 Task: Add an event with the title Second Sales Team Alignment Meeting, date ''2023/11/23'', time 7:00 AM to 9:00 AMand add a description: The team may use predefined quality metrics and measurements to quantitatively assess the quality of project deliverables and processes. These metrics could include defect rates, customer satisfaction surveys, performance benchmarks, or adherence to project timelines and budgets.Select event color  Tomato . Add location for the event as: Accra, Ghana, logged in from the account softage.8@softage.netand send the event invitation to softage.7@softage.net and softage.9@softage.net. Set a reminder for the event Doesn''t repeat
Action: Mouse moved to (49, 95)
Screenshot: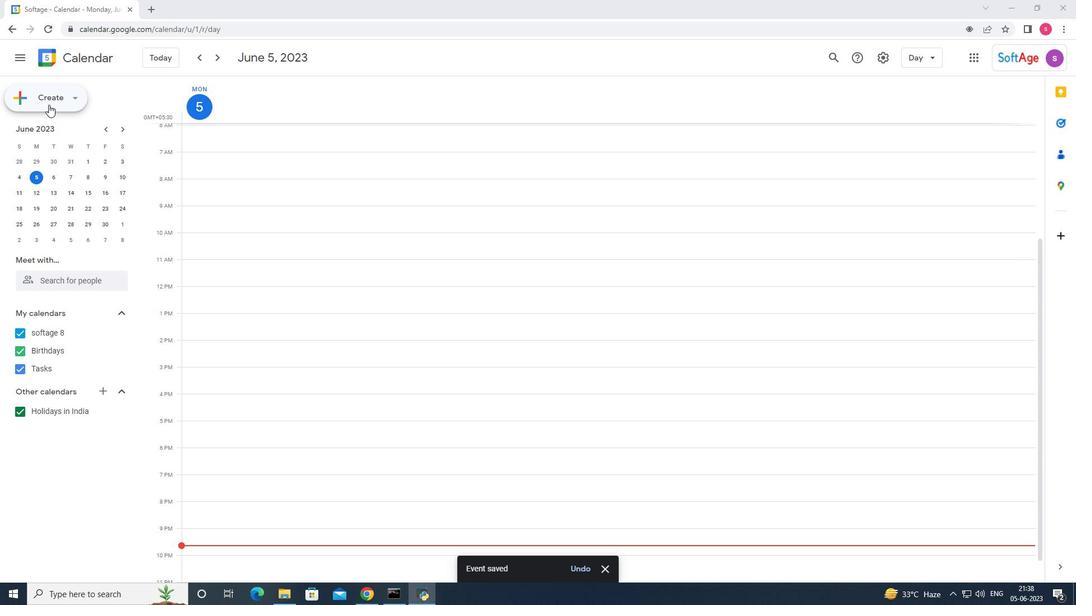 
Action: Mouse pressed left at (49, 95)
Screenshot: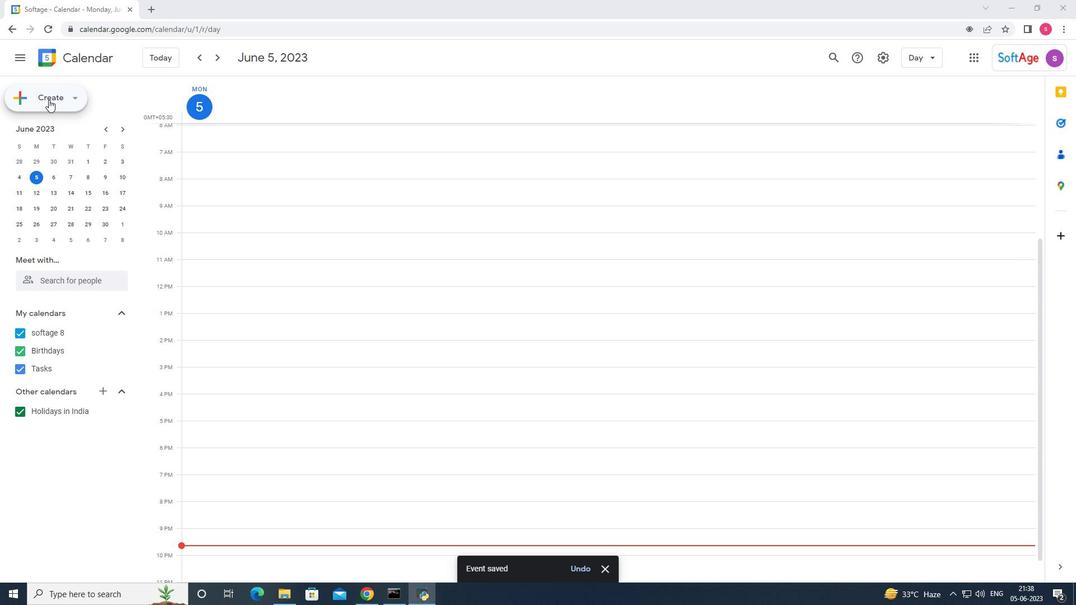 
Action: Mouse moved to (57, 132)
Screenshot: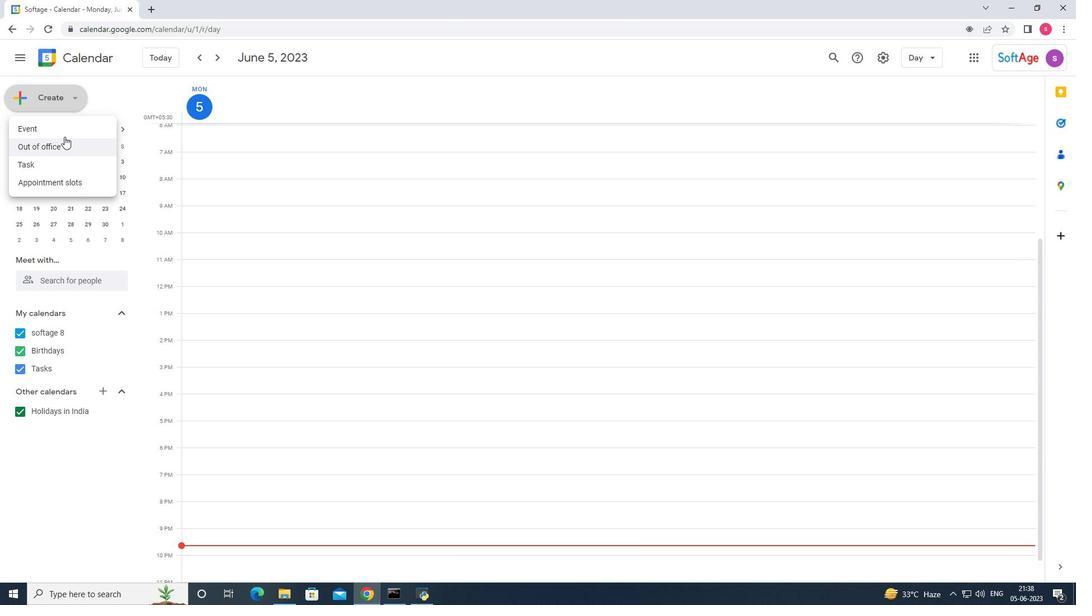 
Action: Mouse pressed left at (57, 132)
Screenshot: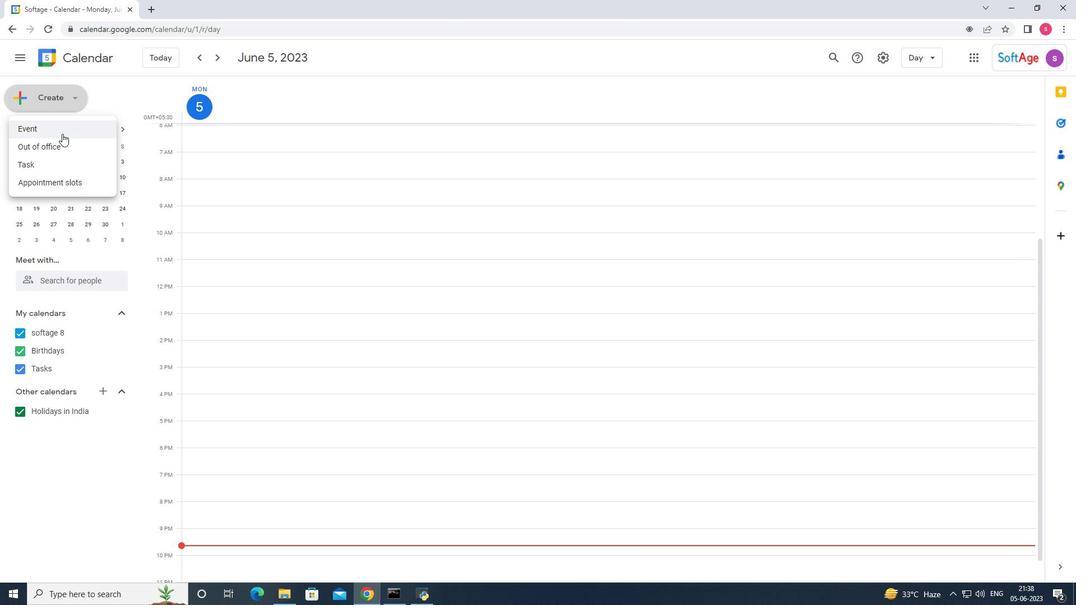 
Action: Mouse moved to (636, 543)
Screenshot: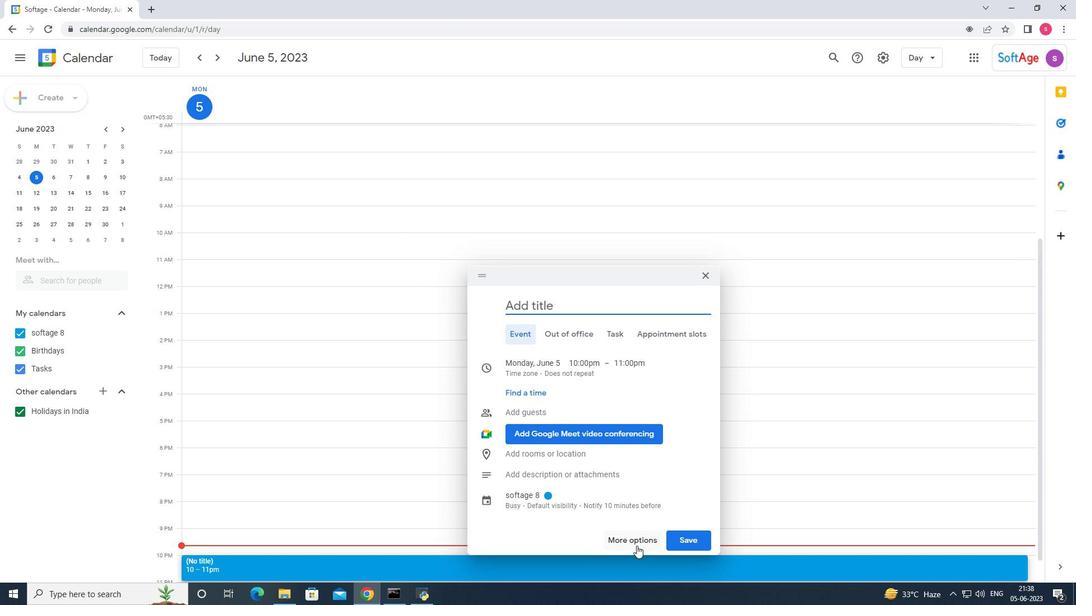 
Action: Mouse pressed left at (636, 543)
Screenshot: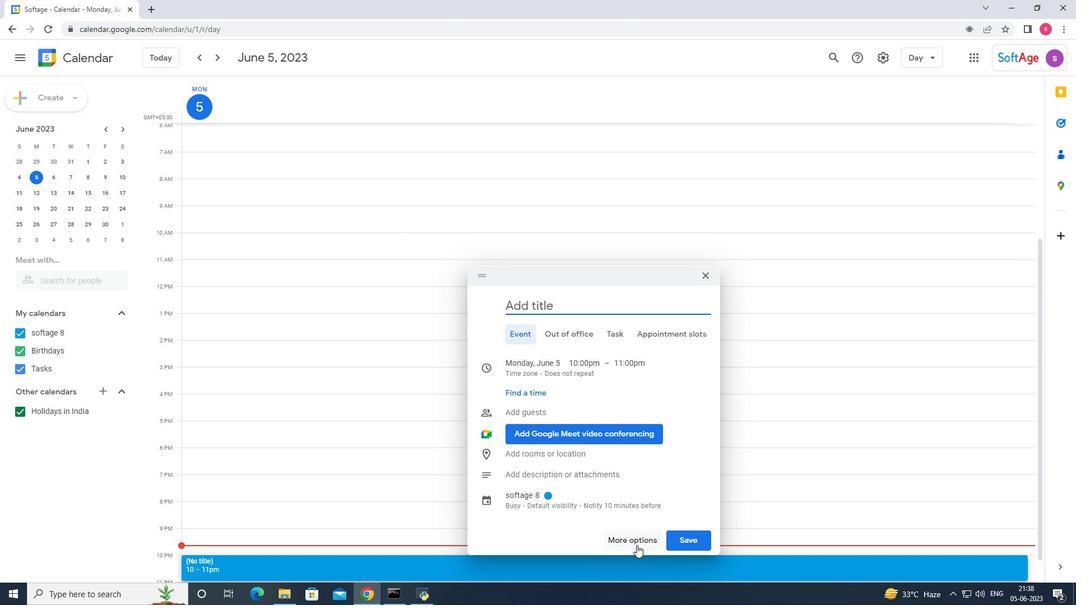 
Action: Mouse moved to (94, 64)
Screenshot: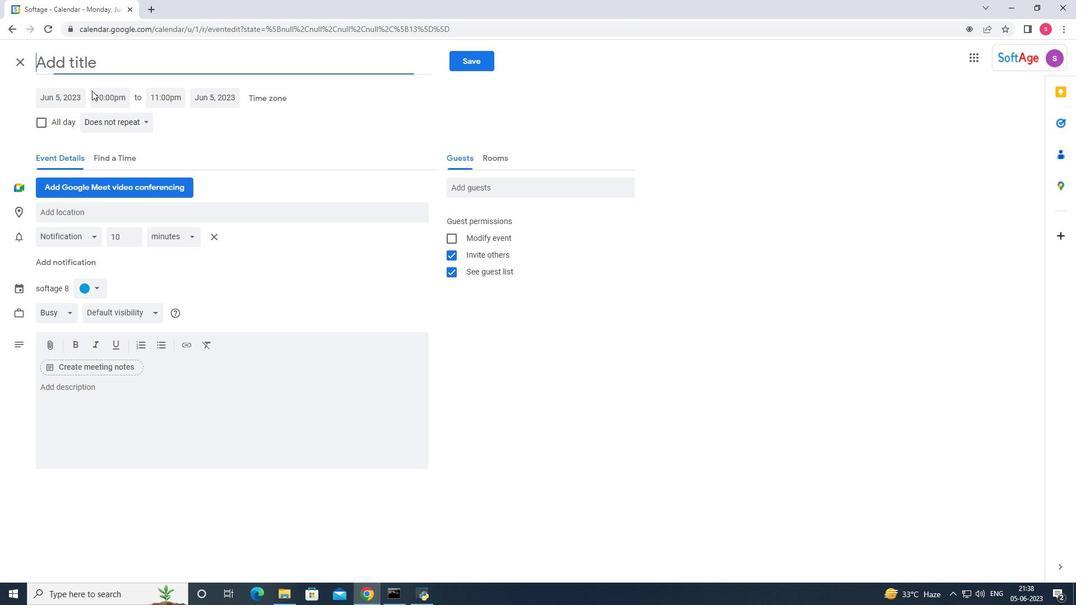 
Action: Mouse pressed left at (94, 64)
Screenshot: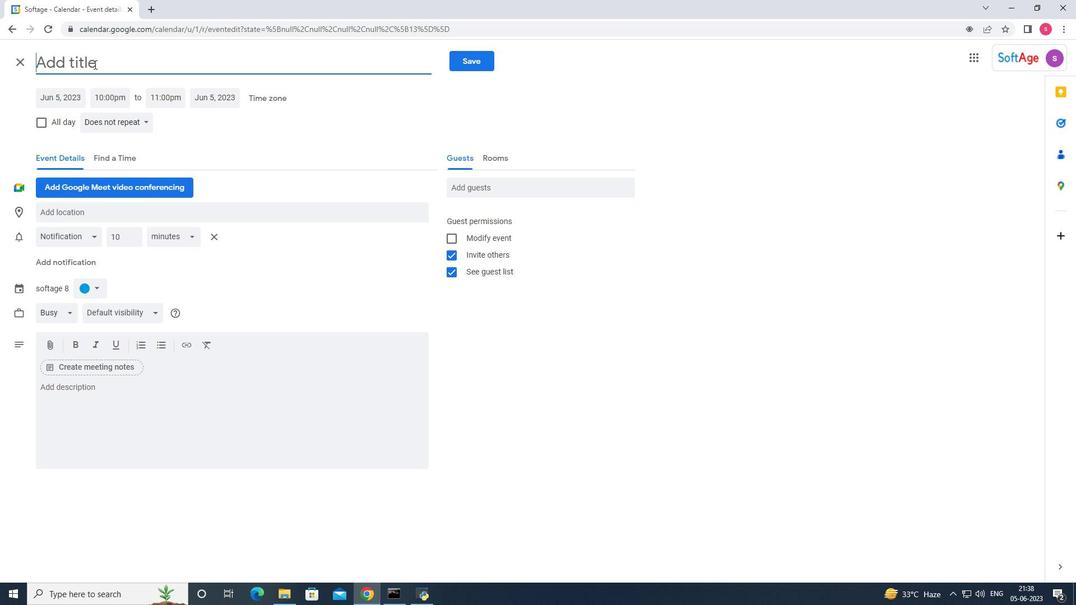 
Action: Key pressed <Key.shift_r>Secod<Key.backspace>nd<Key.space><Key.shift_r>Sales<Key.space><Key.shift_r>Team<Key.space>al<Key.backspace><Key.backspace><Key.shift><Key.shift_r>Alighb<Key.backspace><Key.backspace><Key.backspace>gnment<Key.space>mee<Key.backspace><Key.backspace><Key.backspace><Key.shift>N<Key.backspace><Key.shift>mee<Key.backspace><Key.backspace><Key.backspace><Key.shift>Meeting<Key.space>
Screenshot: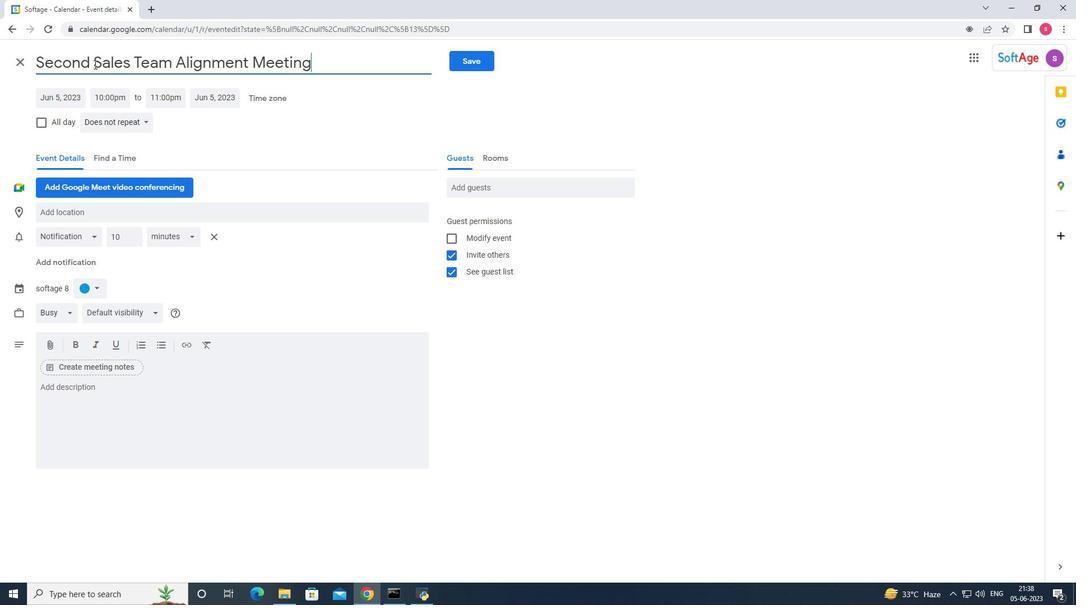 
Action: Mouse moved to (71, 96)
Screenshot: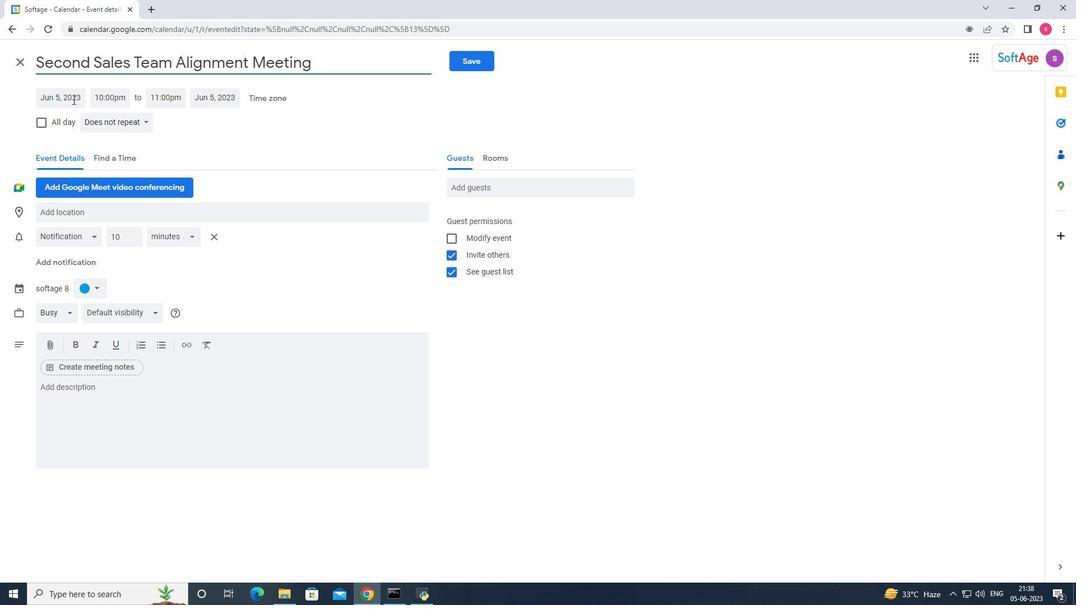 
Action: Mouse pressed left at (71, 96)
Screenshot: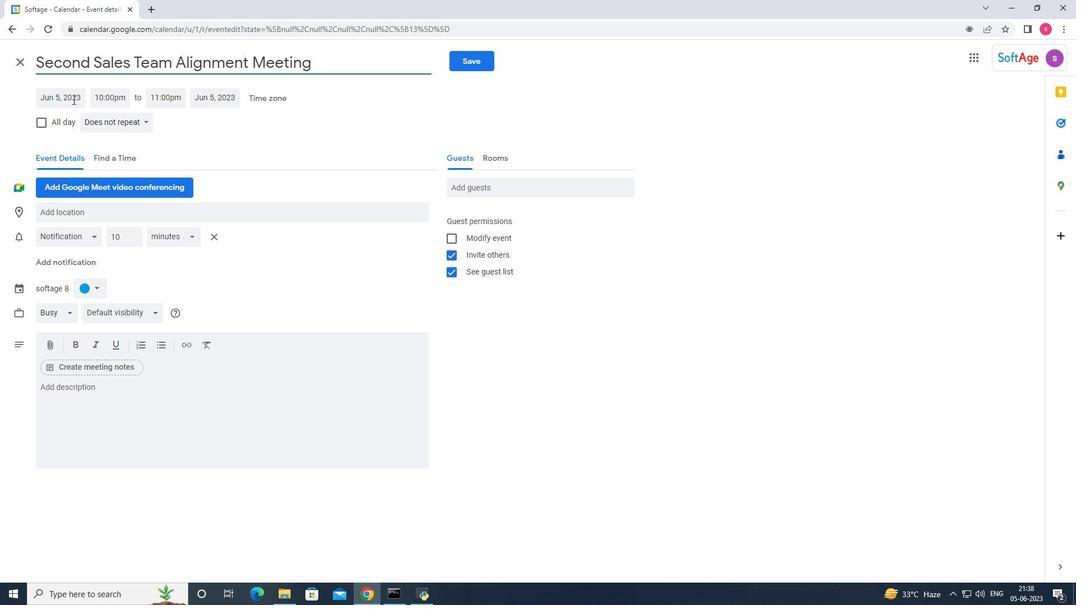 
Action: Mouse moved to (175, 121)
Screenshot: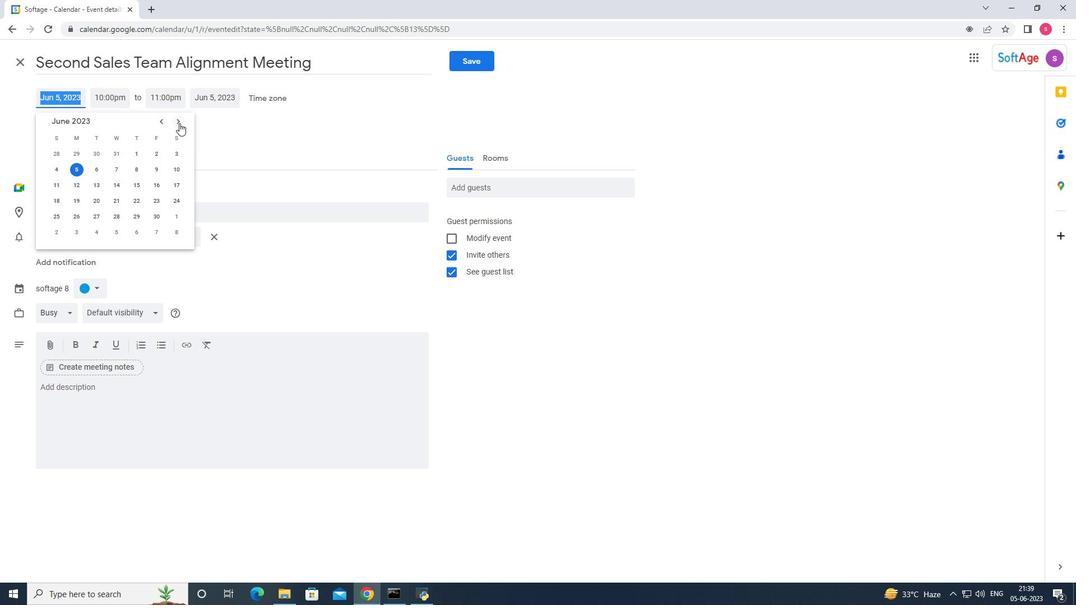
Action: Mouse pressed left at (175, 121)
Screenshot: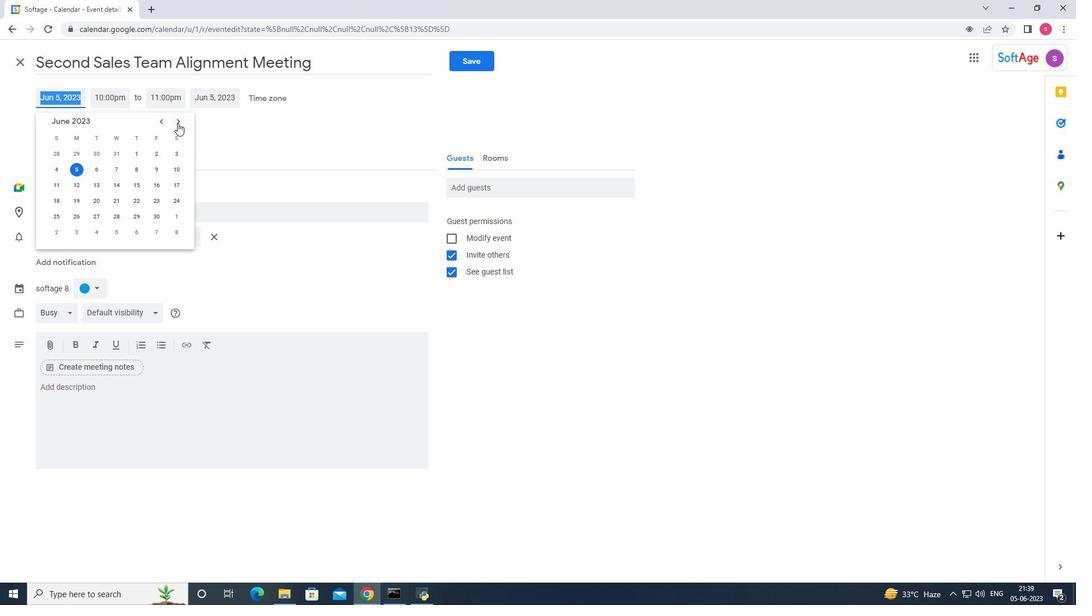 
Action: Mouse pressed left at (175, 121)
Screenshot: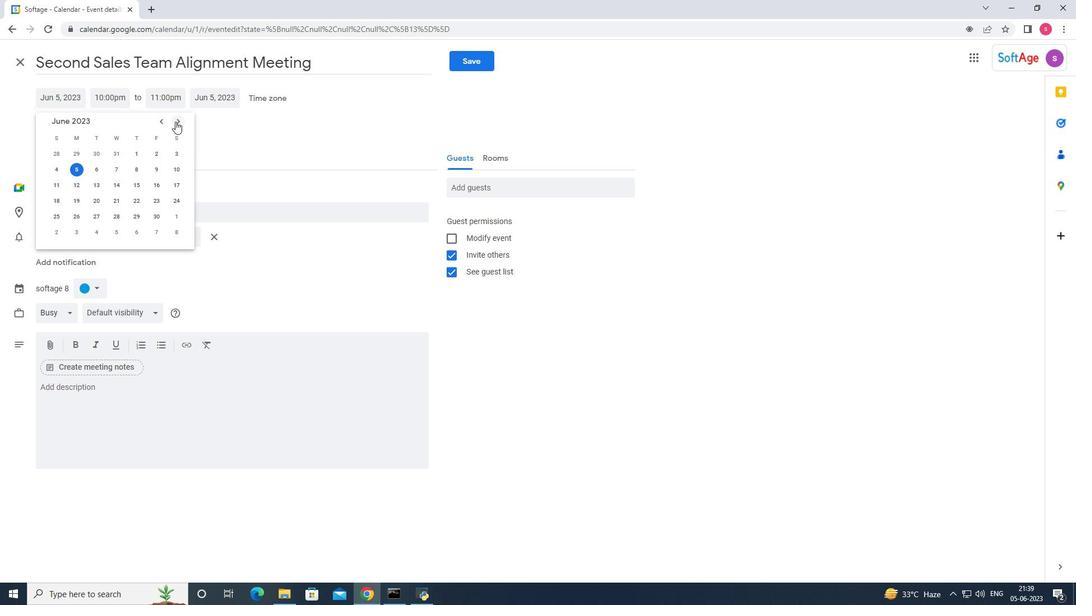 
Action: Mouse pressed left at (175, 121)
Screenshot: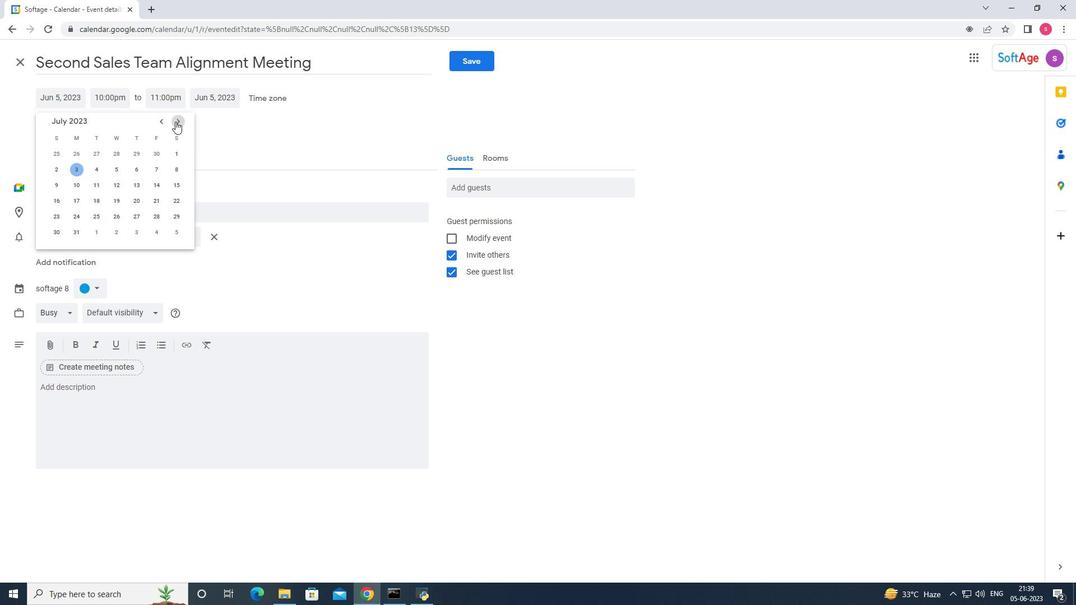 
Action: Mouse pressed left at (175, 121)
Screenshot: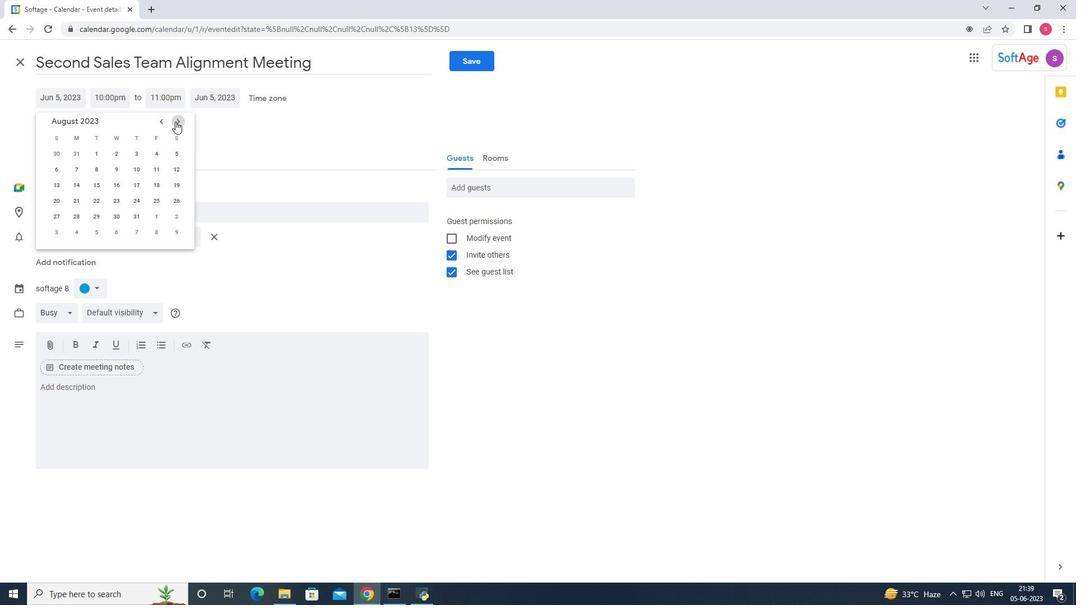 
Action: Mouse pressed left at (175, 121)
Screenshot: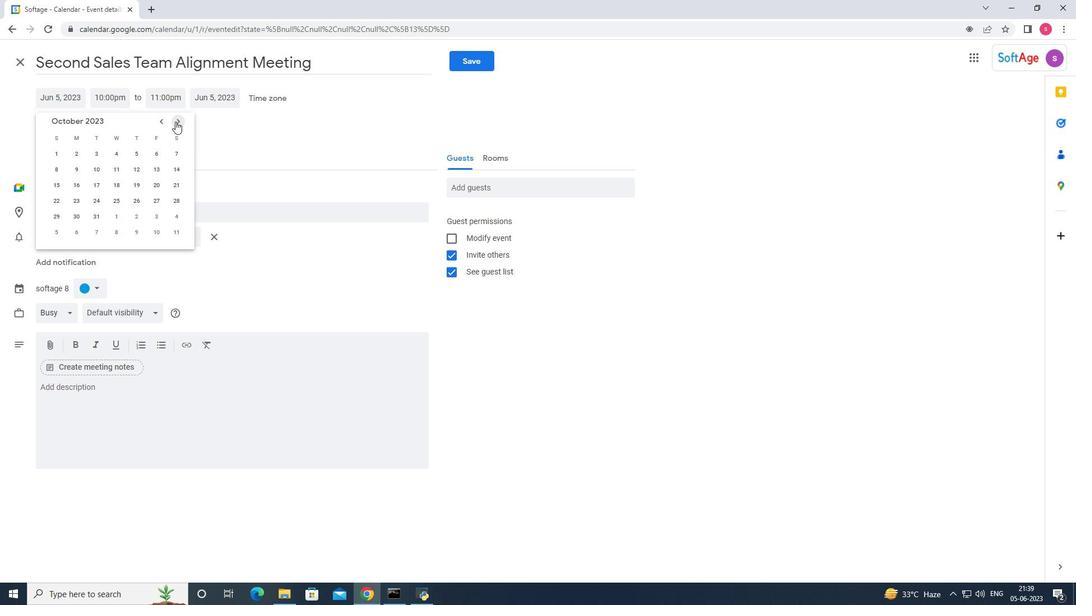 
Action: Mouse moved to (135, 199)
Screenshot: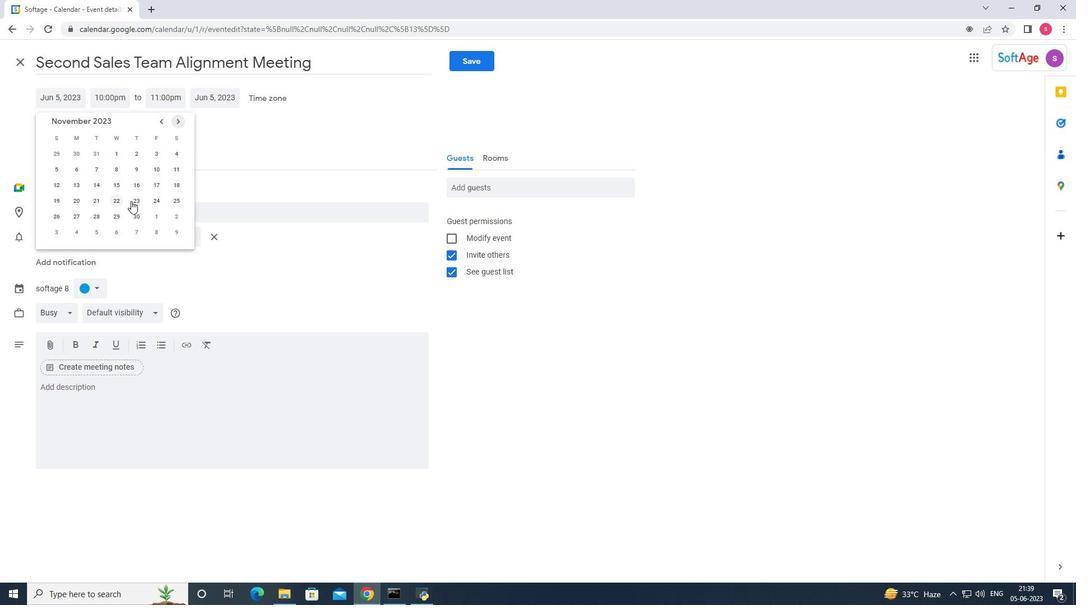 
Action: Mouse pressed left at (135, 199)
Screenshot: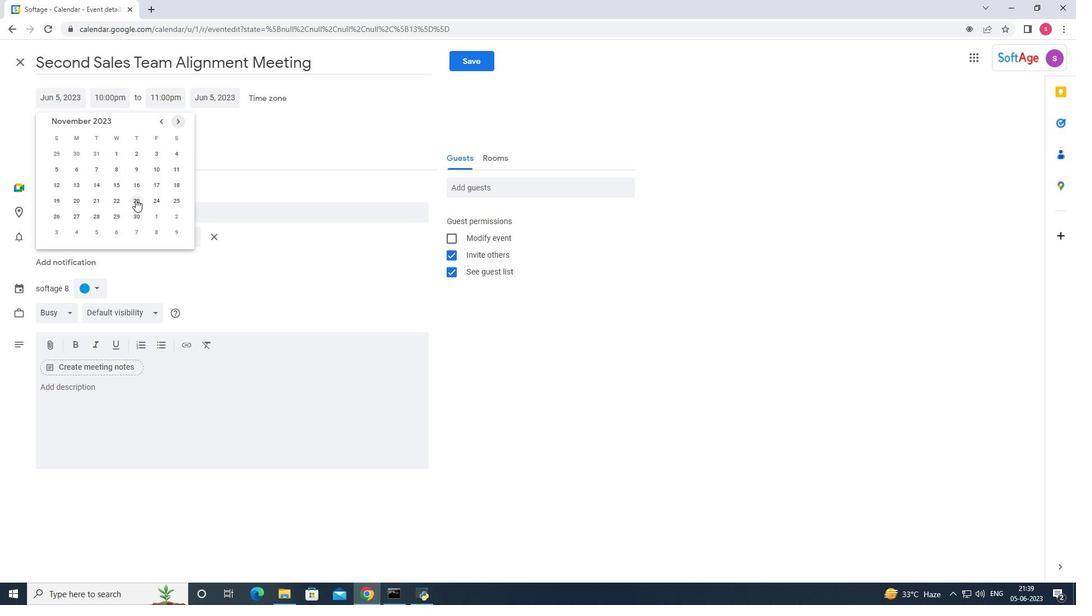 
Action: Mouse moved to (124, 99)
Screenshot: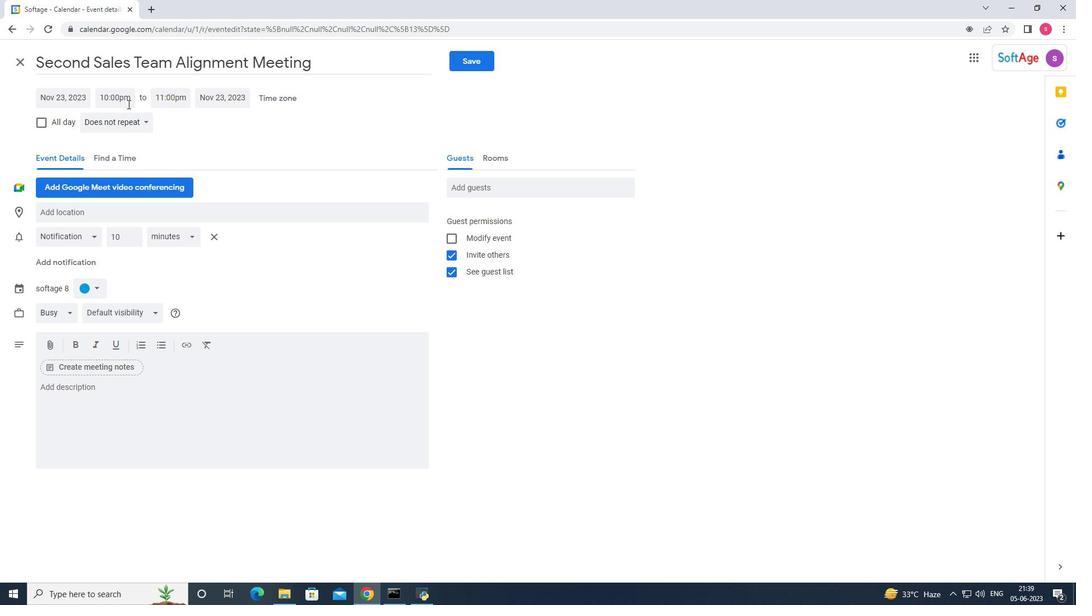
Action: Mouse pressed left at (124, 99)
Screenshot: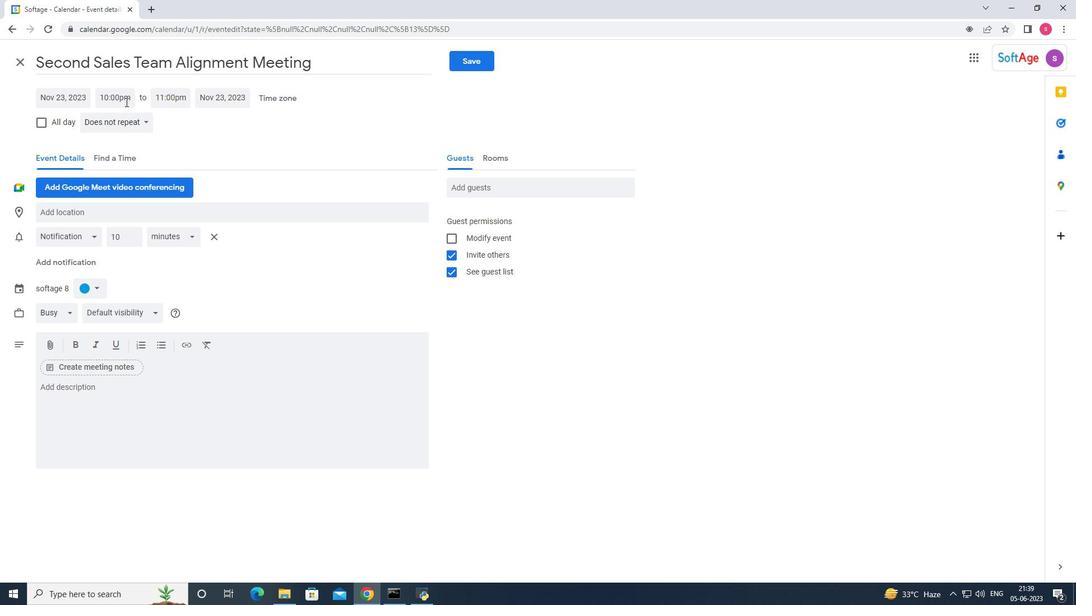 
Action: Mouse moved to (126, 150)
Screenshot: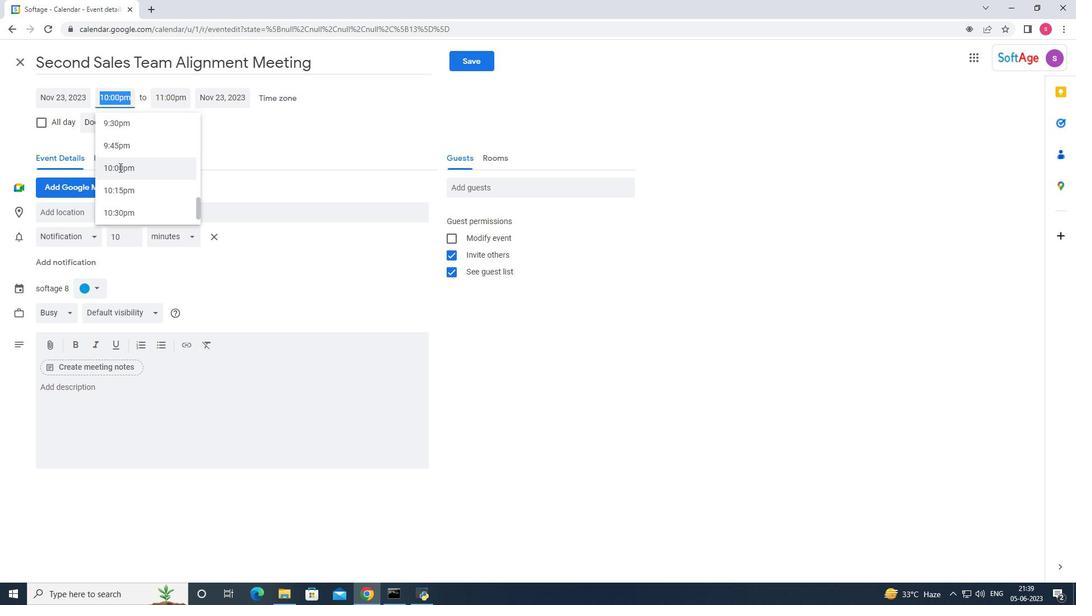 
Action: Mouse scrolled (126, 151) with delta (0, 0)
Screenshot: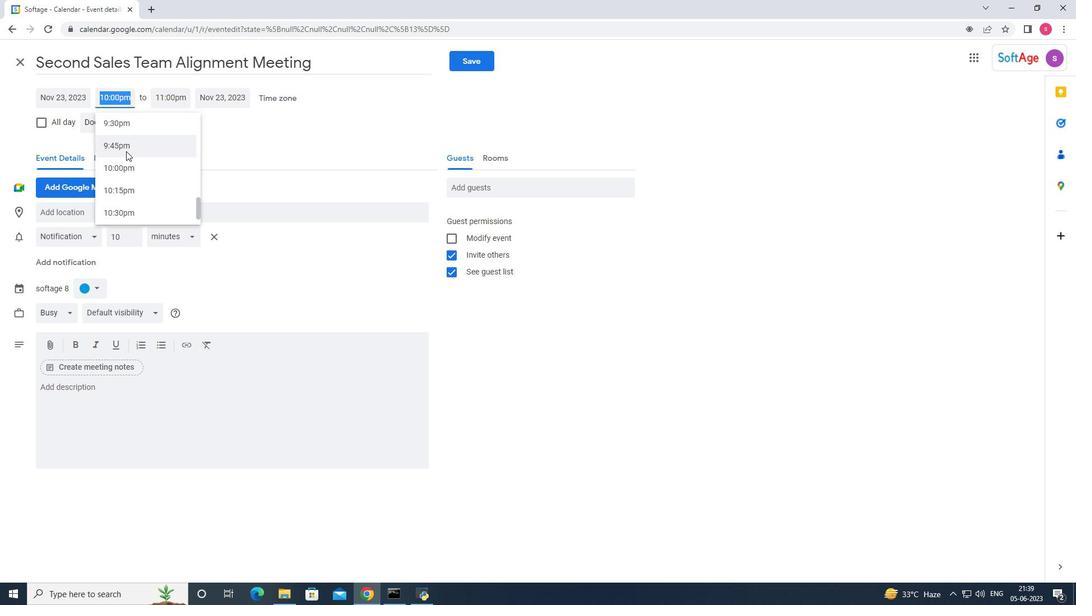 
Action: Mouse scrolled (126, 151) with delta (0, 0)
Screenshot: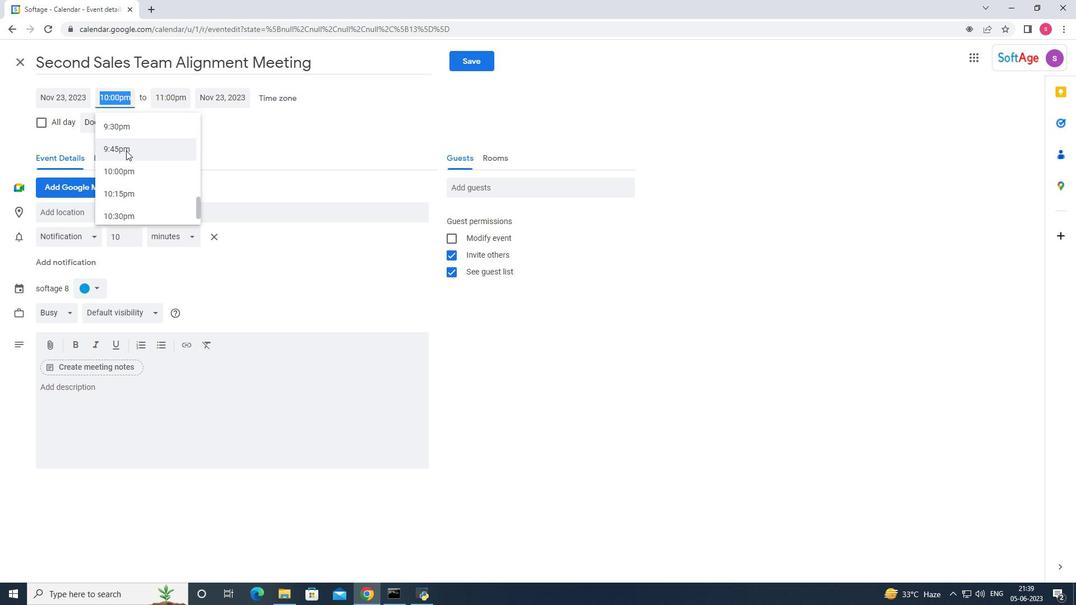 
Action: Mouse scrolled (126, 151) with delta (0, 0)
Screenshot: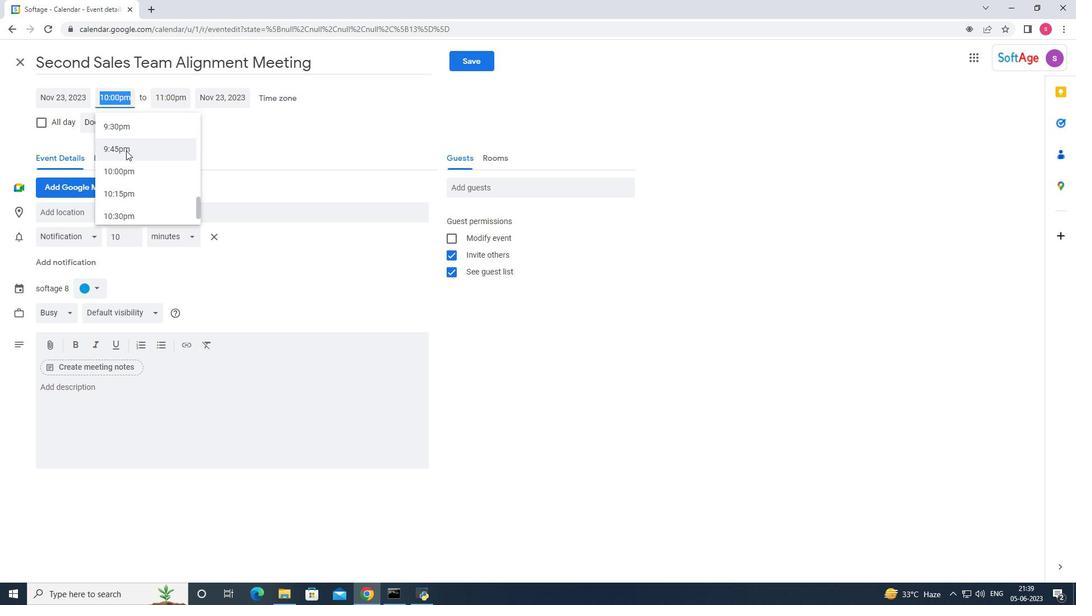 
Action: Mouse scrolled (126, 151) with delta (0, 0)
Screenshot: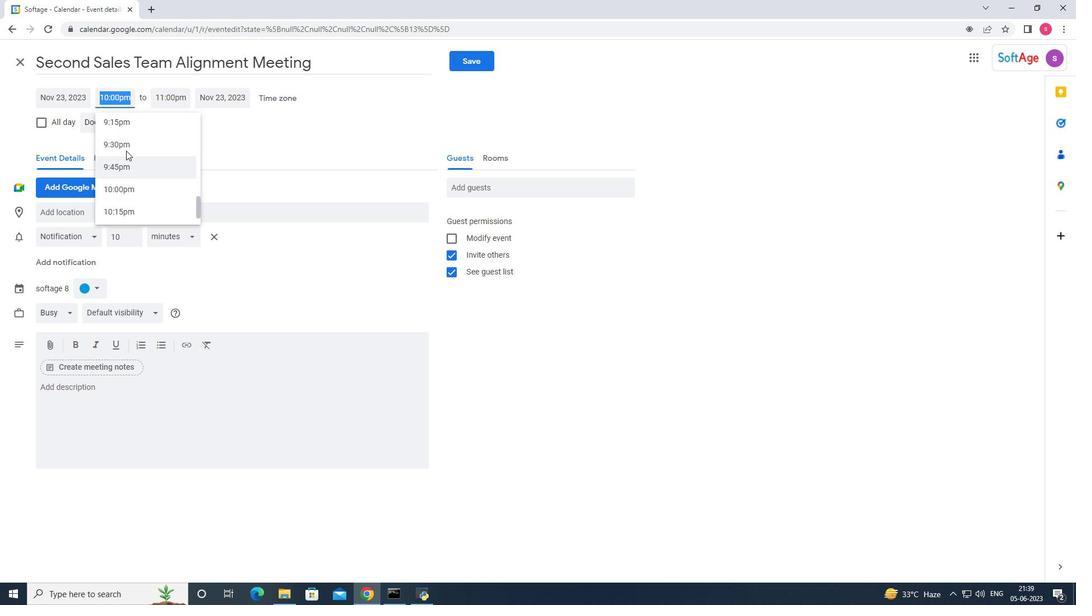 
Action: Mouse scrolled (126, 151) with delta (0, 0)
Screenshot: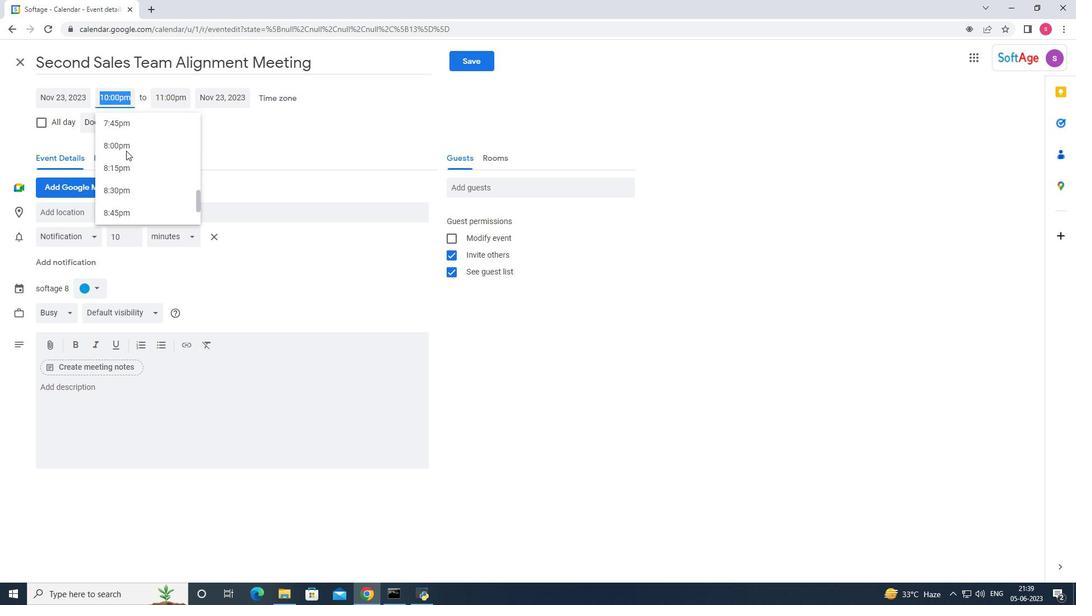 
Action: Mouse scrolled (126, 151) with delta (0, 0)
Screenshot: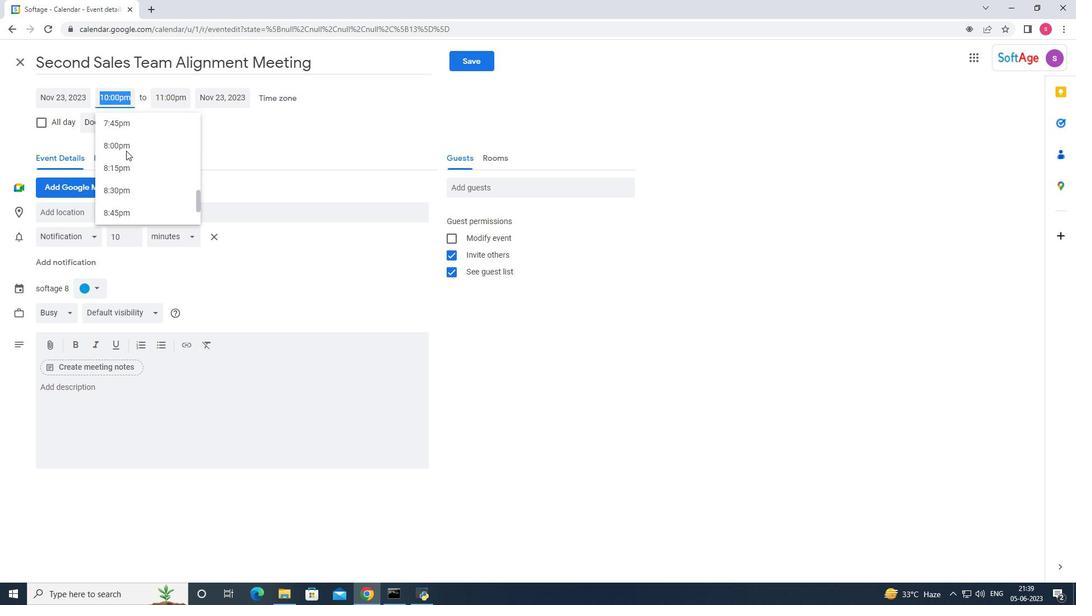 
Action: Mouse scrolled (126, 151) with delta (0, 0)
Screenshot: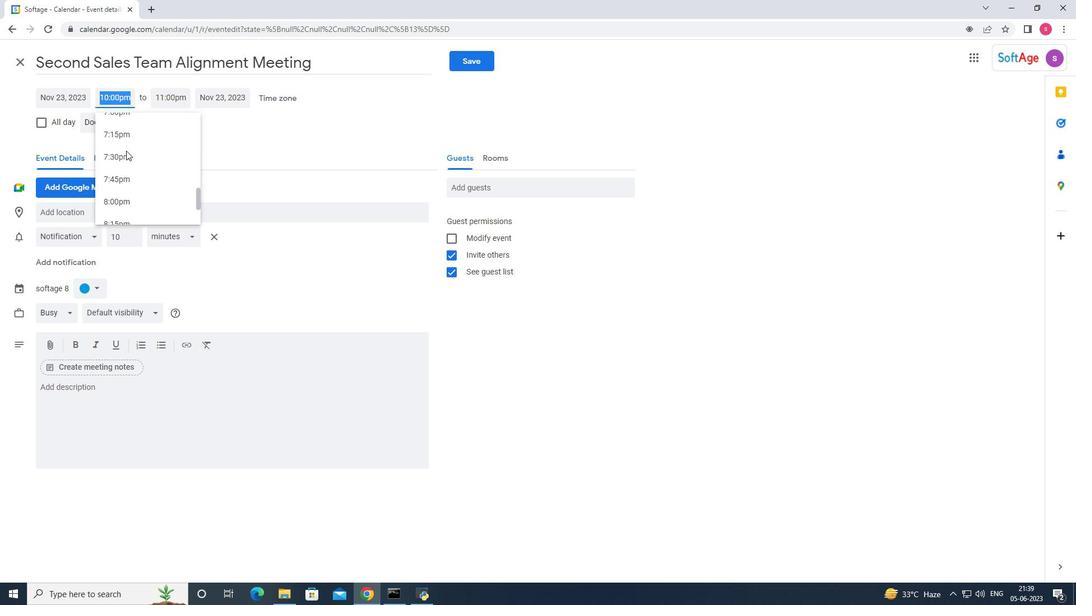 
Action: Mouse scrolled (126, 151) with delta (0, 0)
Screenshot: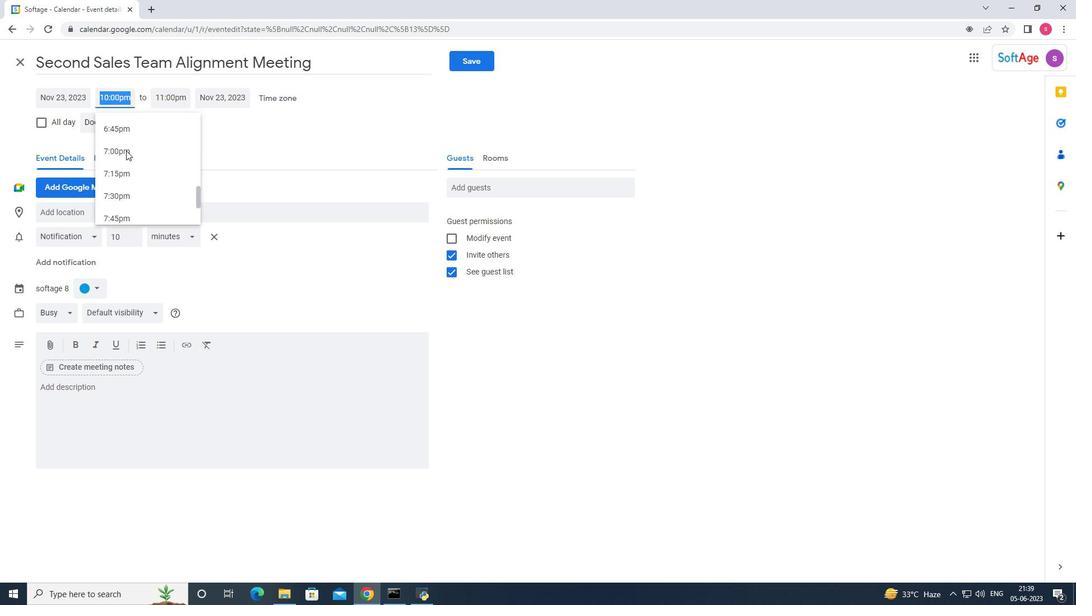 
Action: Mouse scrolled (126, 151) with delta (0, 0)
Screenshot: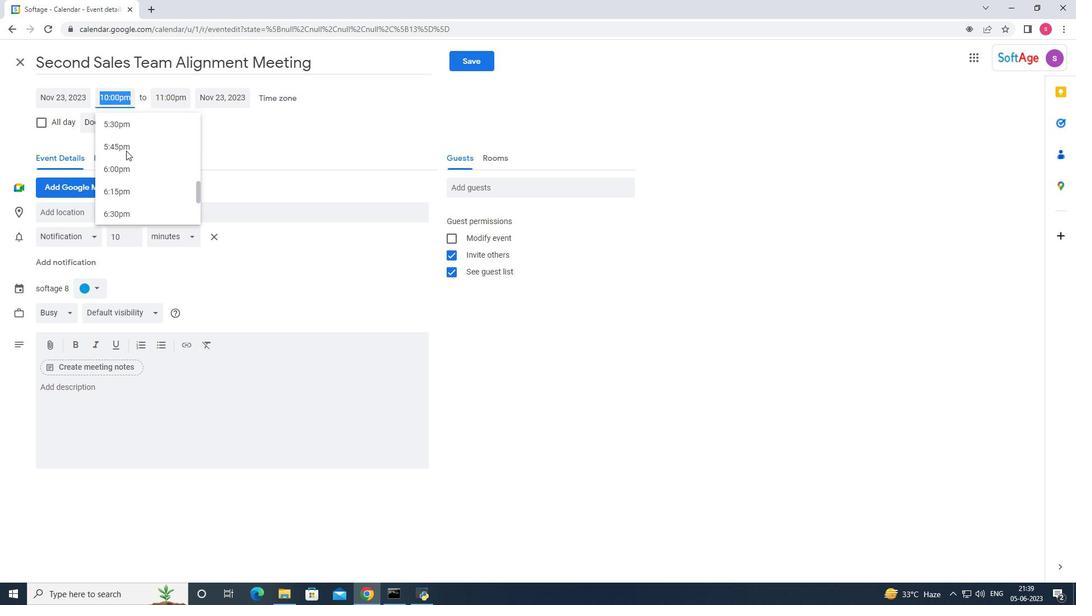 
Action: Mouse scrolled (126, 151) with delta (0, 0)
Screenshot: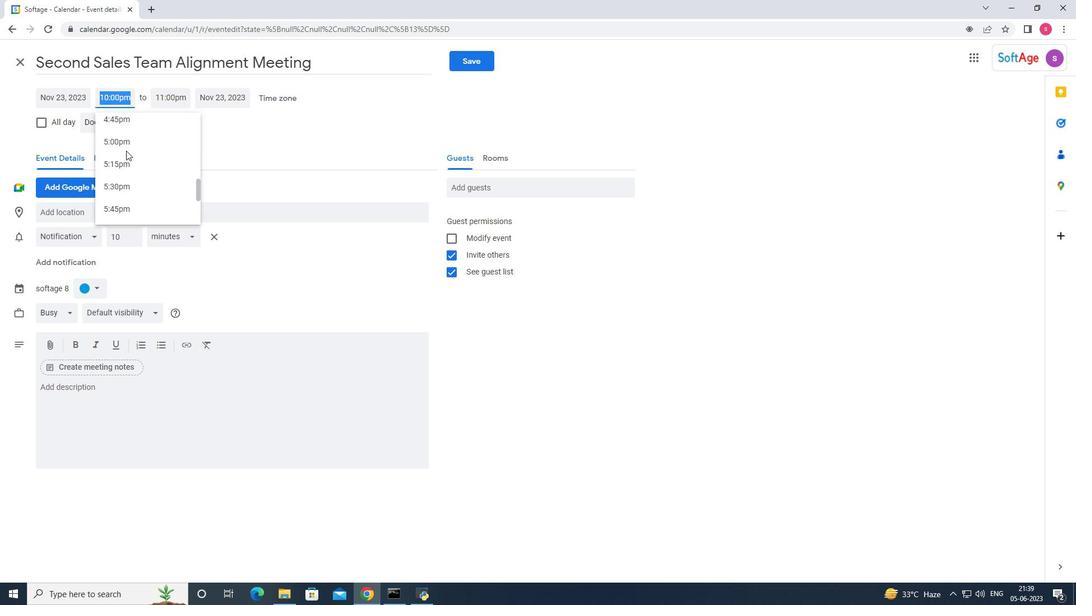 
Action: Mouse scrolled (126, 151) with delta (0, 0)
Screenshot: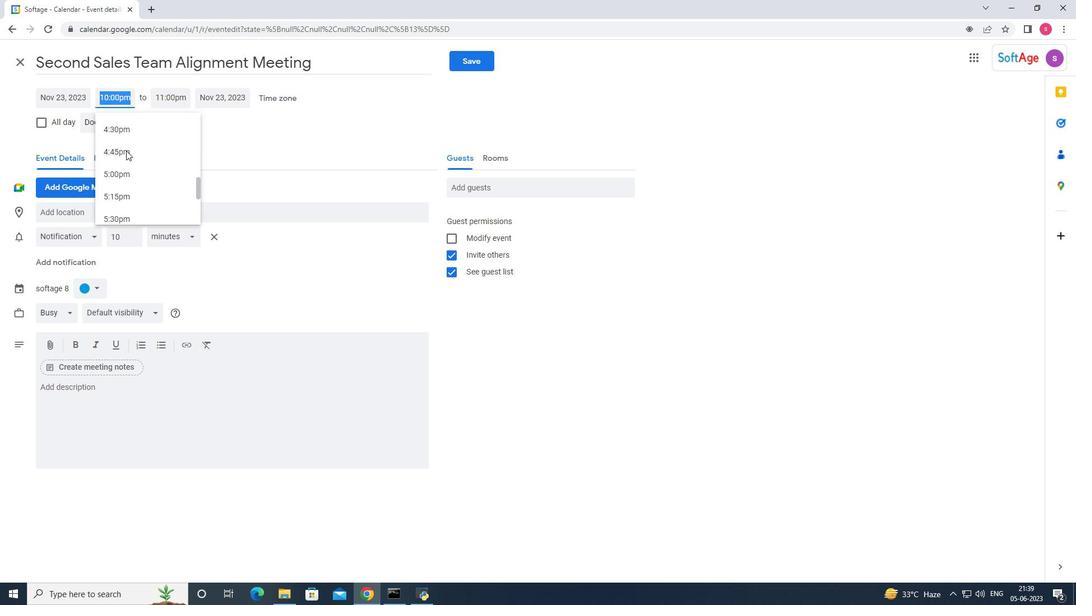
Action: Mouse scrolled (126, 151) with delta (0, 0)
Screenshot: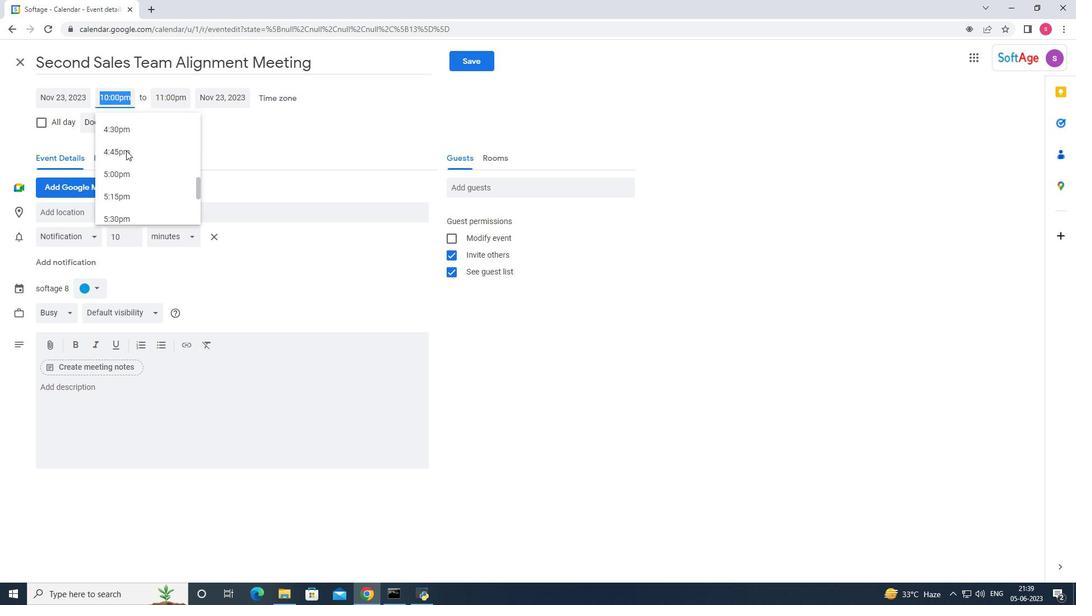 
Action: Mouse scrolled (126, 151) with delta (0, 0)
Screenshot: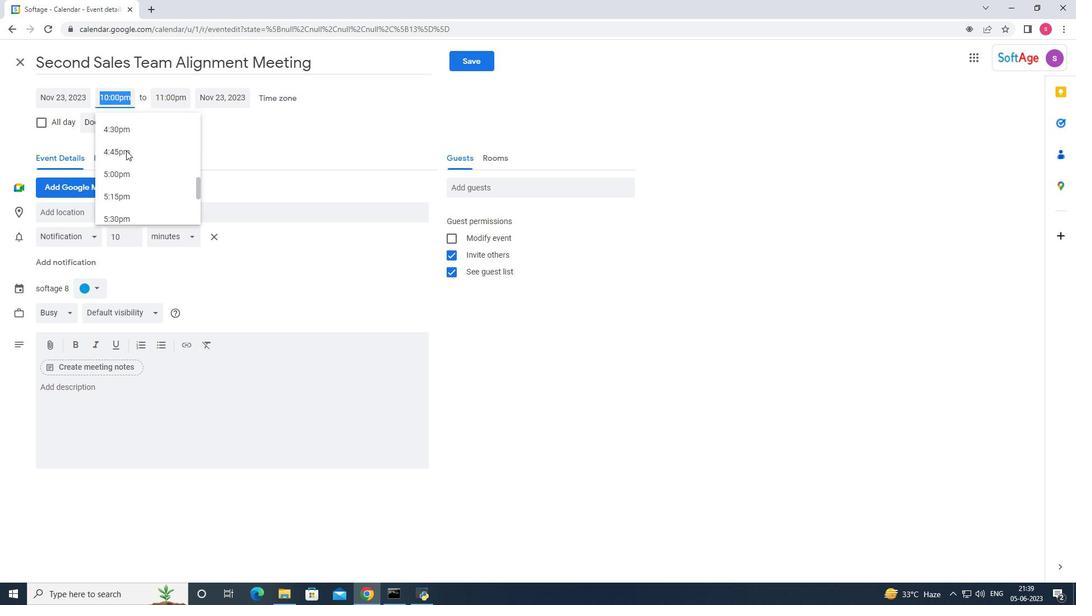 
Action: Mouse scrolled (126, 151) with delta (0, 0)
Screenshot: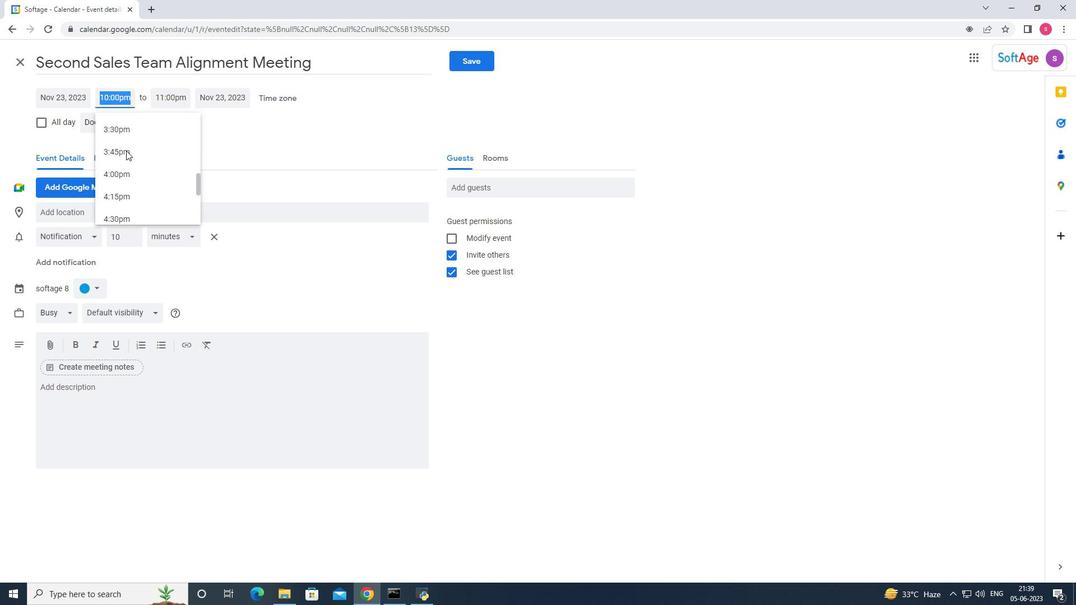 
Action: Mouse scrolled (126, 151) with delta (0, 0)
Screenshot: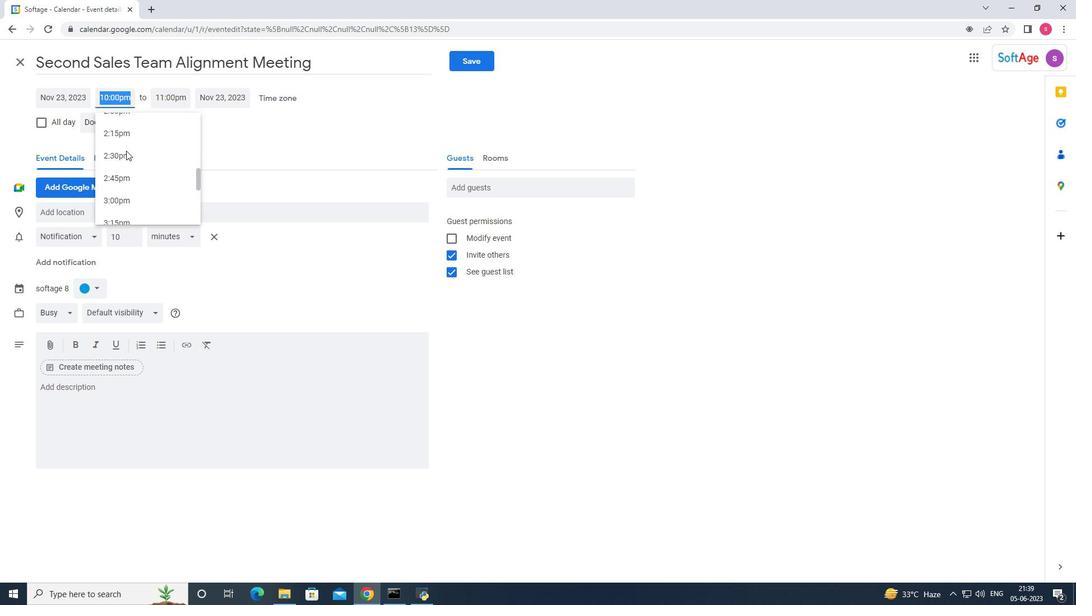 
Action: Mouse scrolled (126, 151) with delta (0, 0)
Screenshot: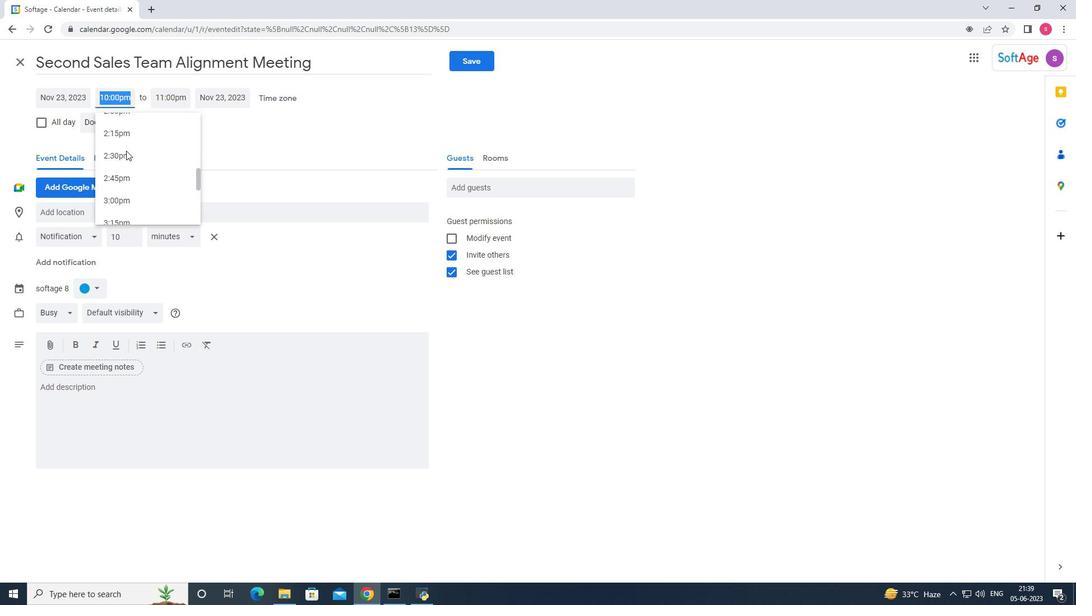 
Action: Mouse scrolled (126, 151) with delta (0, 0)
Screenshot: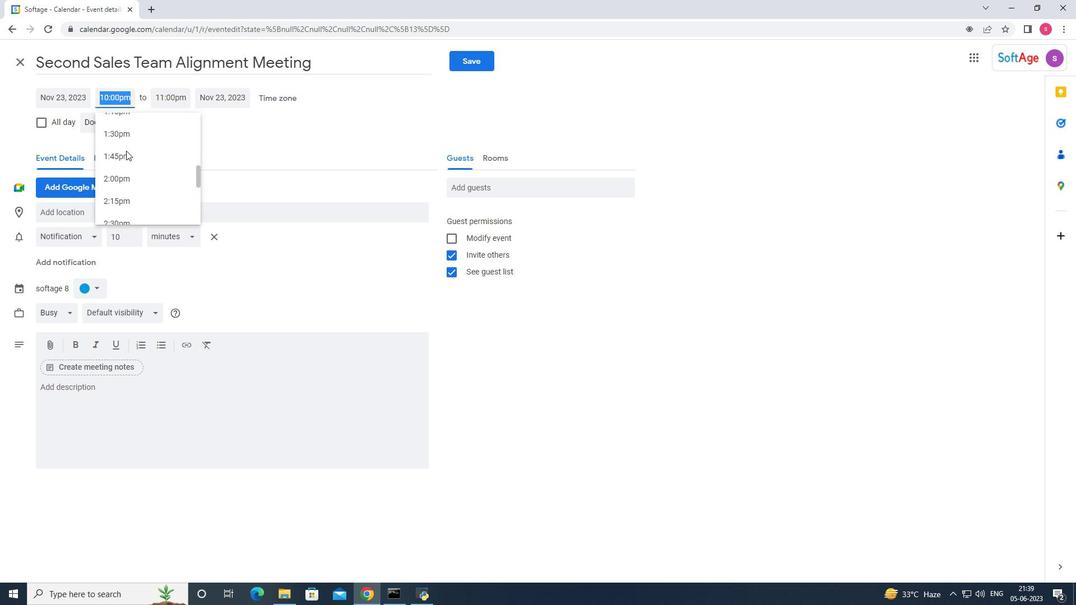 
Action: Mouse scrolled (126, 151) with delta (0, 0)
Screenshot: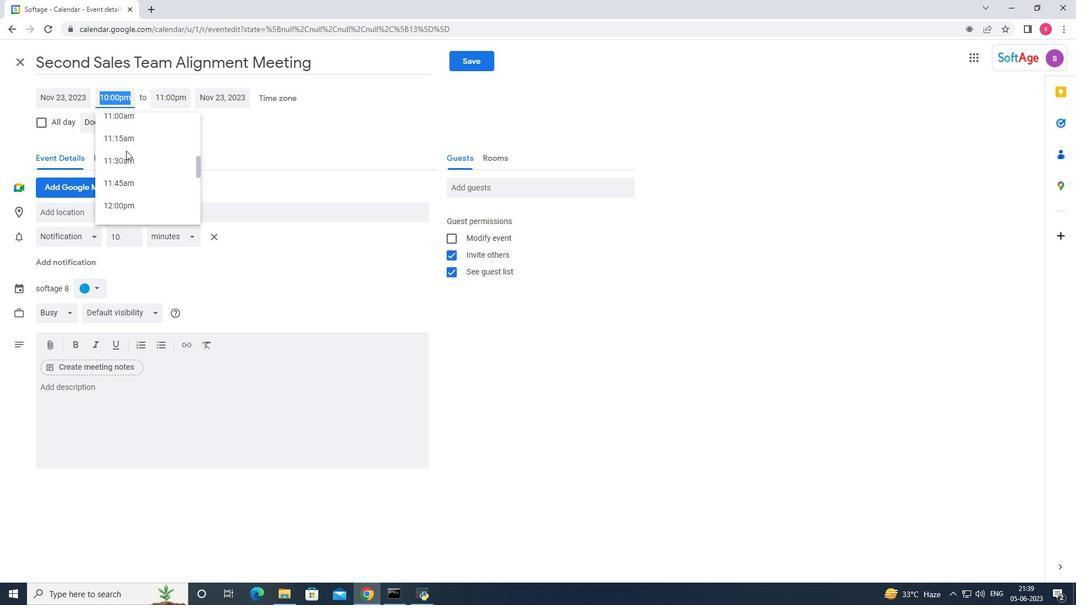 
Action: Mouse scrolled (126, 151) with delta (0, 0)
Screenshot: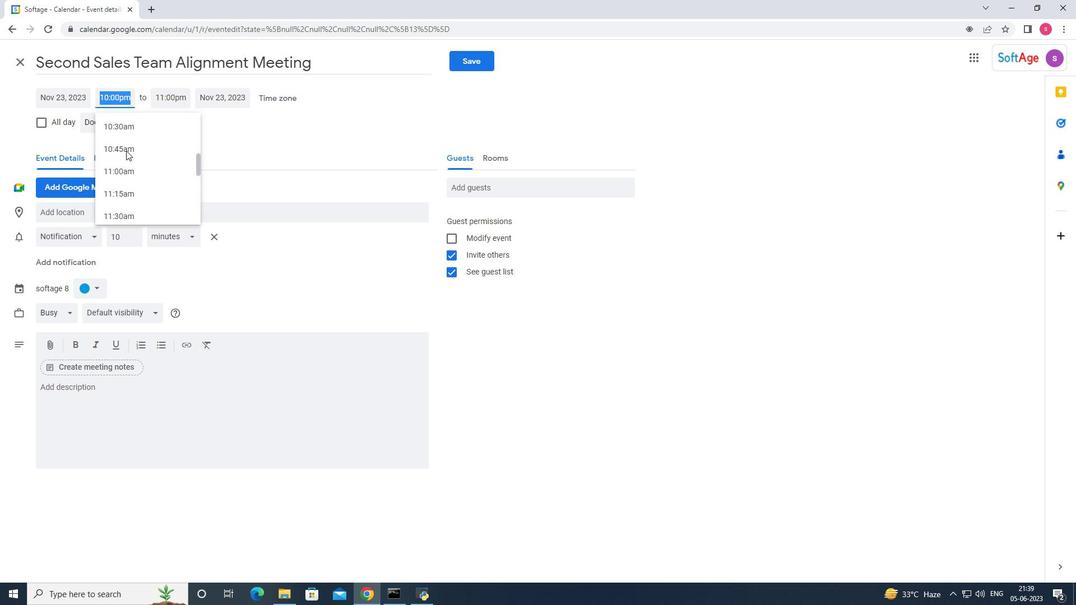 
Action: Mouse scrolled (126, 151) with delta (0, 0)
Screenshot: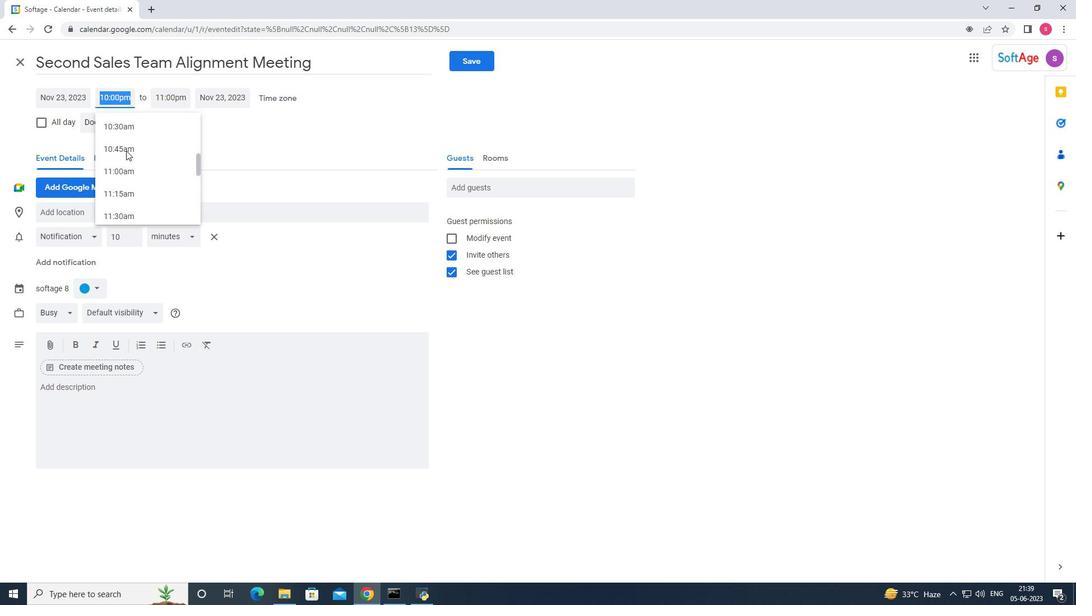 
Action: Mouse scrolled (126, 151) with delta (0, 0)
Screenshot: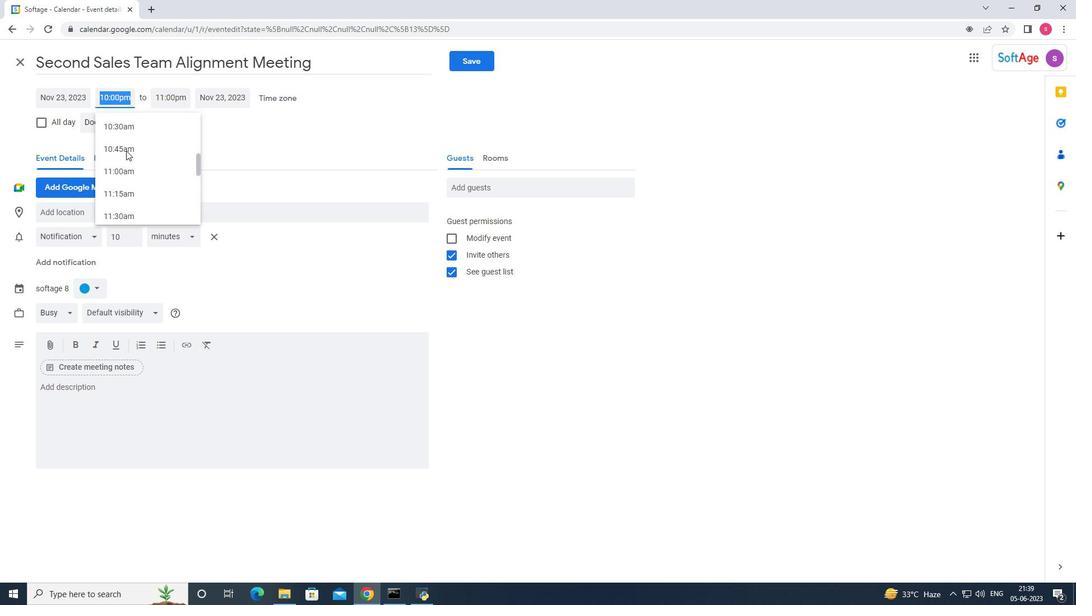 
Action: Mouse scrolled (126, 151) with delta (0, 0)
Screenshot: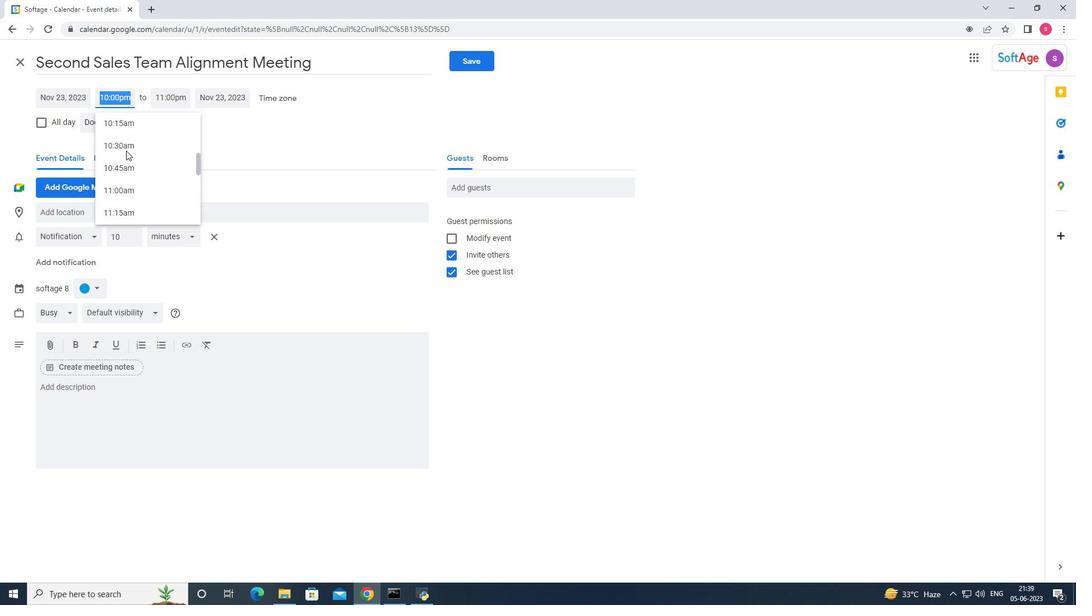 
Action: Mouse scrolled (126, 151) with delta (0, 0)
Screenshot: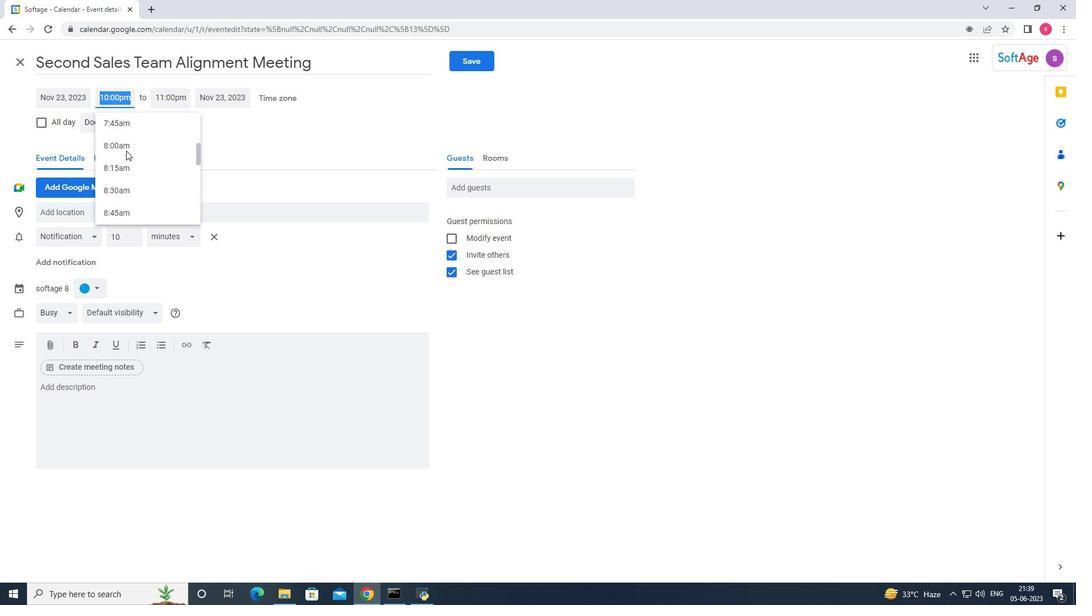 
Action: Mouse scrolled (126, 151) with delta (0, 0)
Screenshot: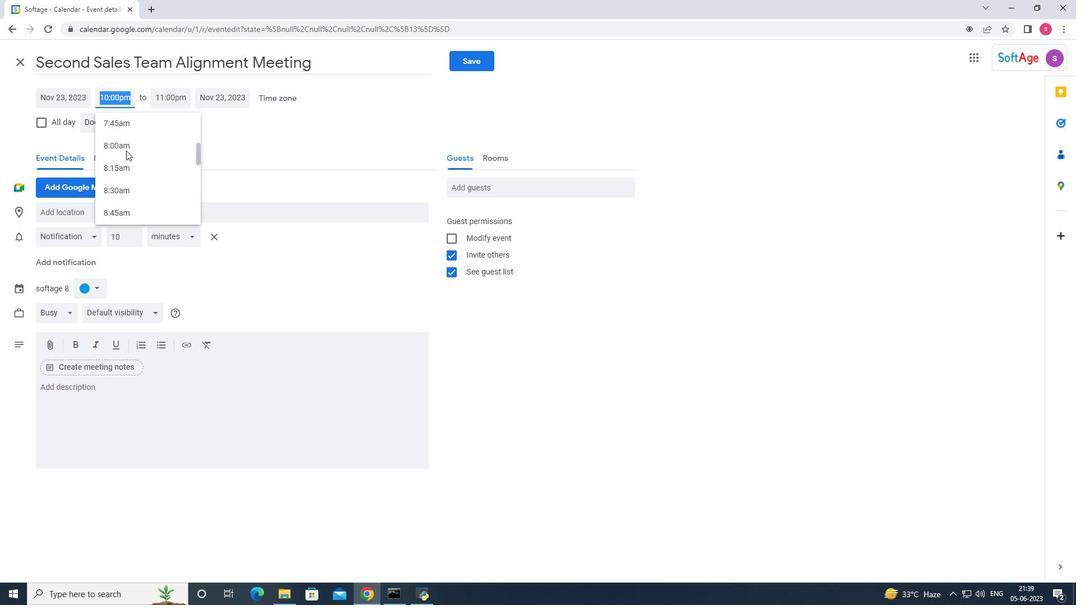 
Action: Mouse scrolled (126, 151) with delta (0, 0)
Screenshot: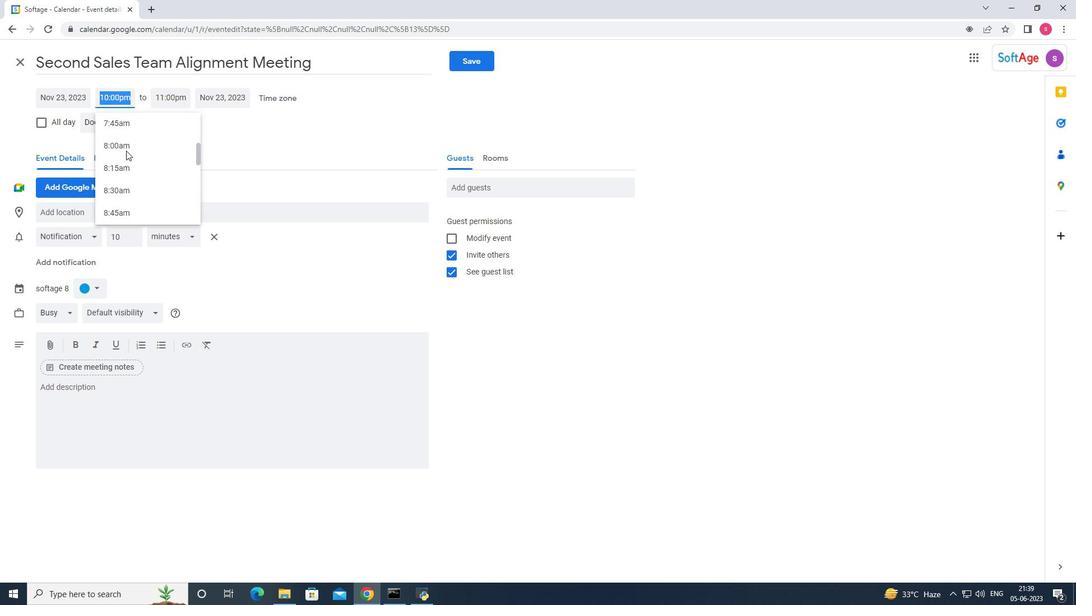 
Action: Mouse moved to (132, 162)
Screenshot: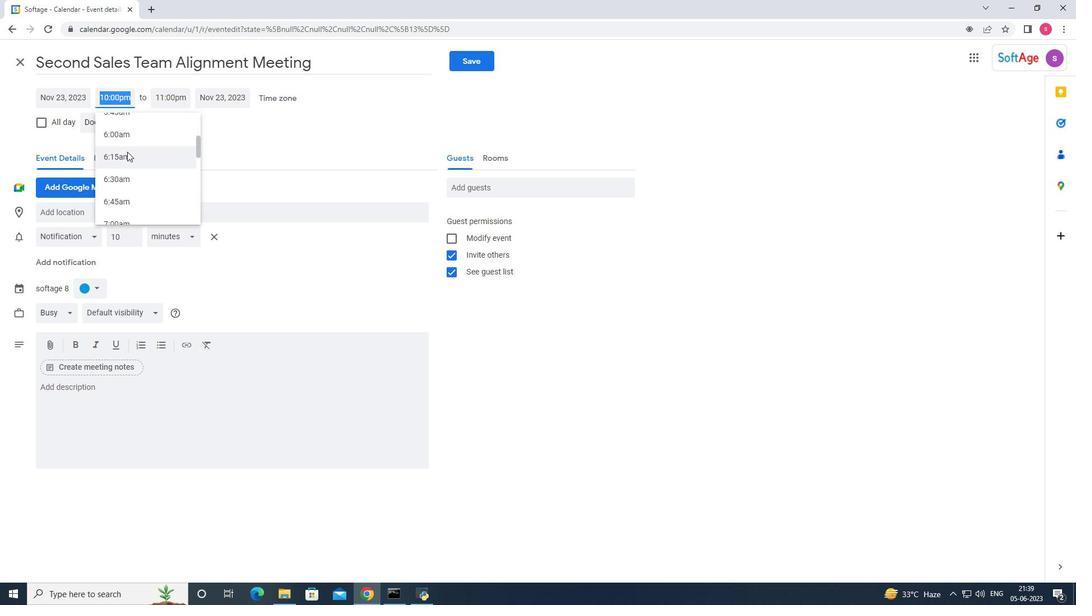 
Action: Mouse scrolled (132, 162) with delta (0, 0)
Screenshot: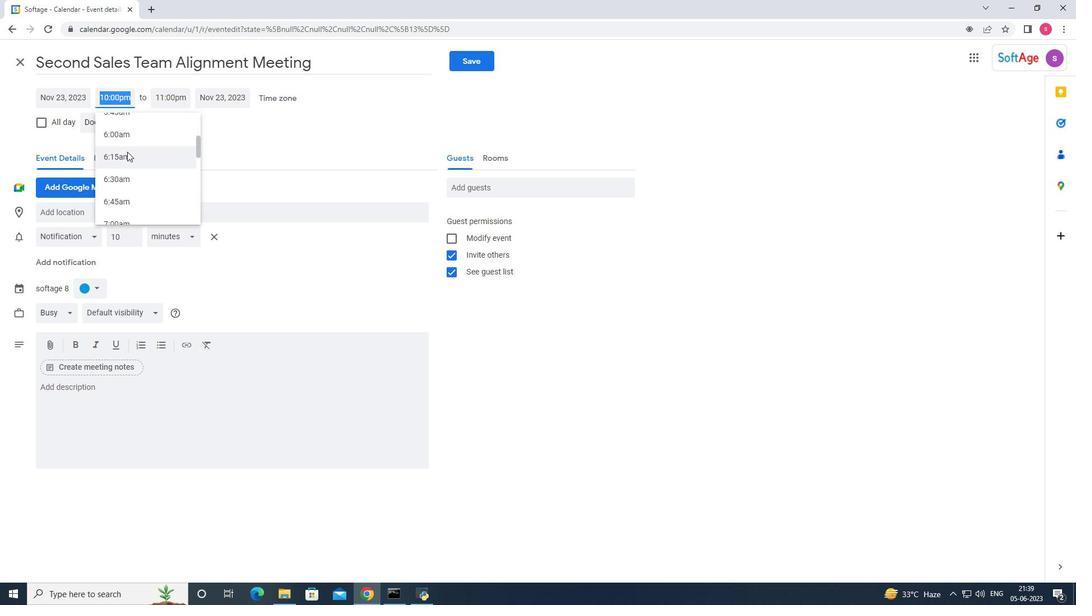 
Action: Mouse moved to (124, 170)
Screenshot: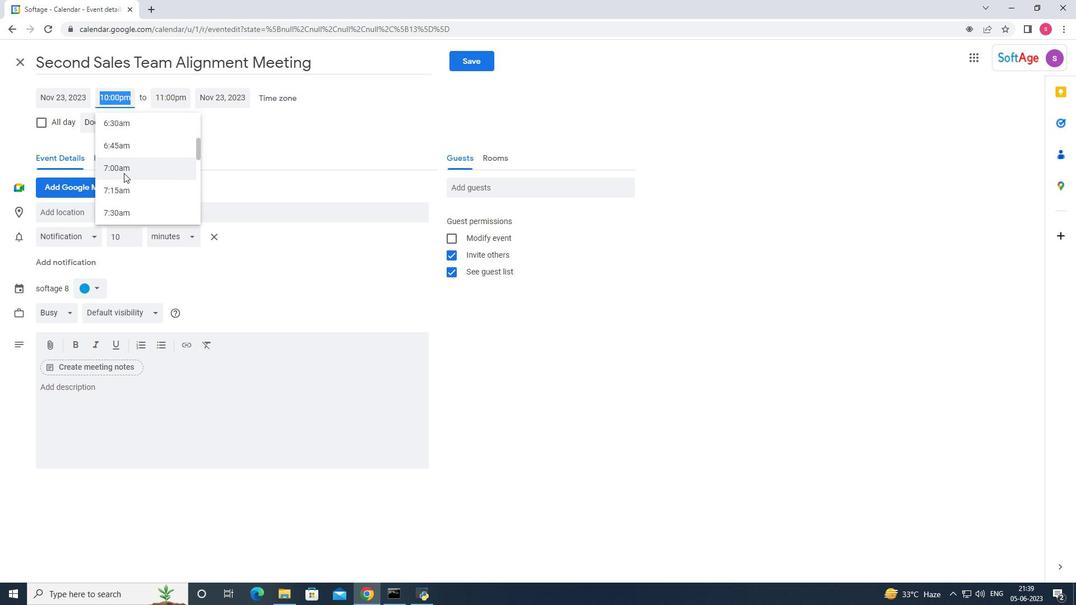 
Action: Mouse pressed left at (124, 170)
Screenshot: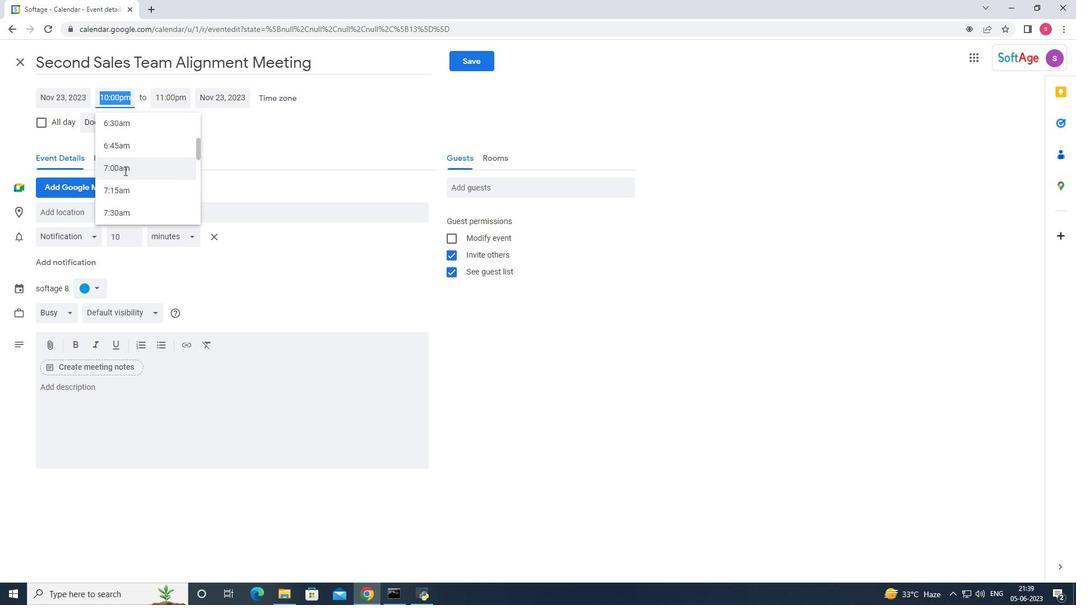 
Action: Mouse moved to (152, 99)
Screenshot: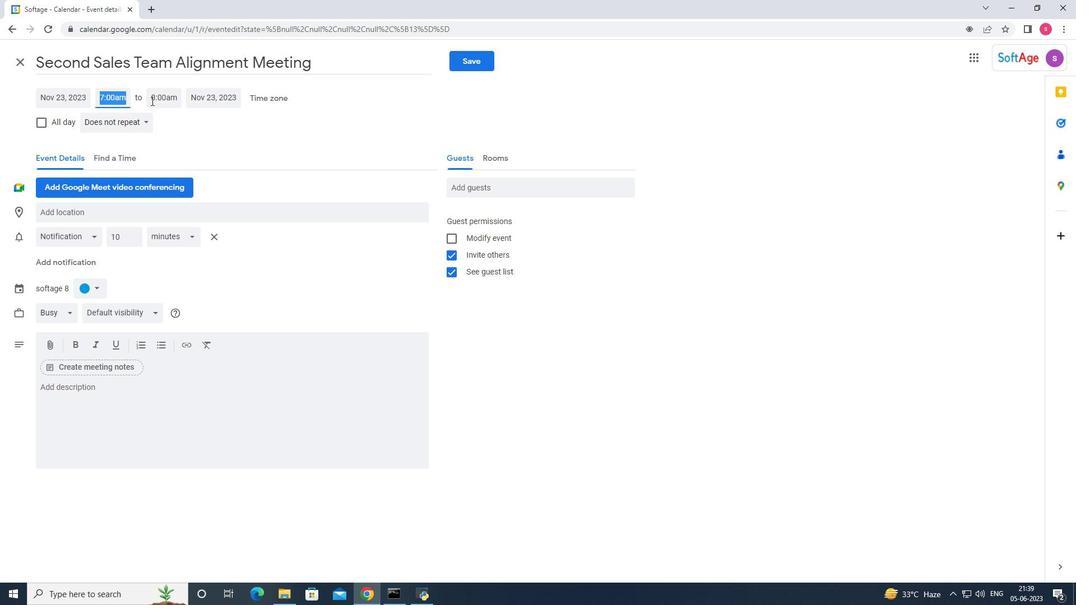 
Action: Mouse pressed left at (152, 99)
Screenshot: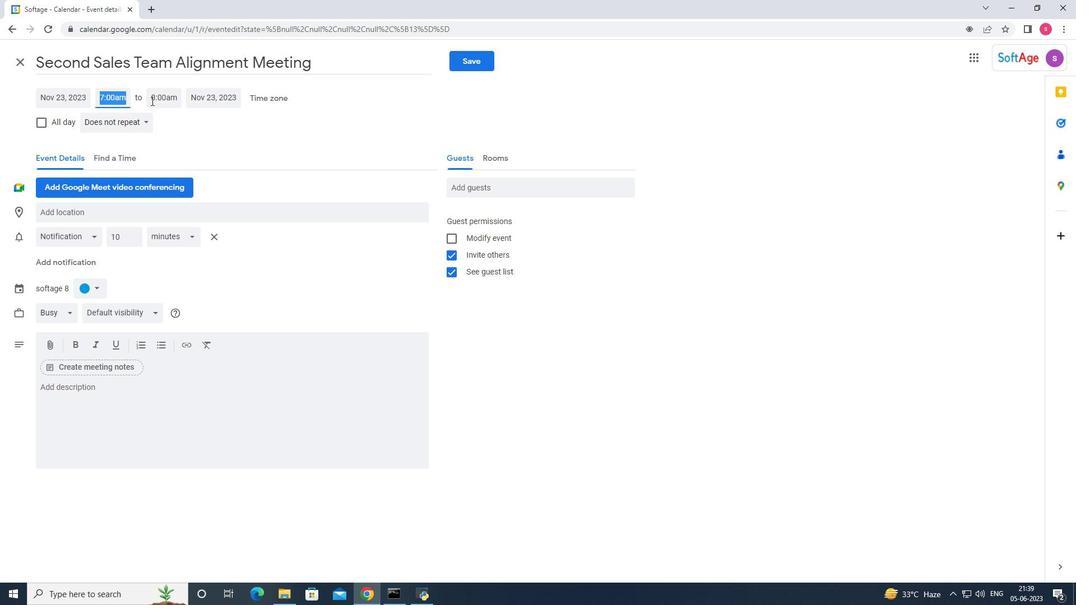 
Action: Mouse moved to (167, 209)
Screenshot: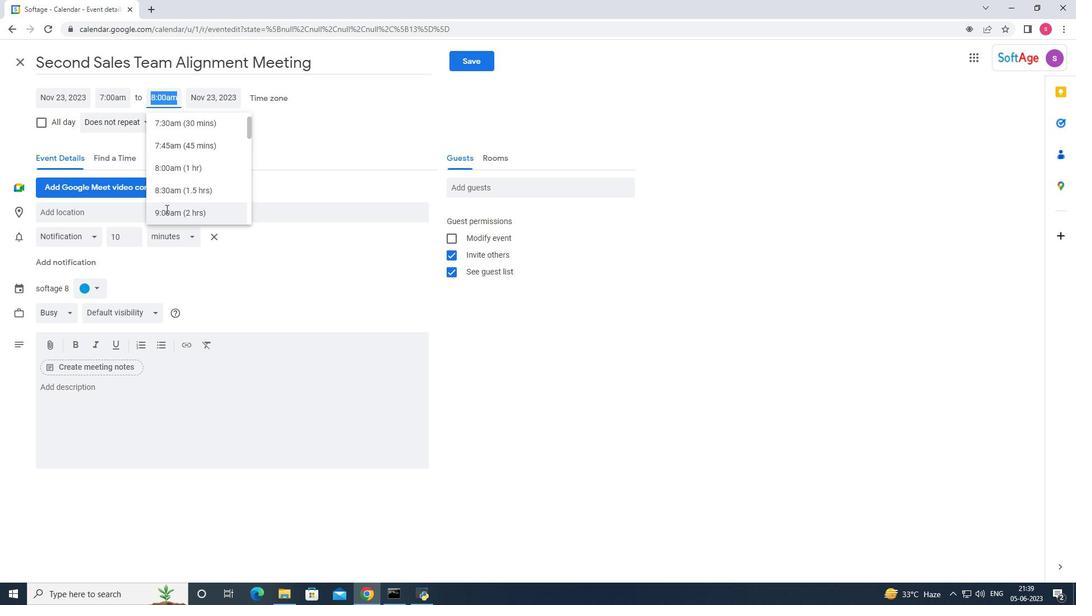 
Action: Mouse pressed left at (167, 209)
Screenshot: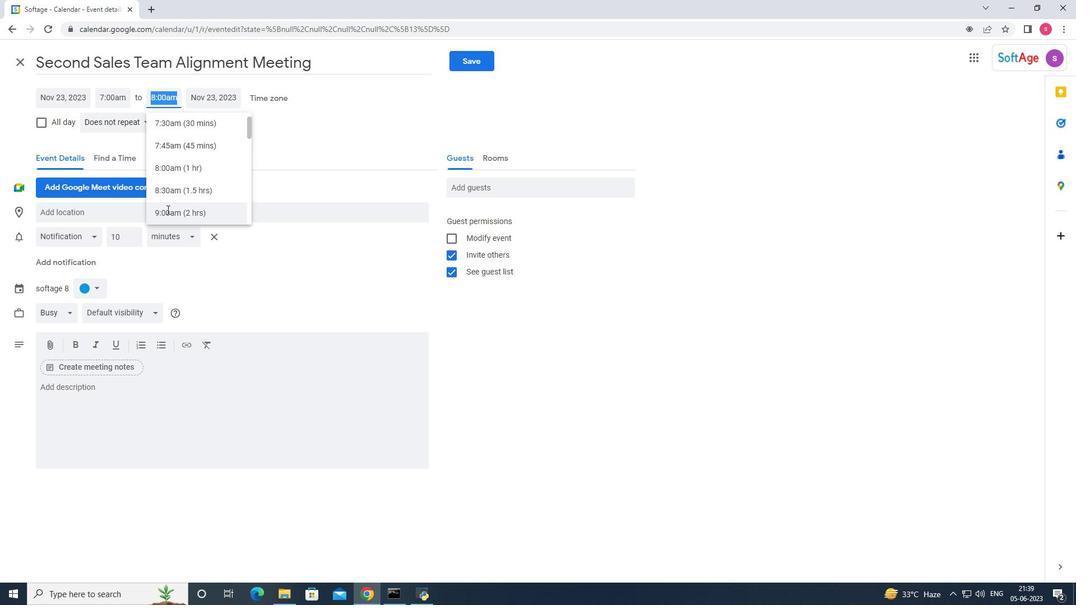 
Action: Mouse moved to (160, 389)
Screenshot: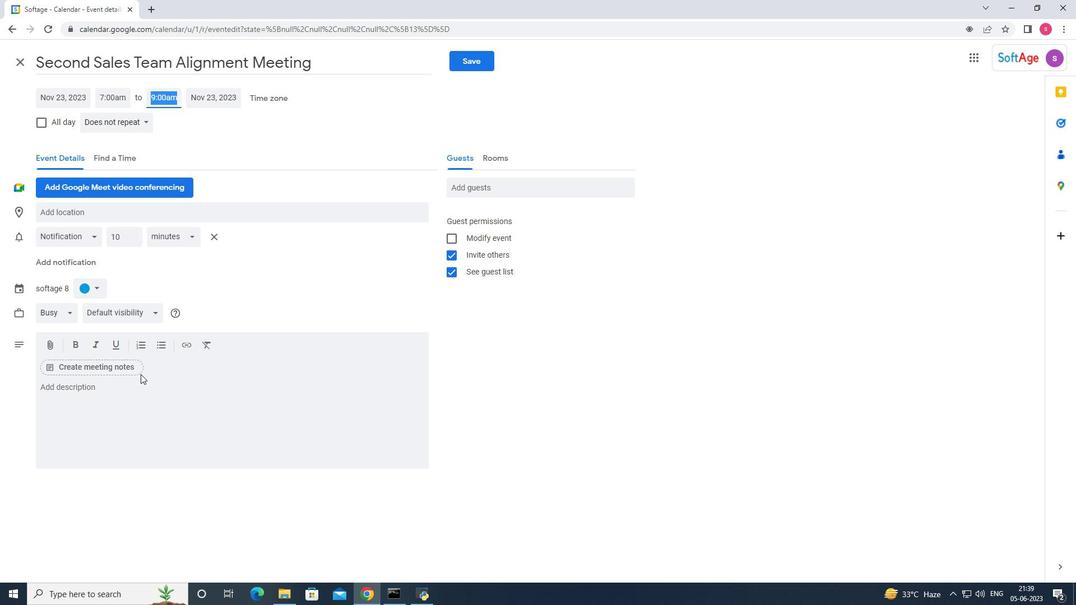 
Action: Mouse pressed left at (160, 389)
Screenshot: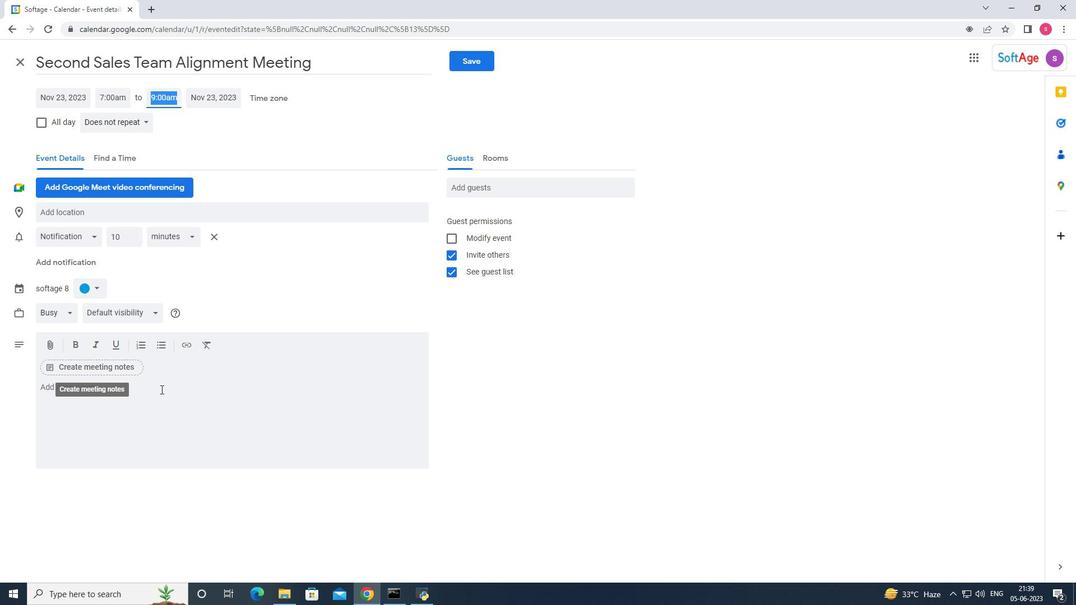 
Action: Mouse moved to (159, 377)
Screenshot: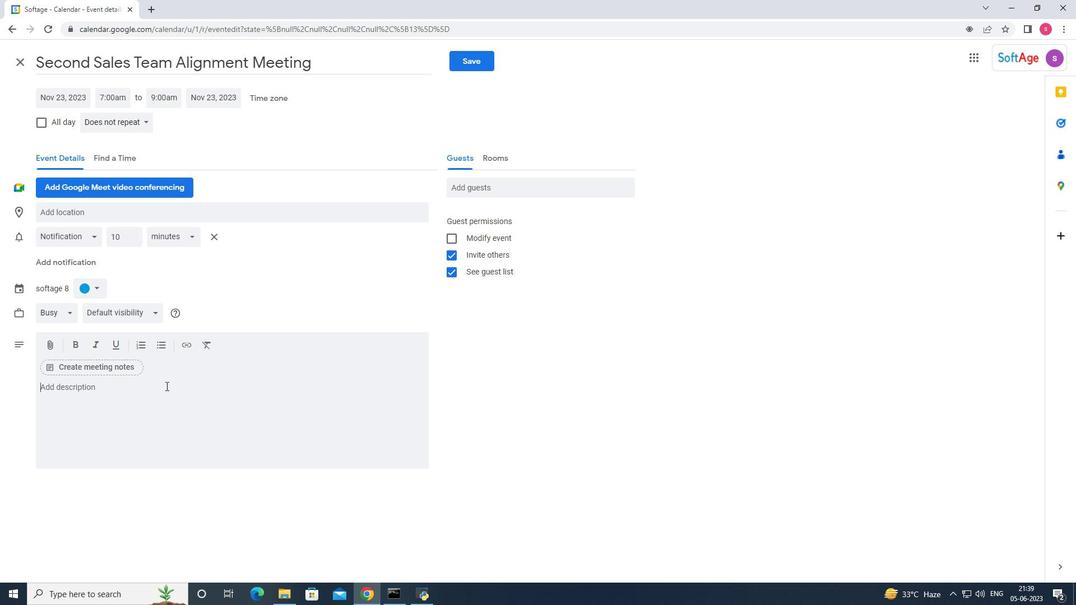 
Action: Key pressed <Key.shift_r>The<Key.space>may<Key.space><Key.backspace><Key.backspace><Key.backspace><Key.backspace>team<Key.space>may<Key.space>use<Key.space>predefined<Key.space>quality<Key.space>metricas<Key.backspace><Key.backspace>s<Key.space>and<Key.space>pre<Key.backspace><Key.backspace><Key.backspace>me<Key.backspace><Key.backspace>measurea<Key.backspace>ments<Key.space>to<Key.space>2q<Key.backspace><Key.backspace>quantitatively<Key.space>assess<Key.space>the<Key.space>quality<Key.space>of<Key.space>project<Key.space>deliverav<Key.backspace>bles<Key.space>and<Key.space>processes.<Key.space><Key.shift_r>These<Key.space>metrics<Key.space>could<Key.space>include<Key.space>defact<Key.space>rates,<Key.space>customer<Key.space>satisfaction<Key.space>survaus,<Key.space>timelines<Key.space>s<Key.backspace>and<Key.space>buyf<Key.backspace><Key.backspace>dgets,<Key.backspace>.<Key.space>
Screenshot: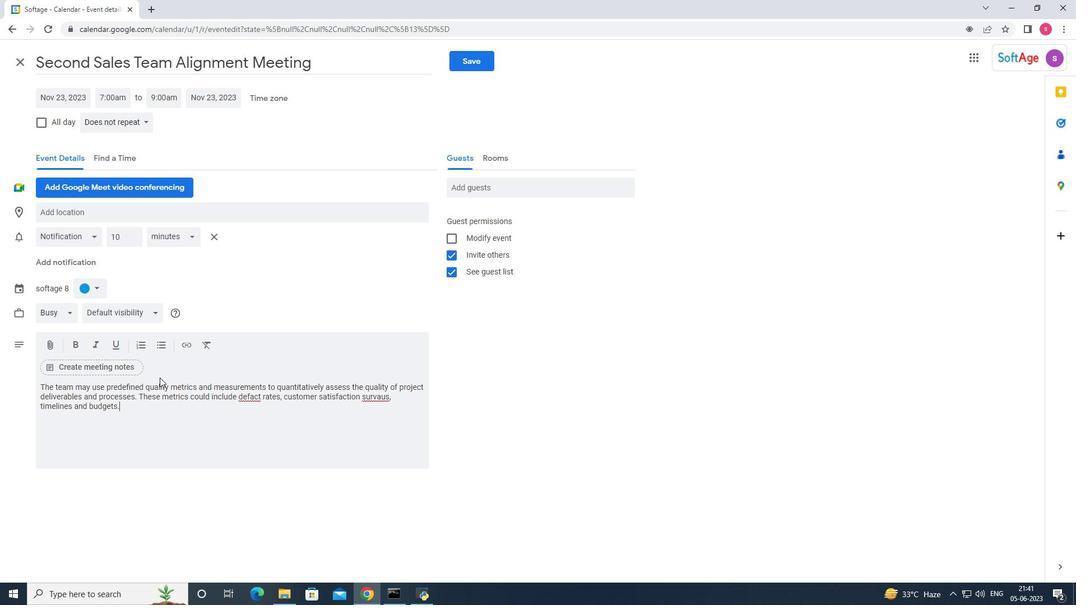 
Action: Mouse moved to (250, 399)
Screenshot: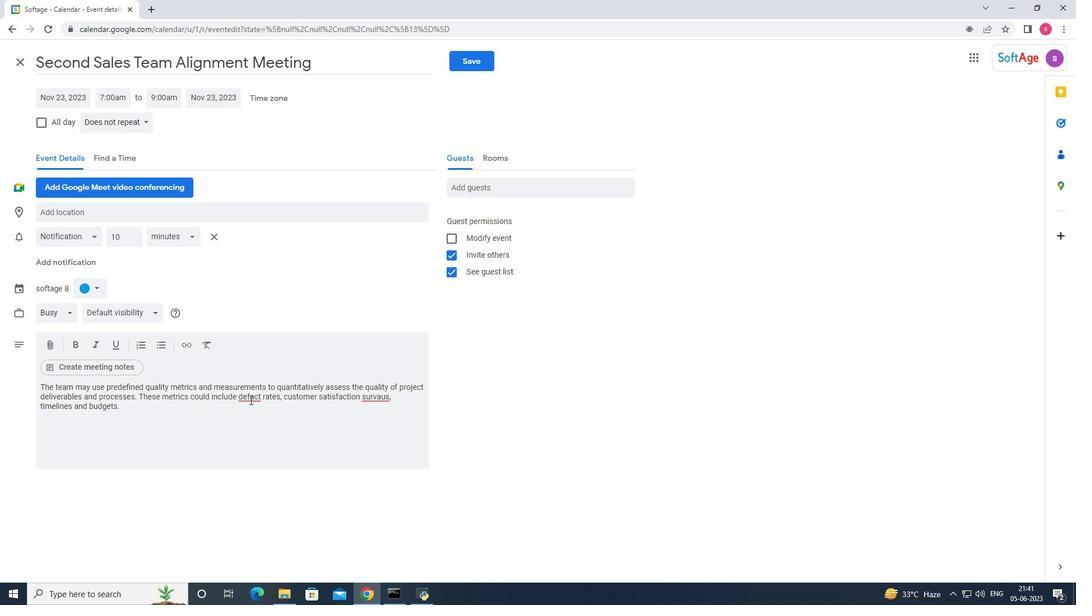 
Action: Mouse pressed right at (250, 399)
Screenshot: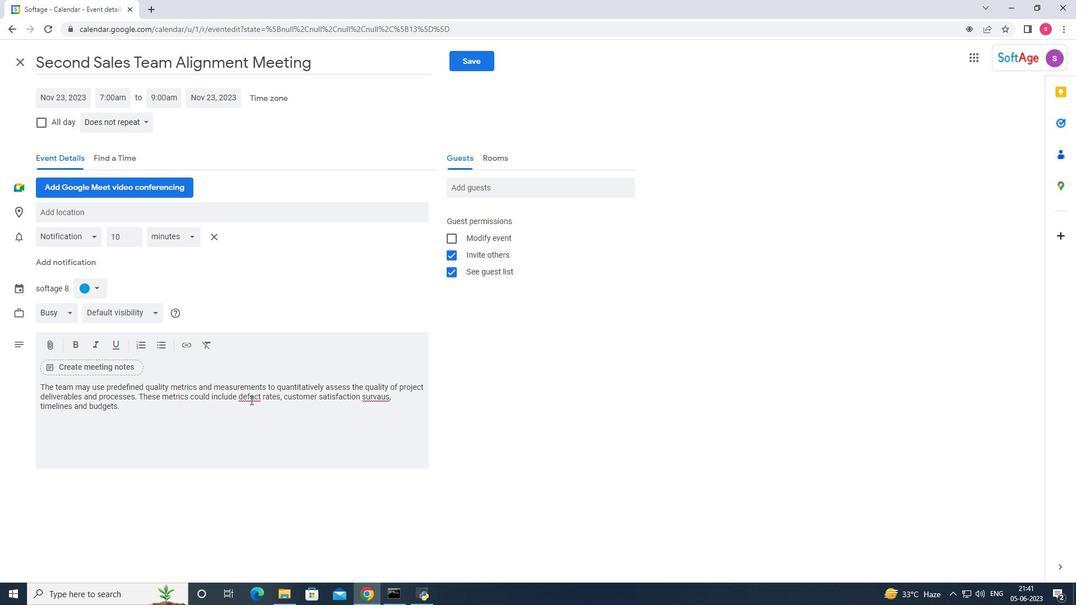 
Action: Mouse moved to (213, 436)
Screenshot: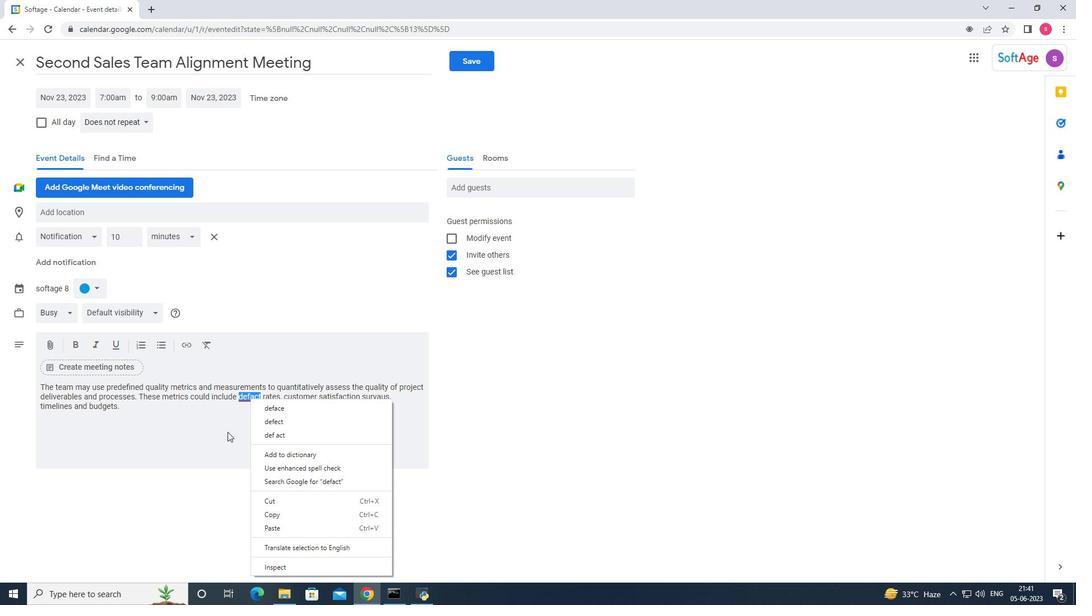 
Action: Mouse pressed left at (213, 436)
Screenshot: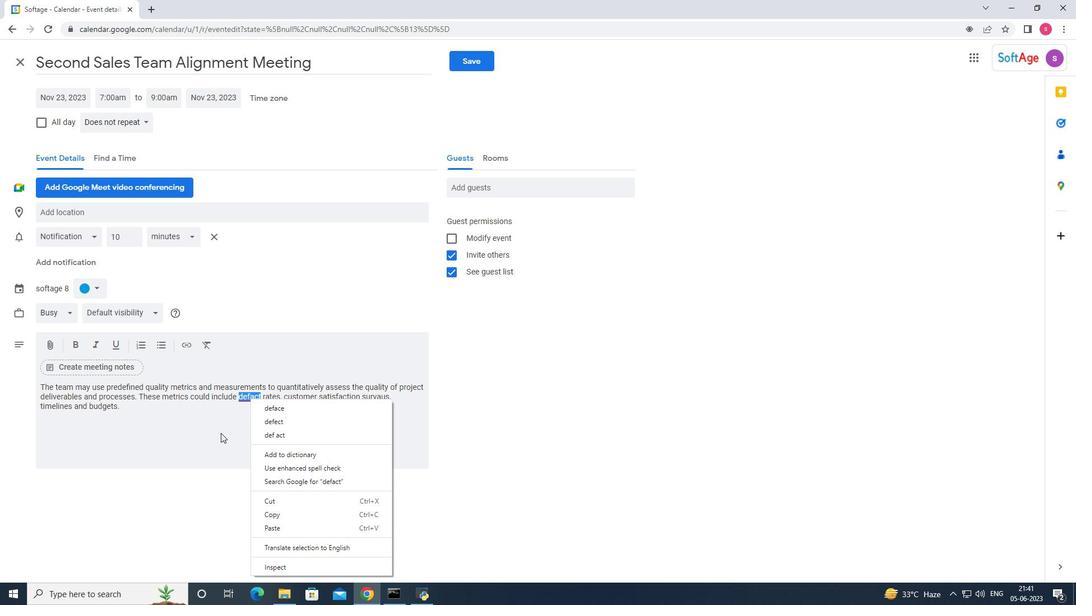 
Action: Mouse moved to (376, 402)
Screenshot: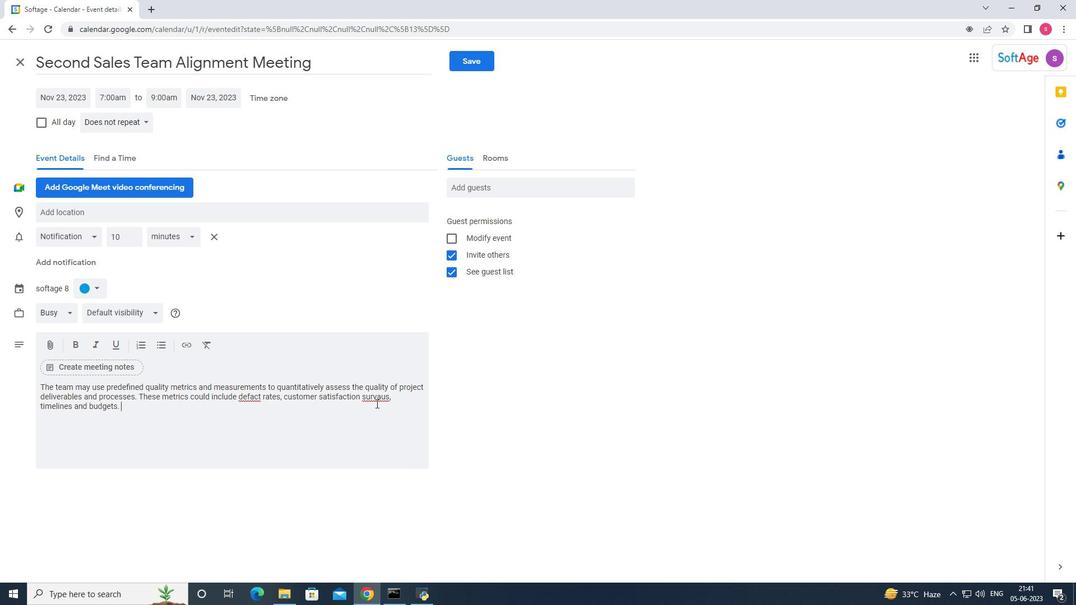 
Action: Mouse pressed right at (376, 402)
Screenshot: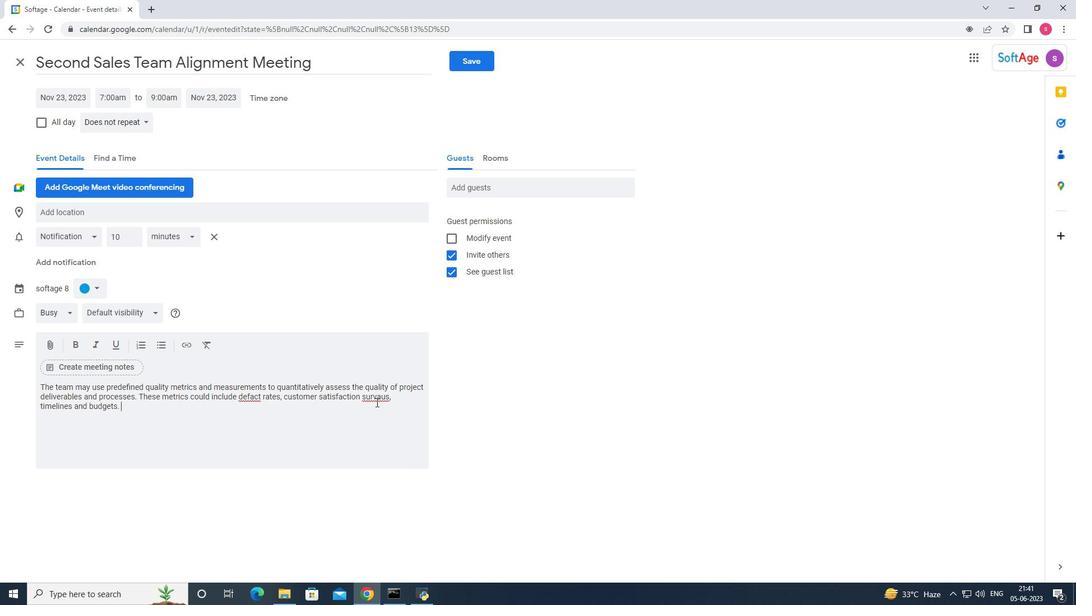 
Action: Mouse moved to (370, 395)
Screenshot: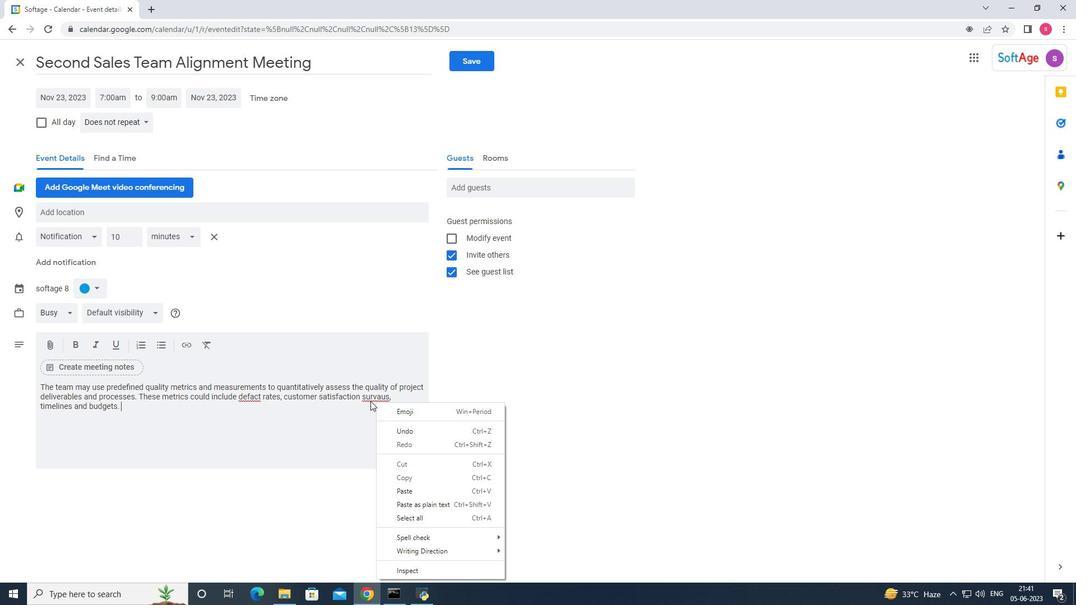 
Action: Mouse pressed right at (370, 395)
Screenshot: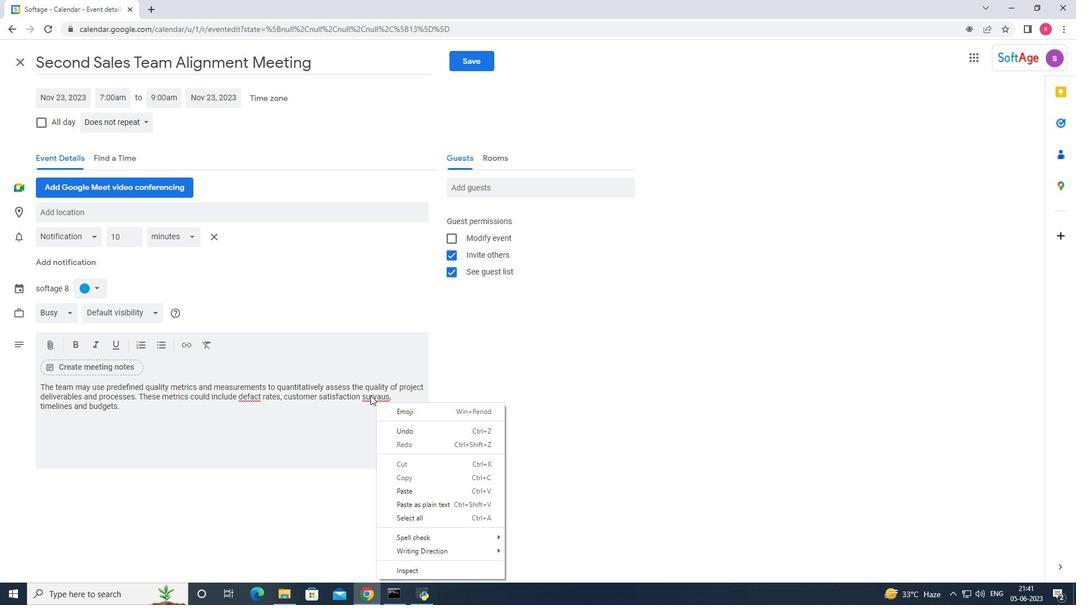 
Action: Mouse moved to (362, 419)
Screenshot: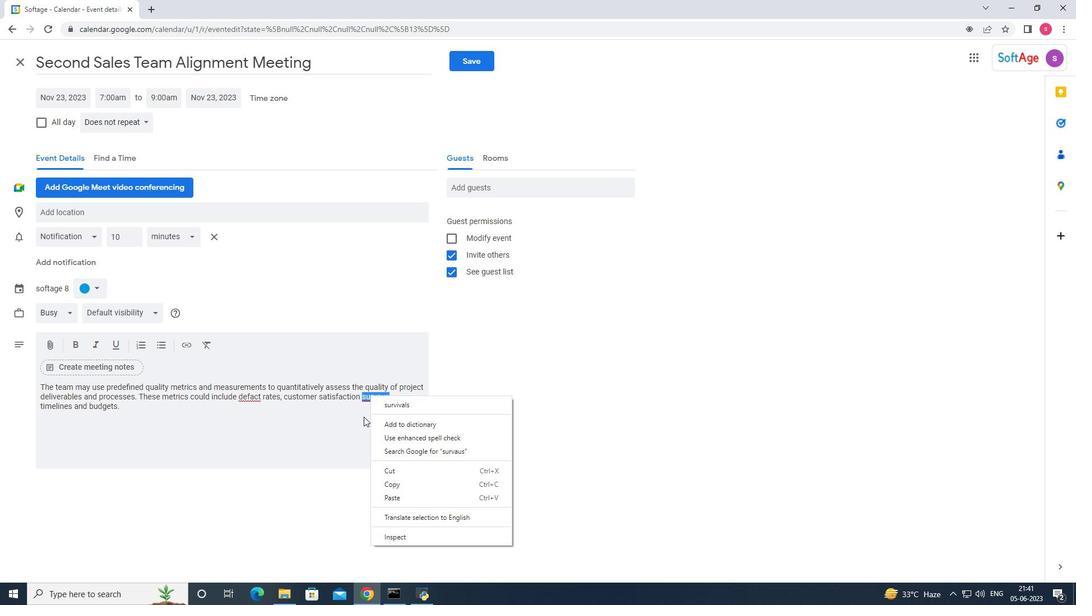 
Action: Mouse pressed left at (362, 419)
Screenshot: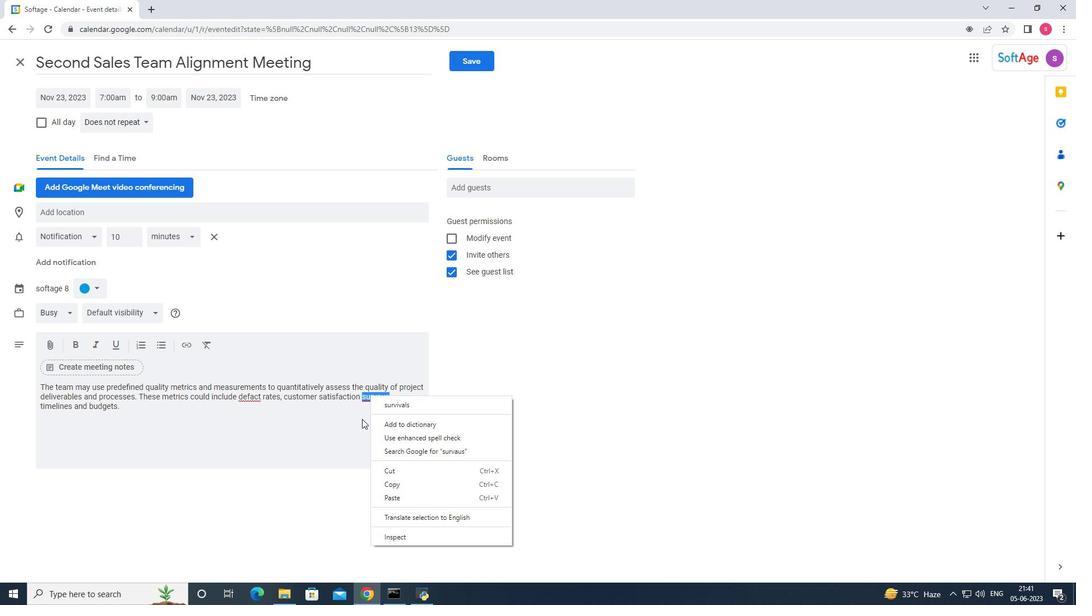 
Action: Mouse moved to (389, 397)
Screenshot: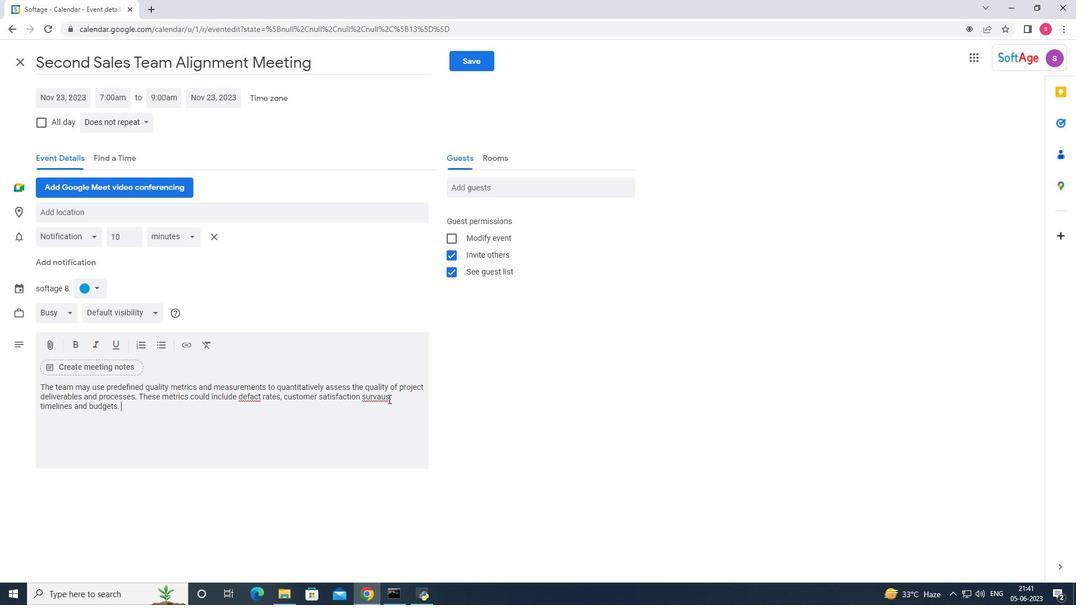 
Action: Mouse pressed left at (389, 397)
Screenshot: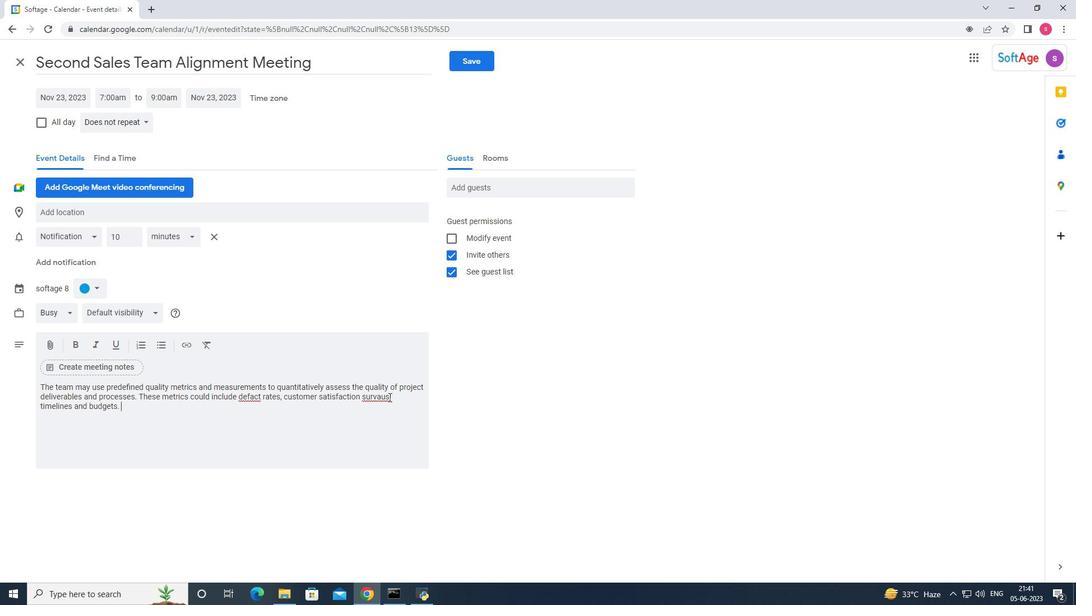 
Action: Mouse moved to (391, 397)
Screenshot: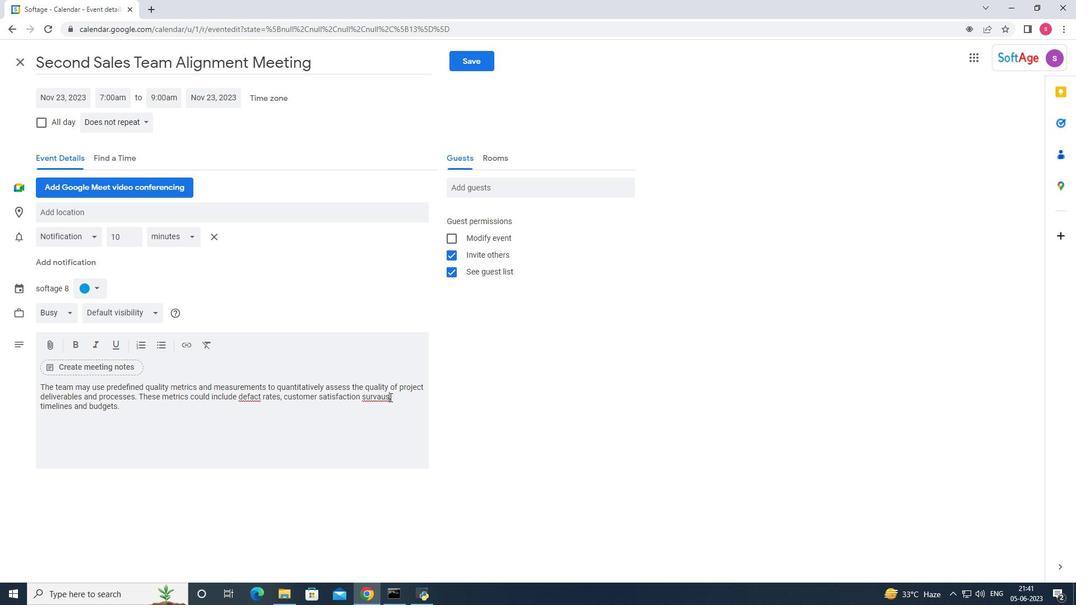 
Action: Key pressed <Key.backspace><Key.backspace><Key.backspace><Key.backspace>vays<Key.space><Key.backspace>
Screenshot: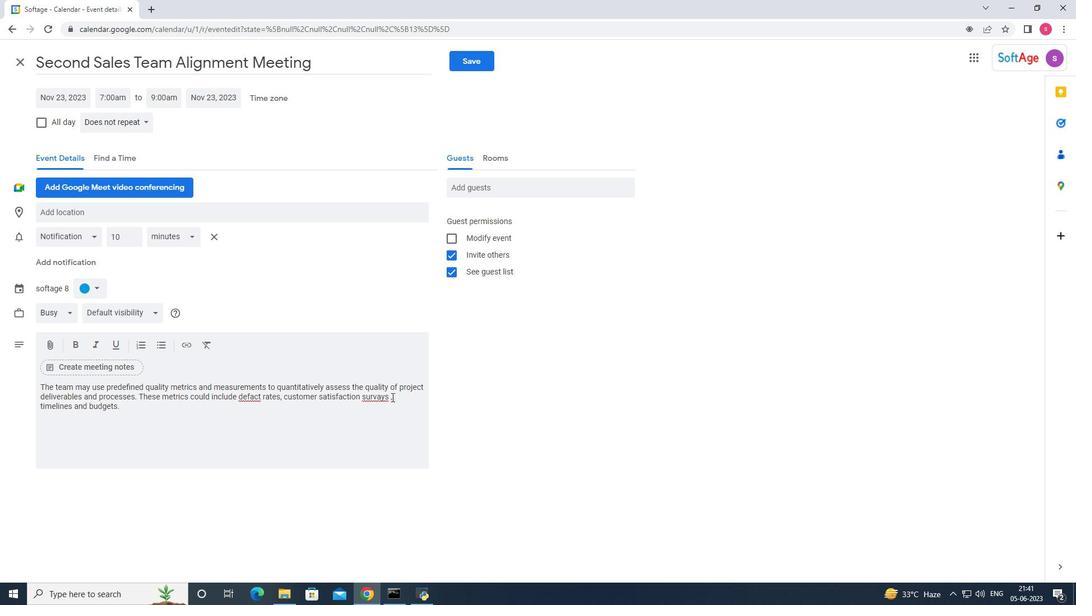 
Action: Mouse moved to (382, 399)
Screenshot: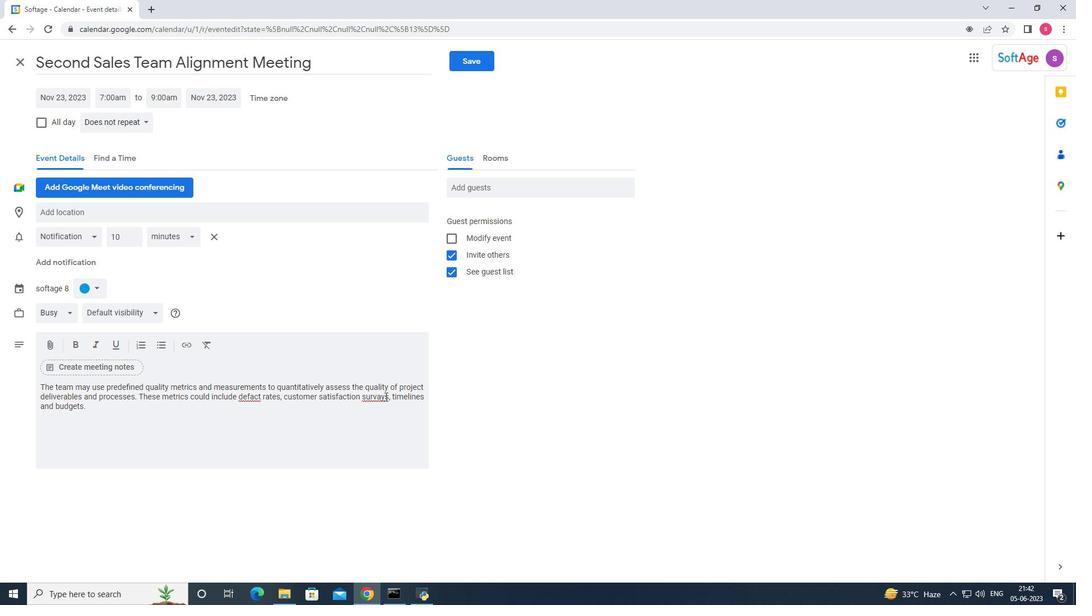 
Action: Mouse pressed left at (382, 399)
Screenshot: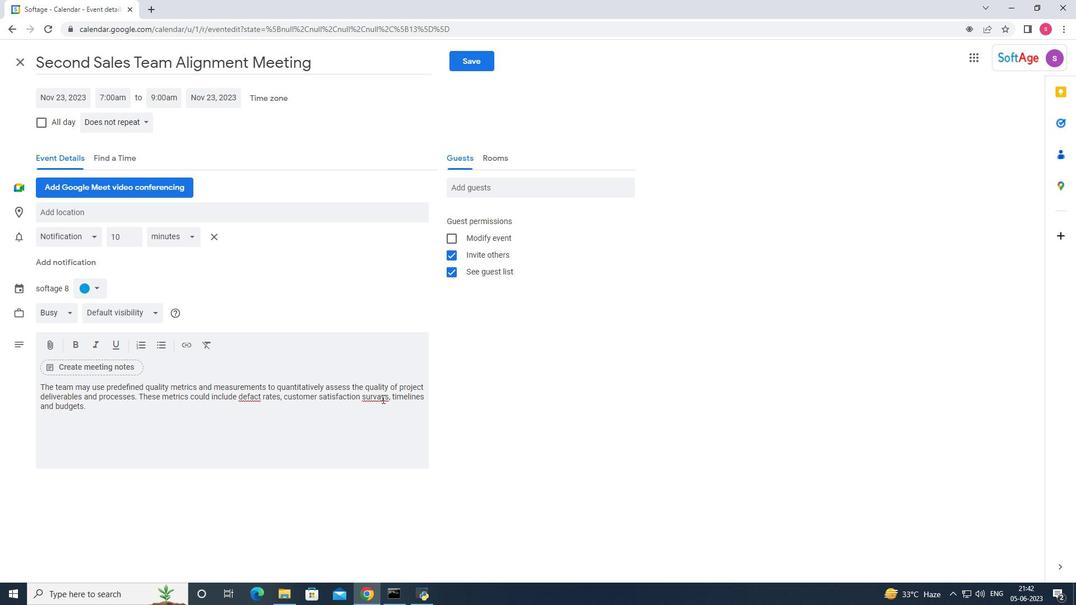 
Action: Mouse moved to (390, 404)
Screenshot: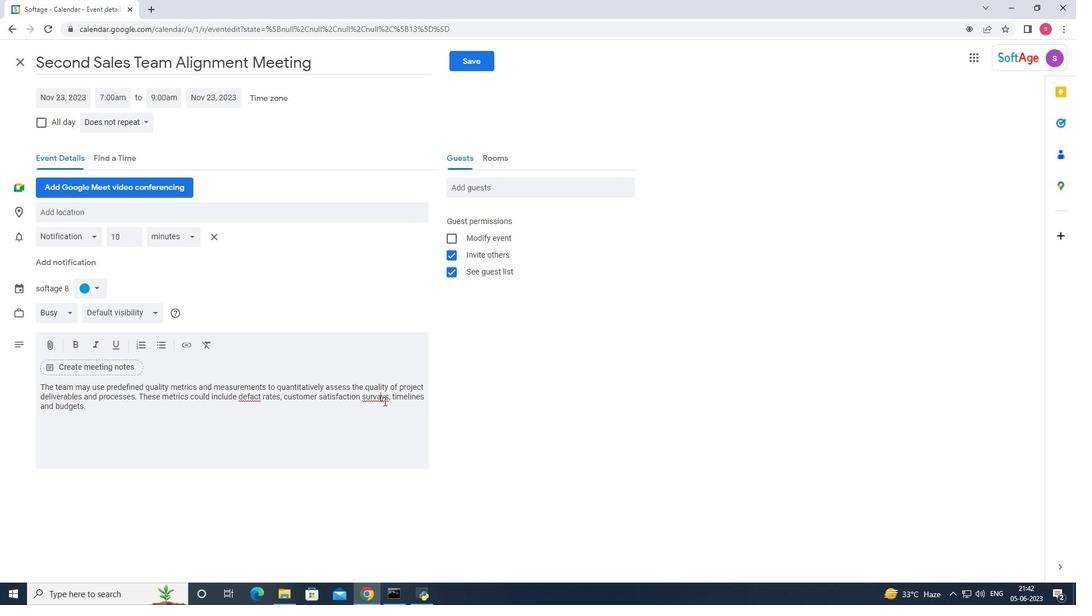 
Action: Key pressed <Key.backspace>e
Screenshot: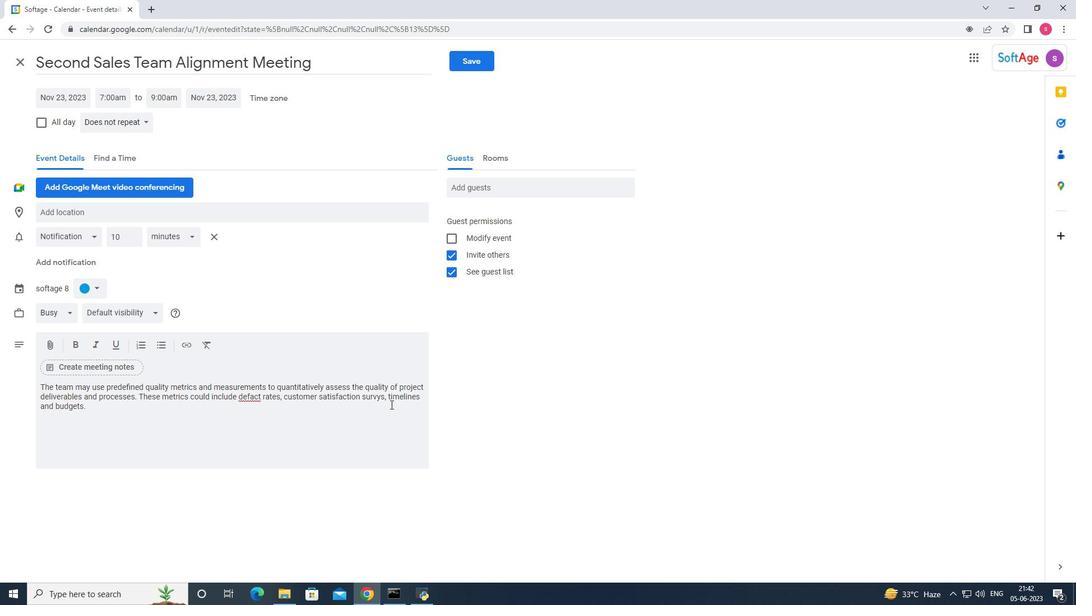 
Action: Mouse moved to (253, 397)
Screenshot: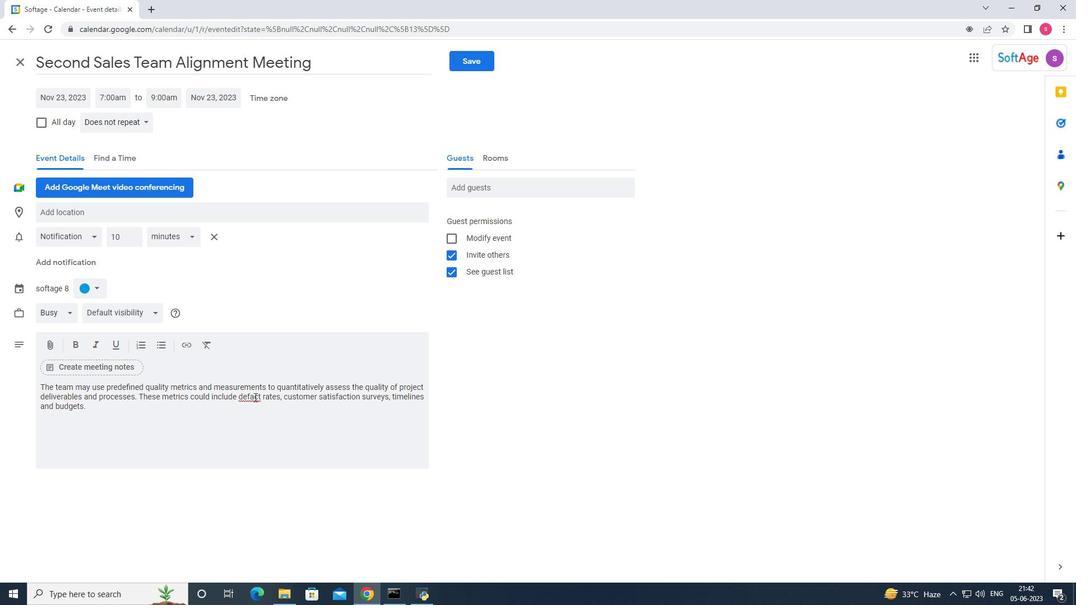 
Action: Mouse pressed left at (253, 397)
Screenshot: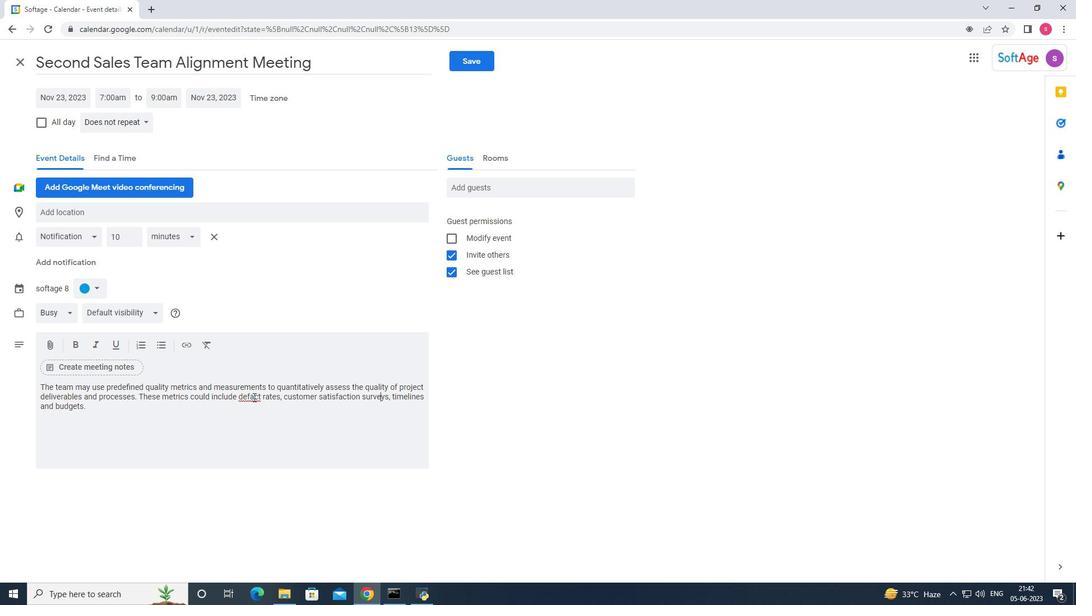 
Action: Mouse moved to (256, 396)
Screenshot: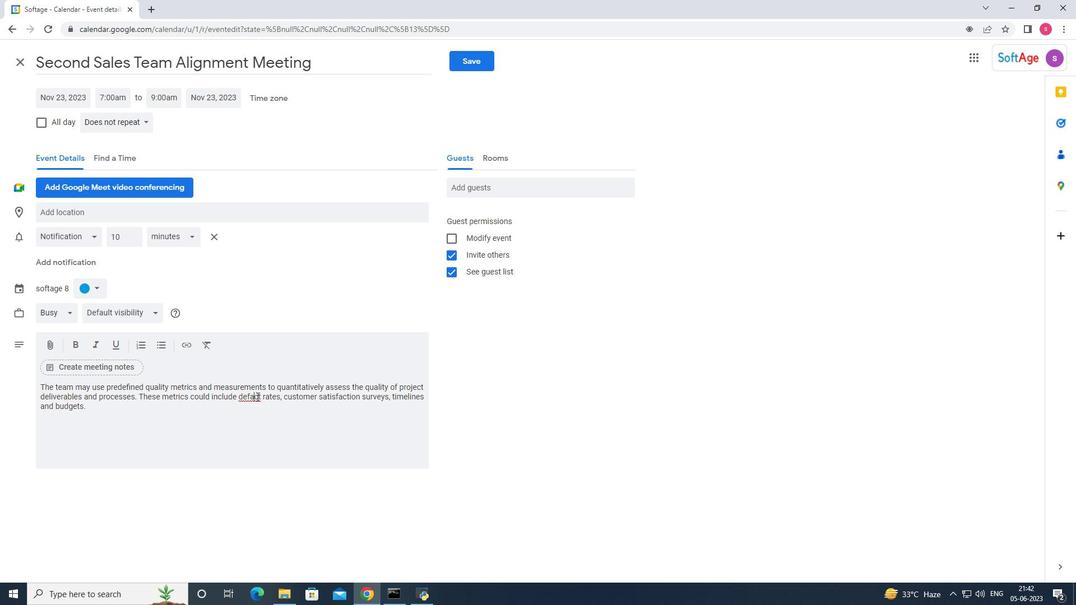 
Action: Key pressed <Key.backspace>e
Screenshot: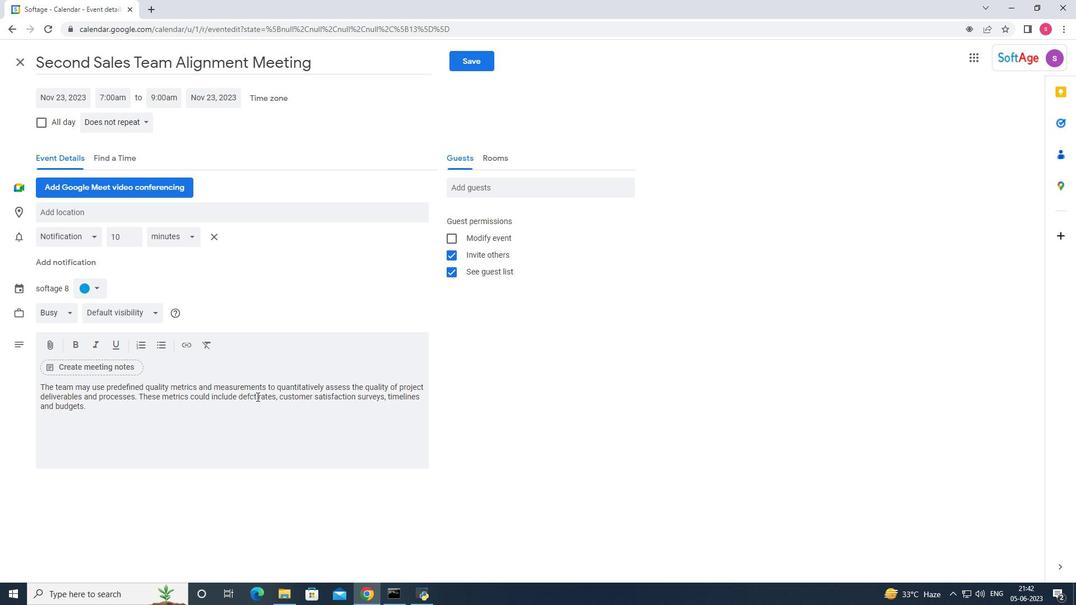 
Action: Mouse moved to (188, 409)
Screenshot: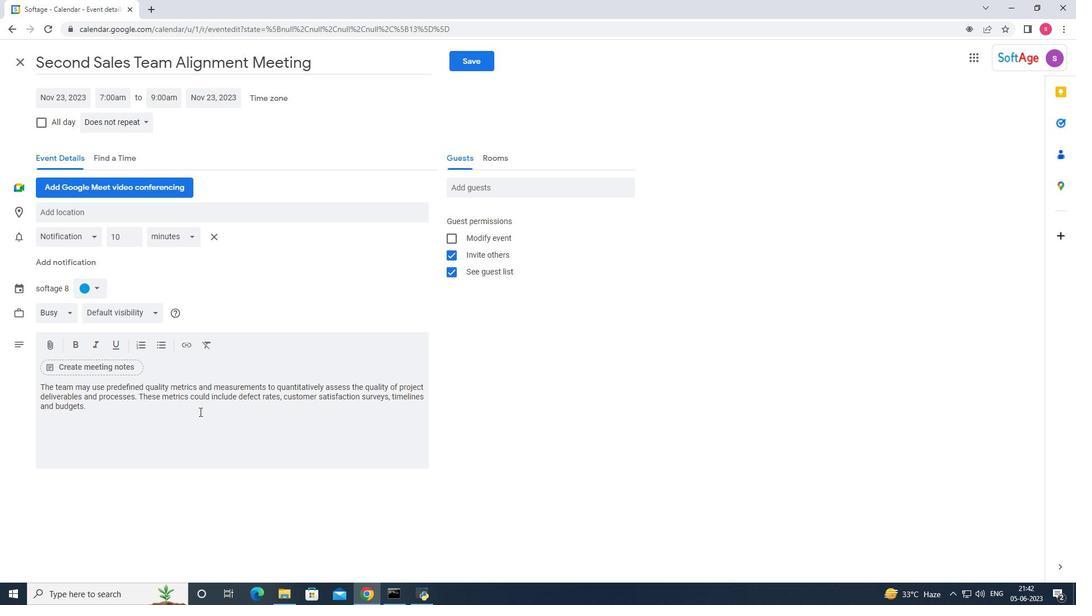 
Action: Mouse pressed left at (188, 409)
Screenshot: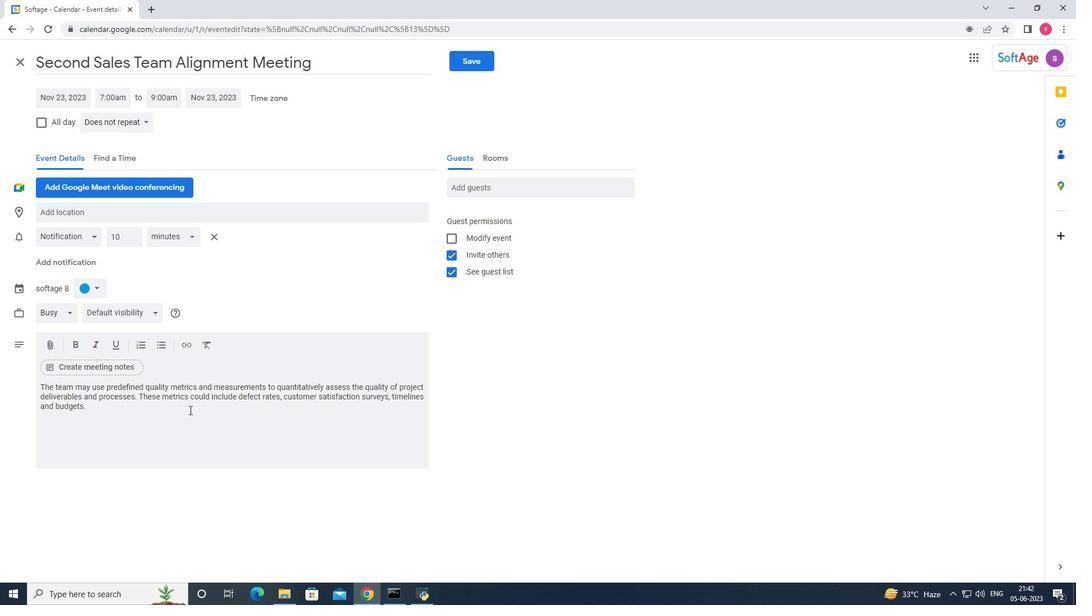 
Action: Mouse moved to (93, 285)
Screenshot: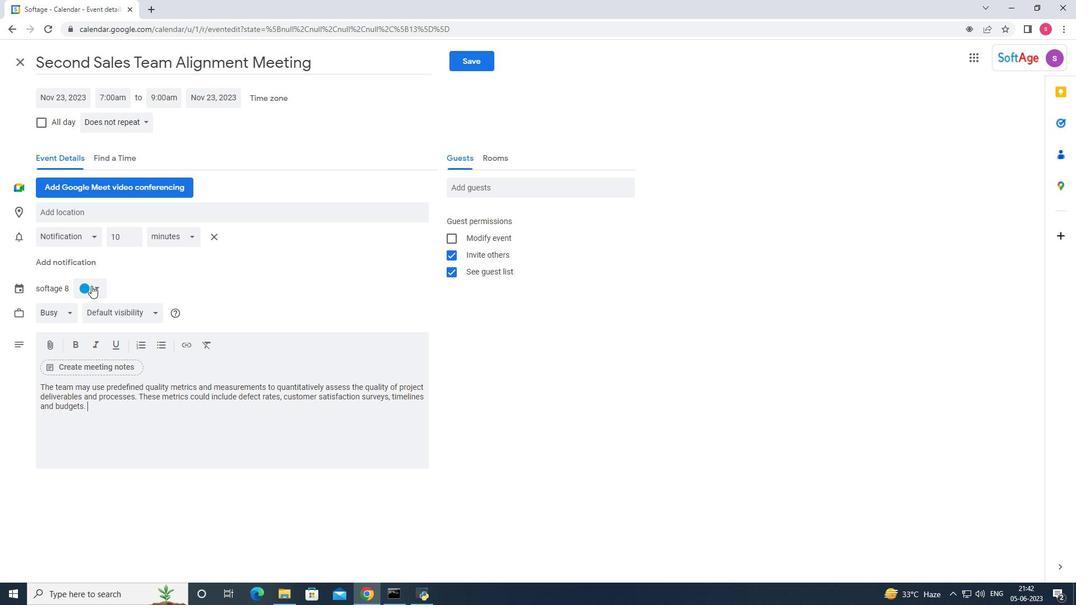 
Action: Mouse pressed left at (93, 285)
Screenshot: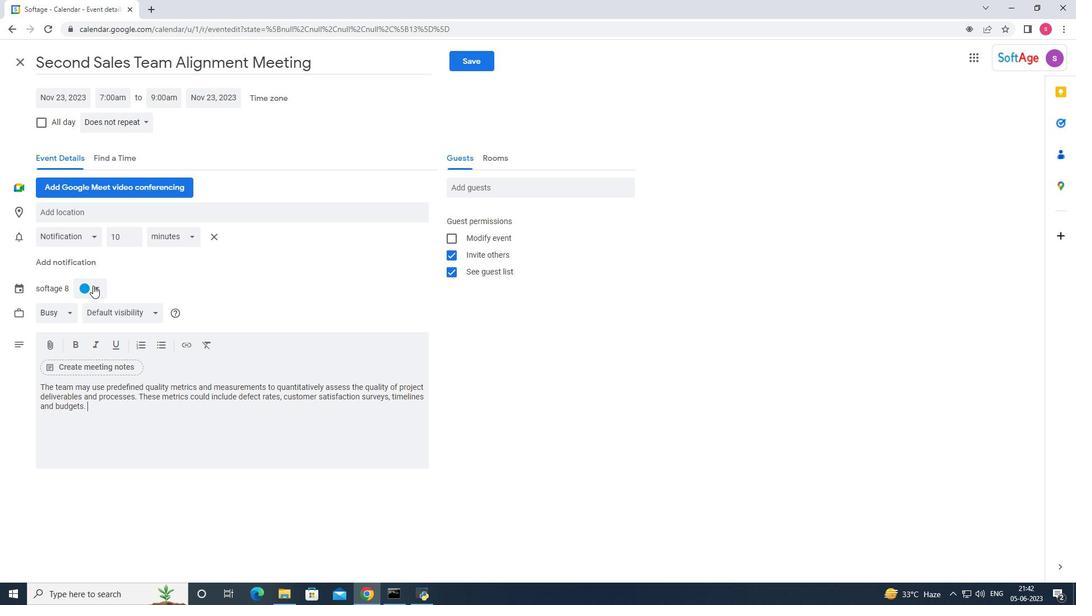 
Action: Mouse moved to (83, 290)
Screenshot: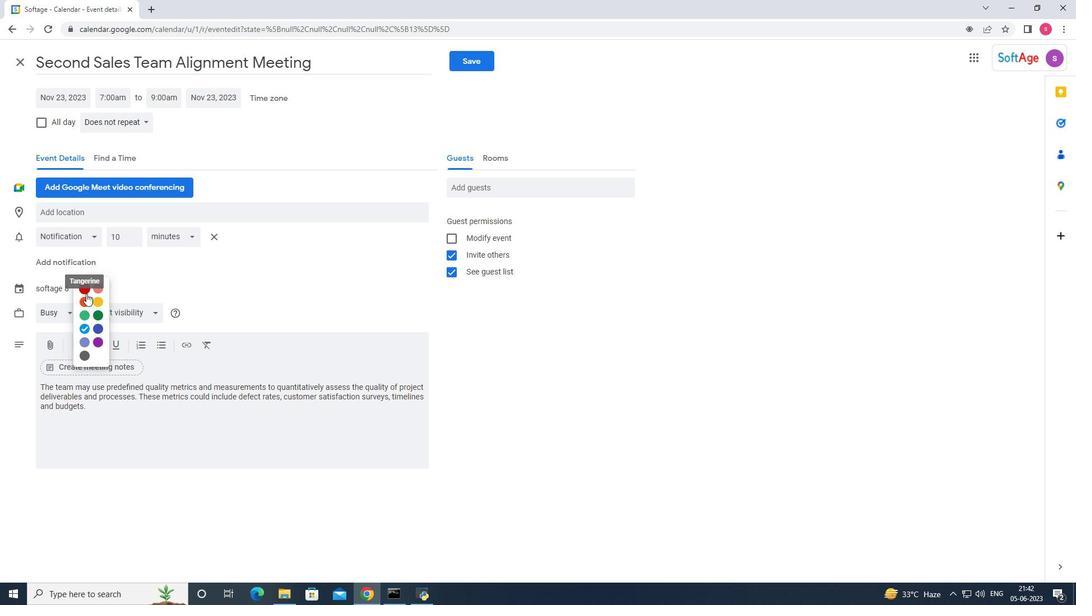 
Action: Mouse pressed left at (83, 290)
Screenshot: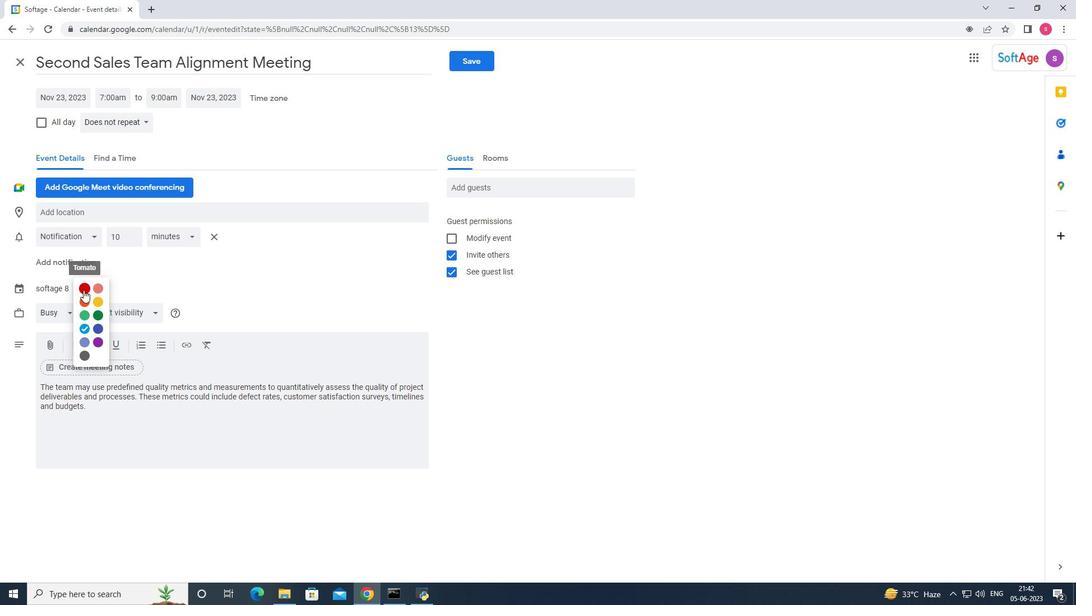 
Action: Mouse moved to (91, 214)
Screenshot: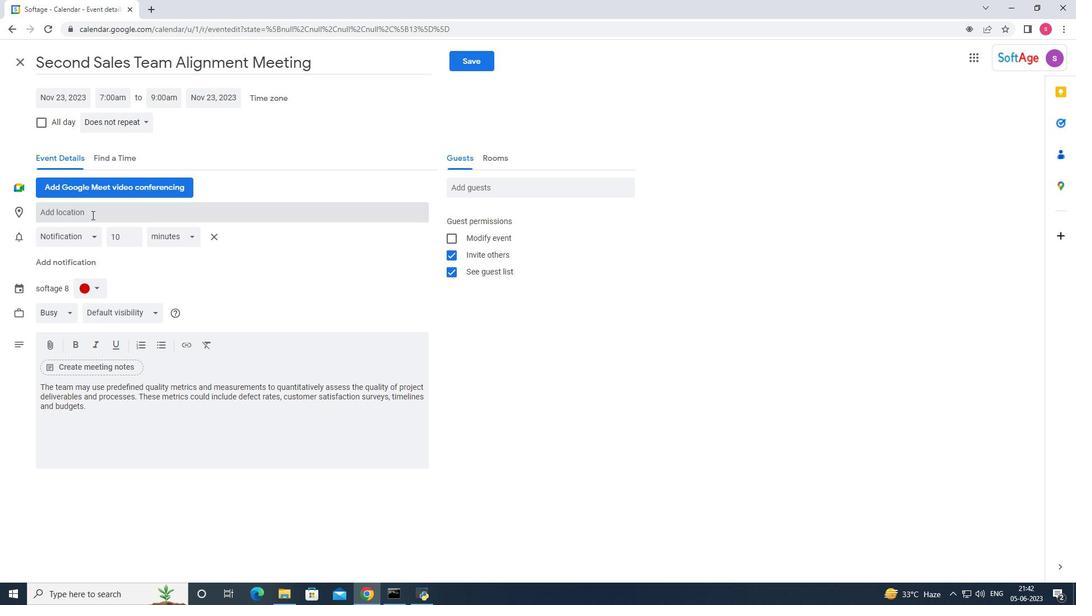 
Action: Mouse pressed left at (91, 214)
Screenshot: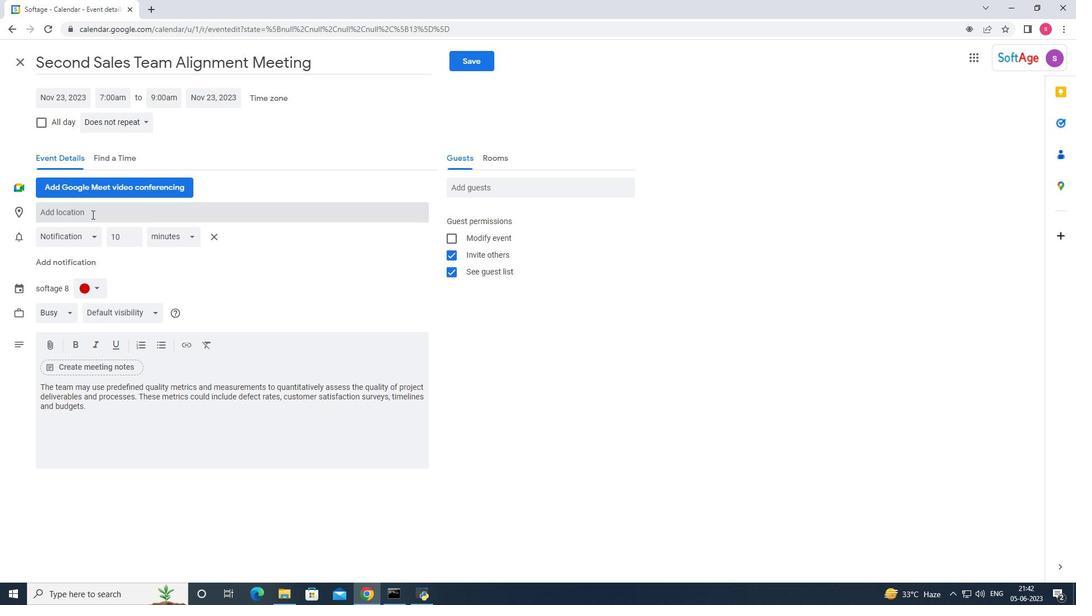 
Action: Key pressed <Key.shift_r>Accra
Screenshot: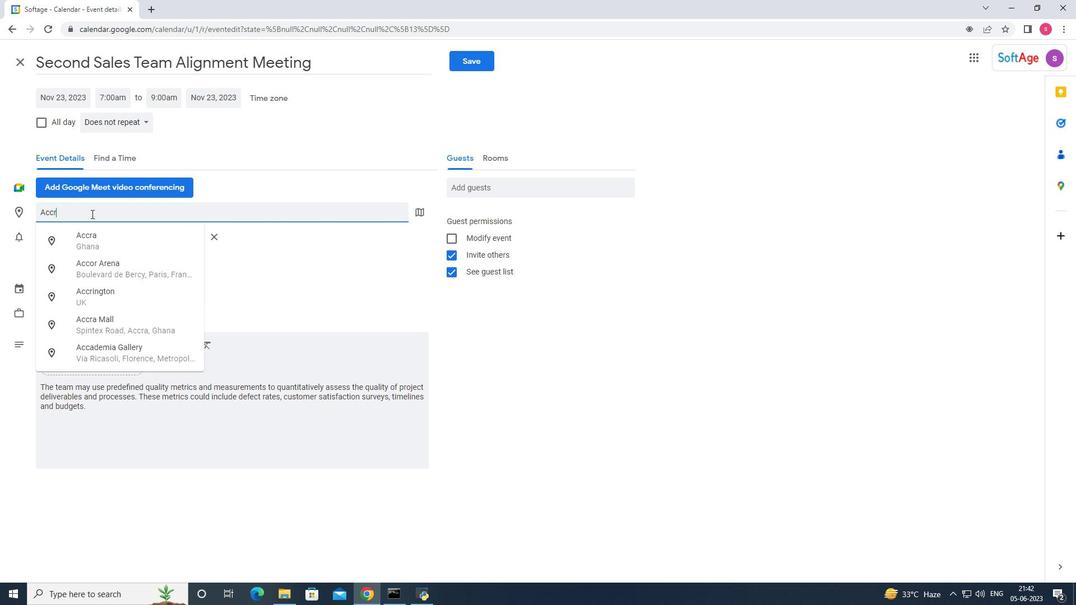 
Action: Mouse moved to (122, 237)
Screenshot: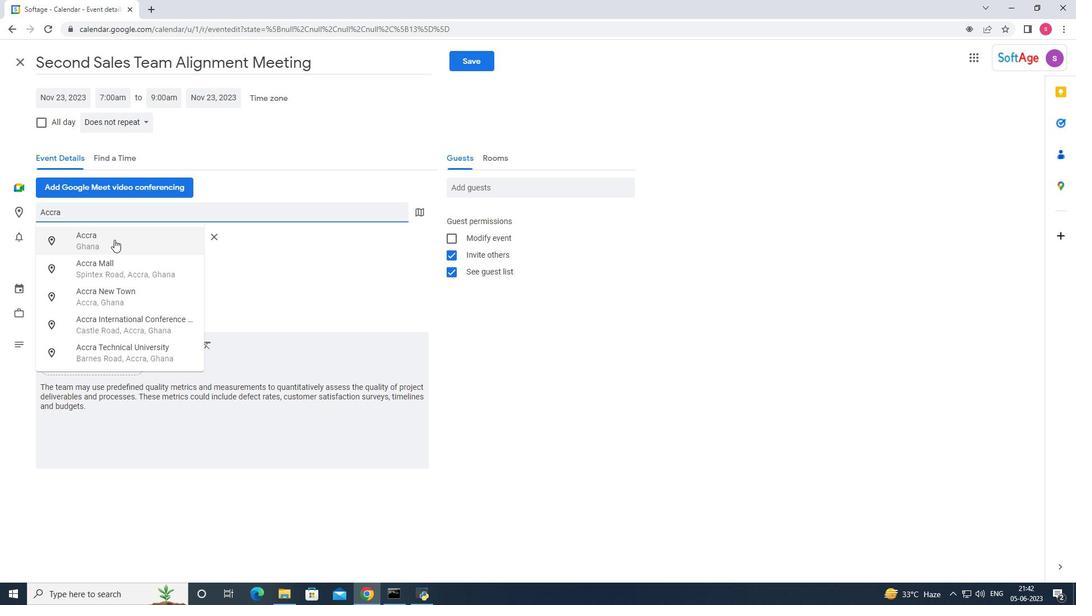 
Action: Mouse pressed left at (122, 237)
Screenshot: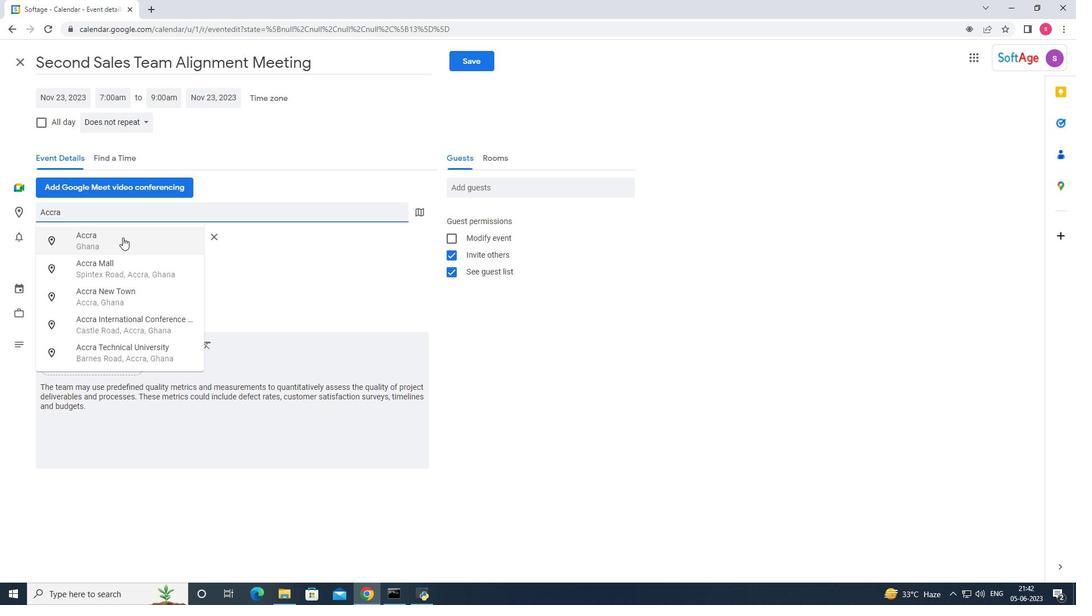
Action: Mouse moved to (491, 187)
Screenshot: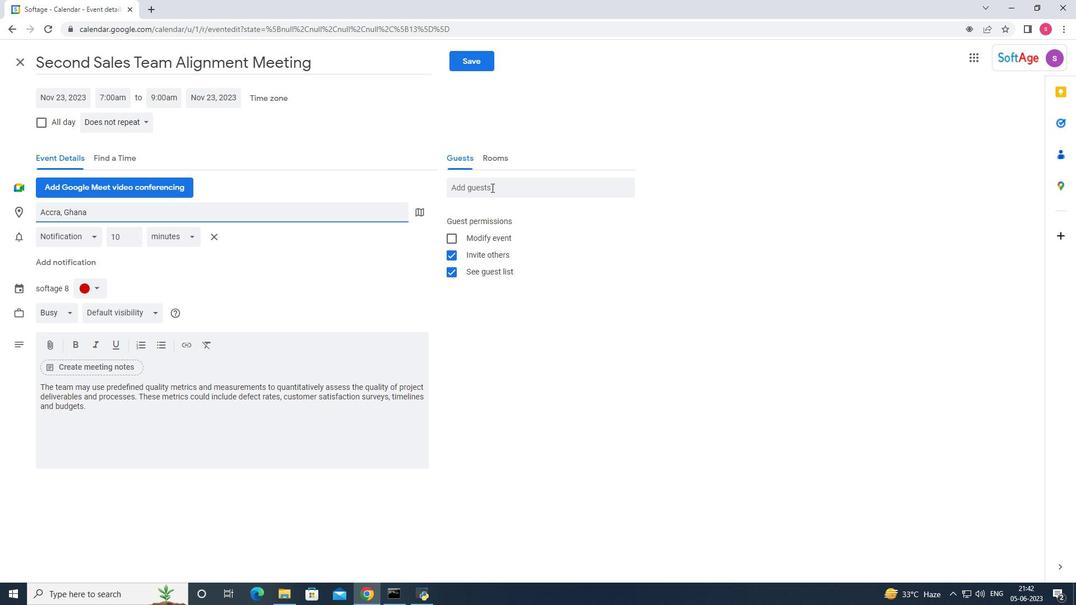 
Action: Mouse pressed left at (491, 187)
Screenshot: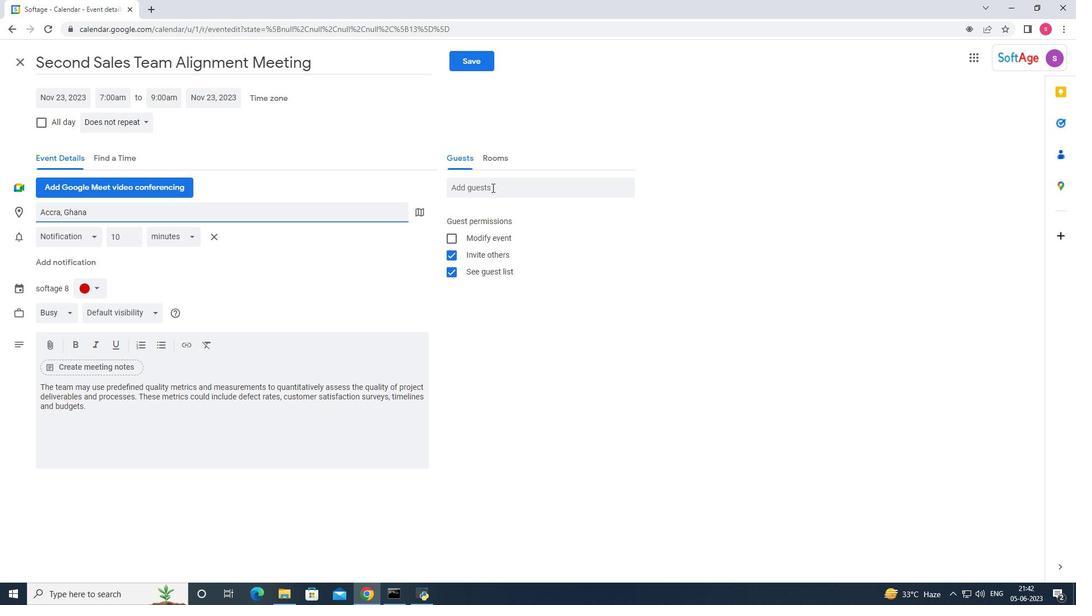 
Action: Mouse moved to (487, 189)
Screenshot: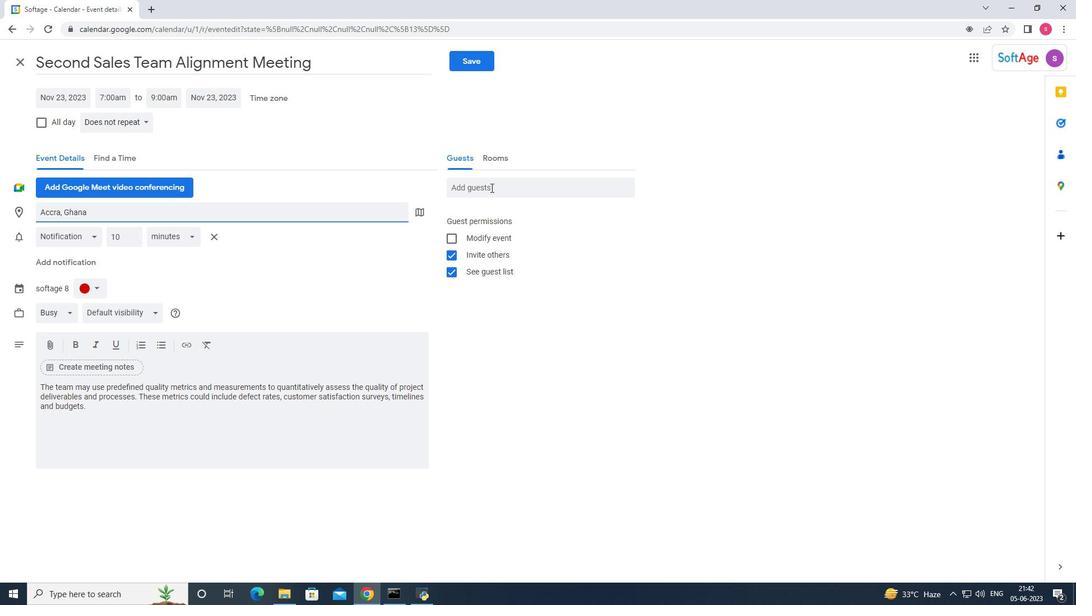 
Action: Key pressed softage.7
Screenshot: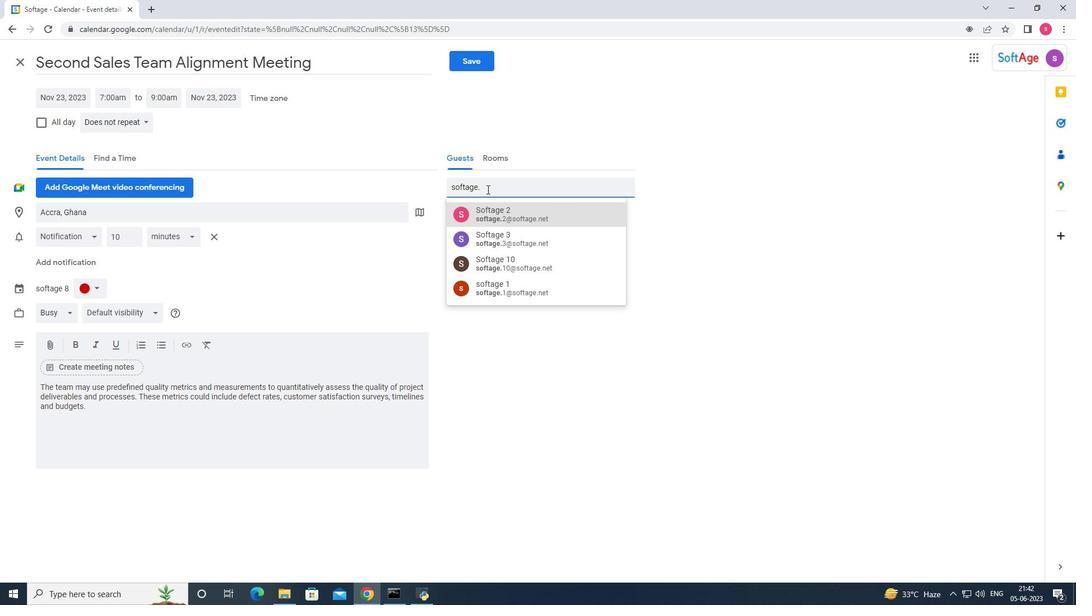 
Action: Mouse moved to (484, 210)
Screenshot: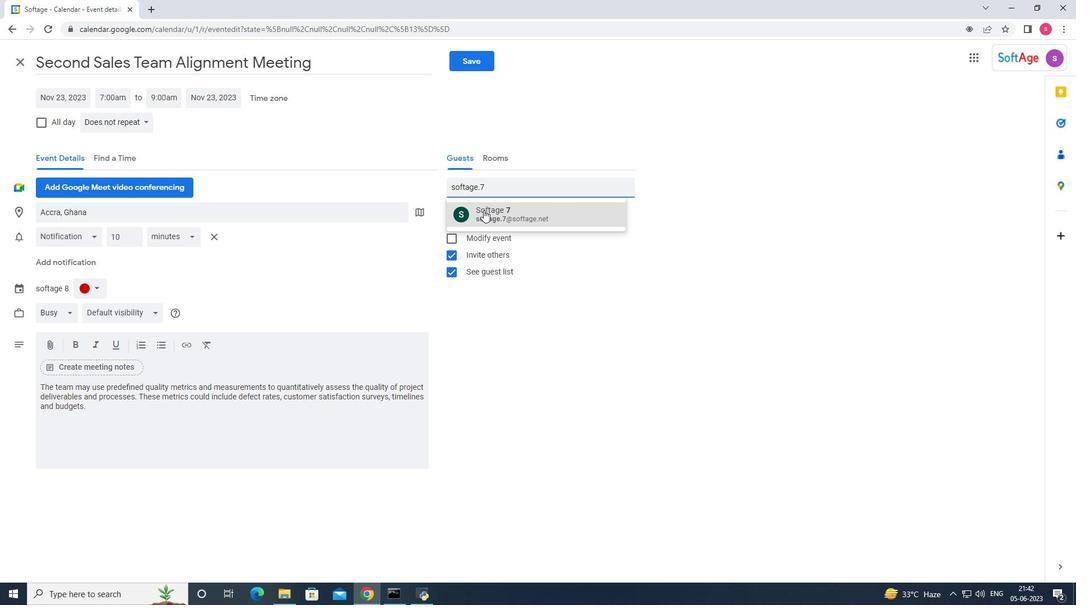 
Action: Mouse pressed left at (484, 210)
Screenshot: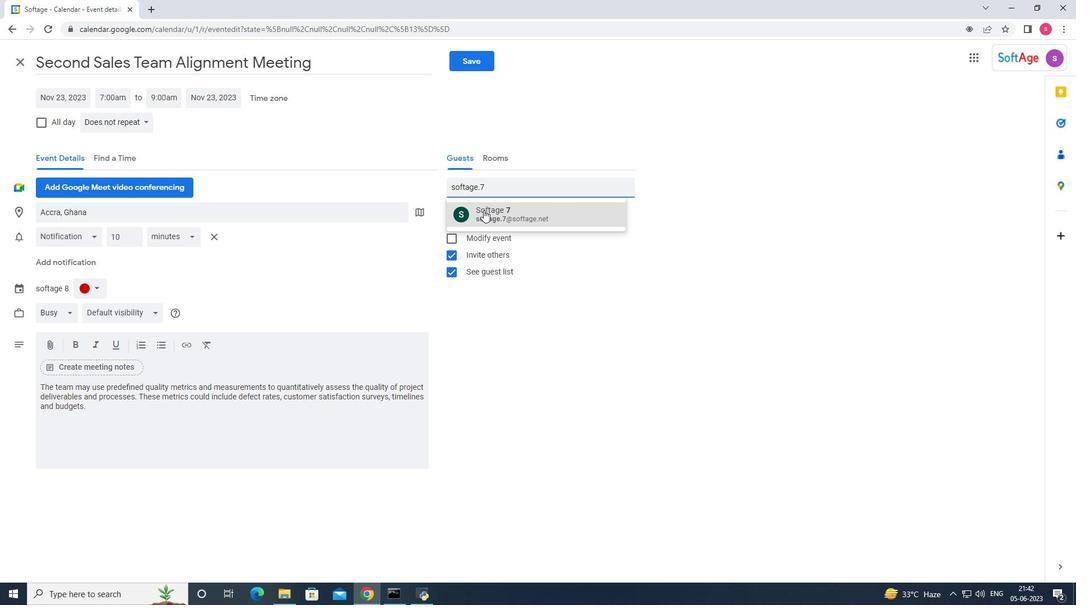 
Action: Key pressed a<Key.backspace>spf<Key.backspace><Key.backspace>oftage.3<Key.backspace>9
Screenshot: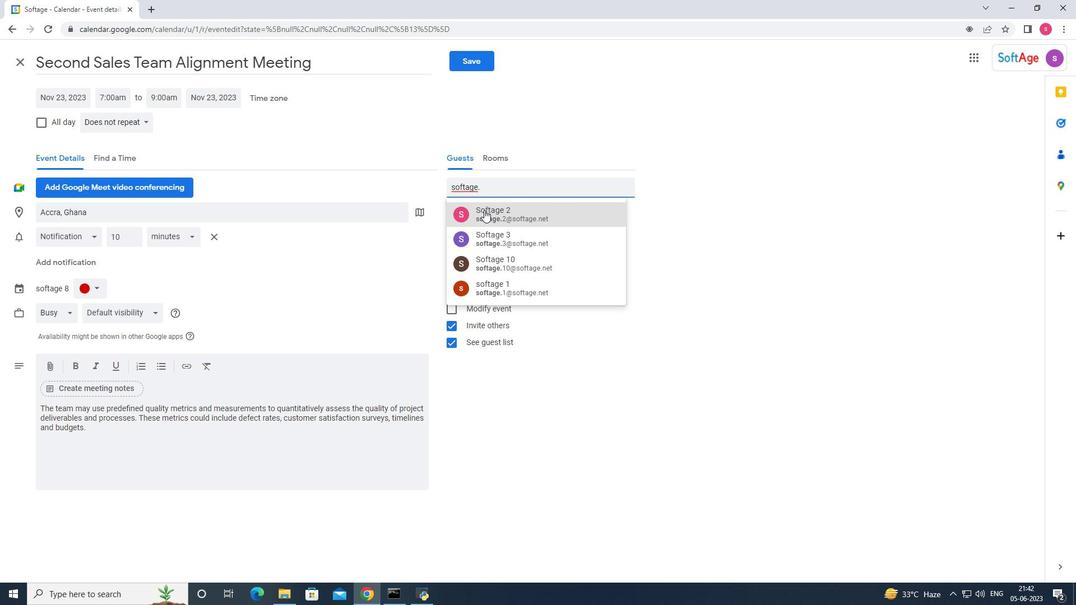 
Action: Mouse moved to (502, 212)
Screenshot: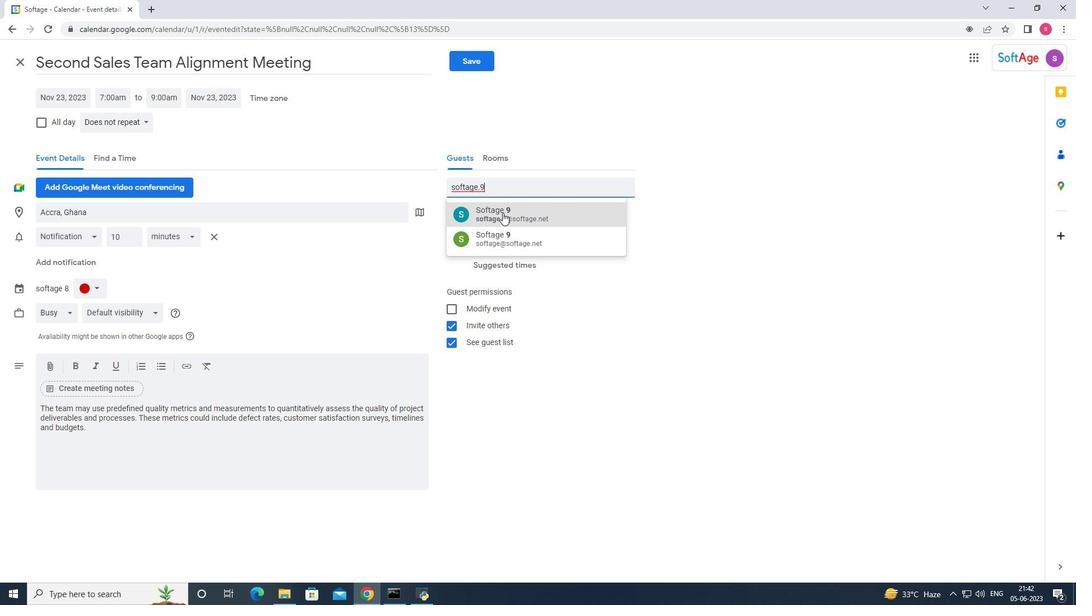 
Action: Mouse pressed left at (502, 212)
Screenshot: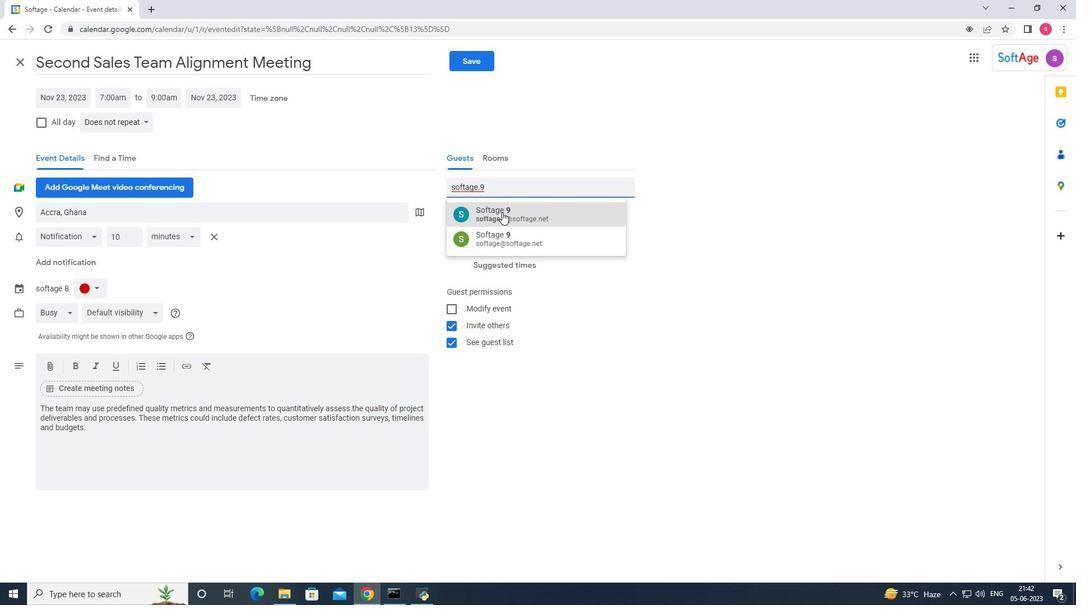 
Action: Mouse moved to (122, 122)
Screenshot: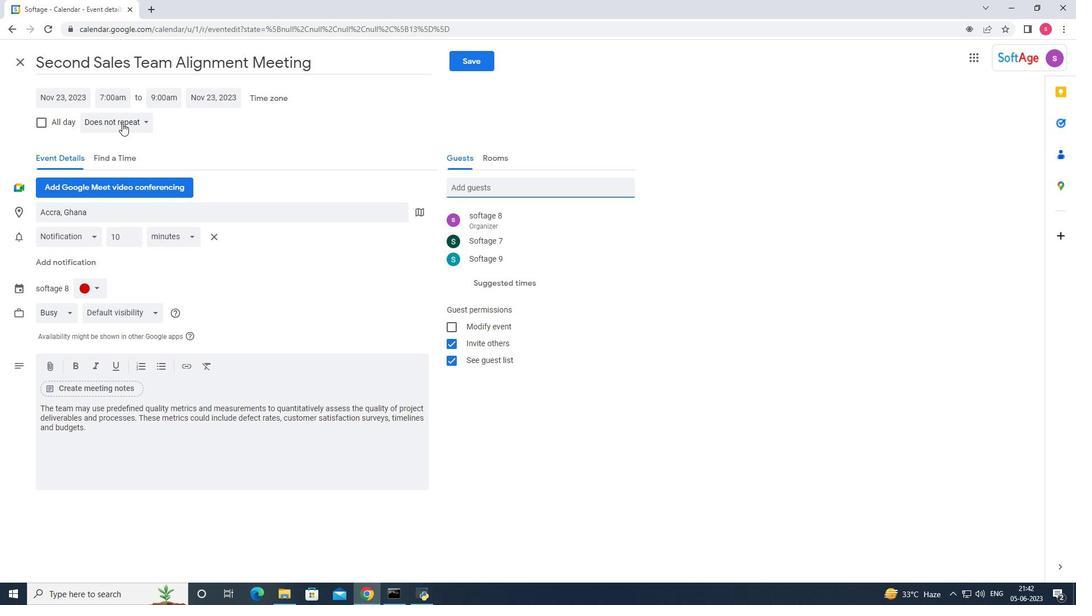 
Action: Mouse pressed left at (122, 122)
Screenshot: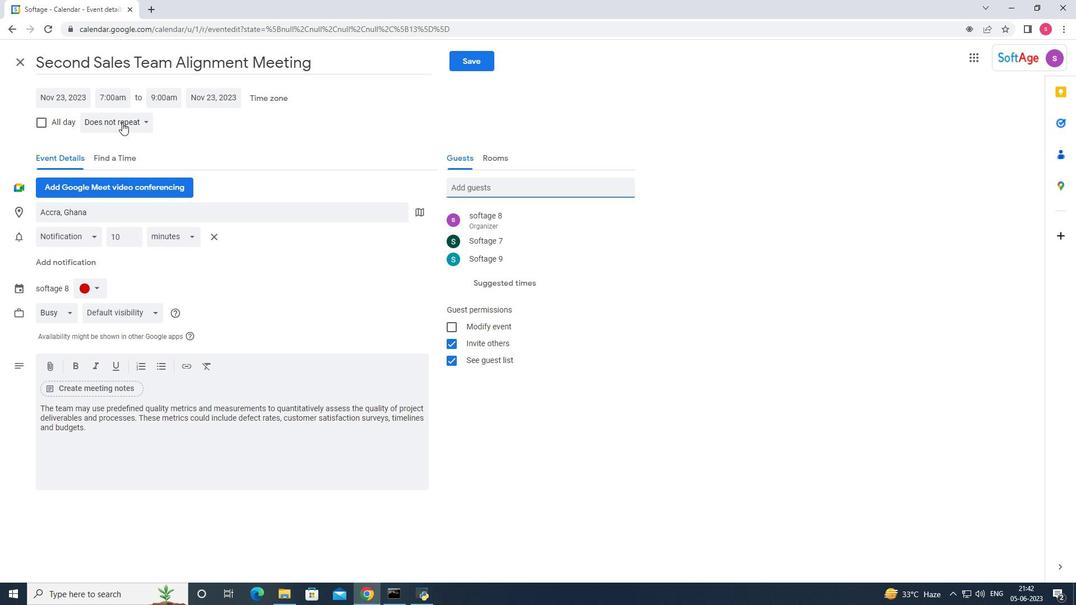 
Action: Mouse moved to (239, 132)
Screenshot: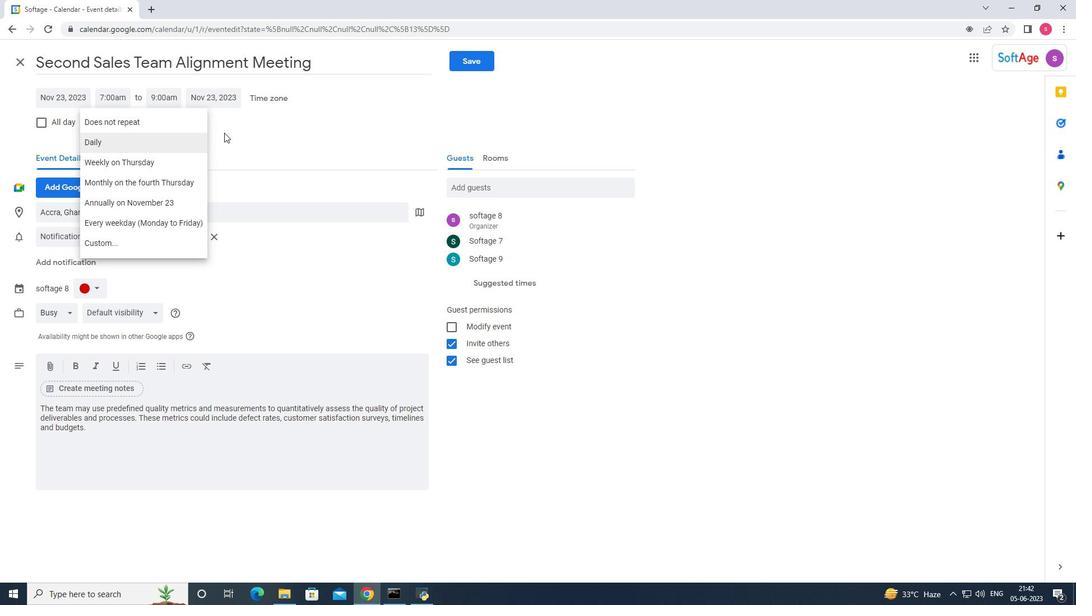 
Action: Mouse pressed left at (239, 132)
Screenshot: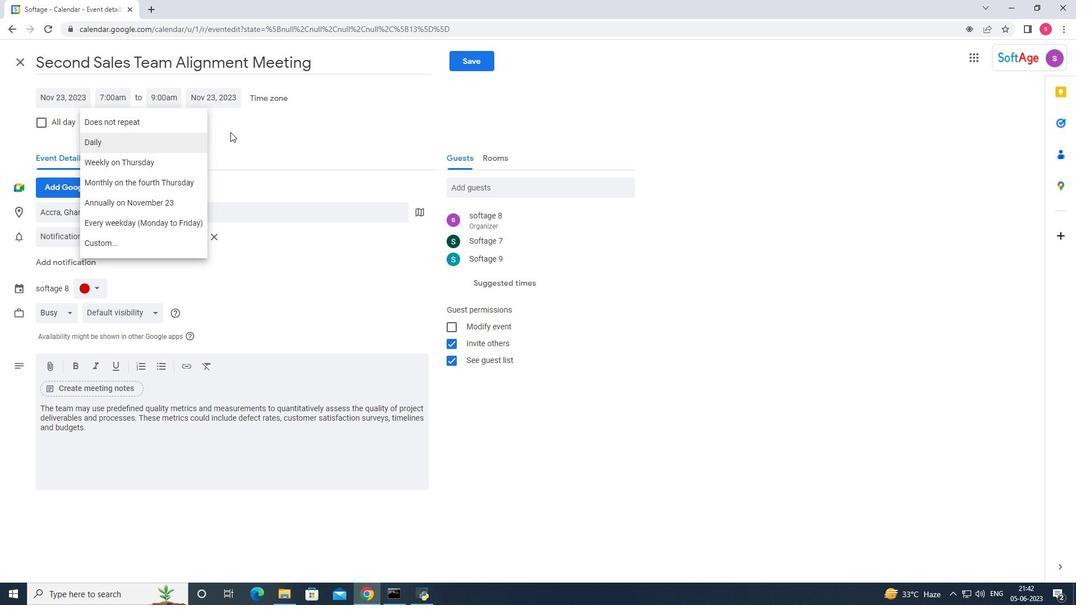 
Action: Mouse moved to (467, 61)
Screenshot: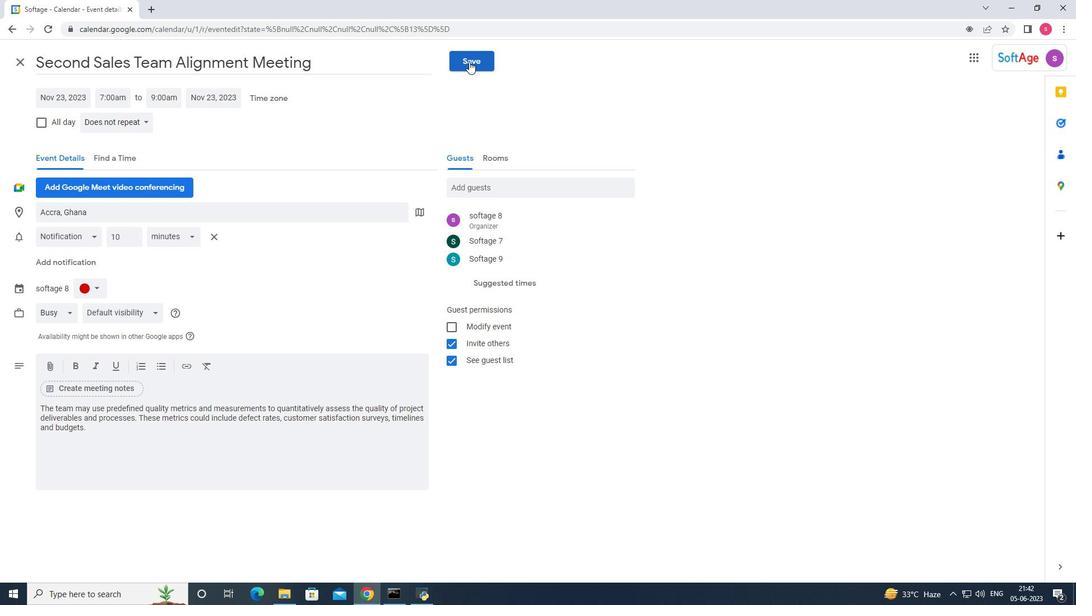 
Action: Mouse pressed left at (467, 61)
Screenshot: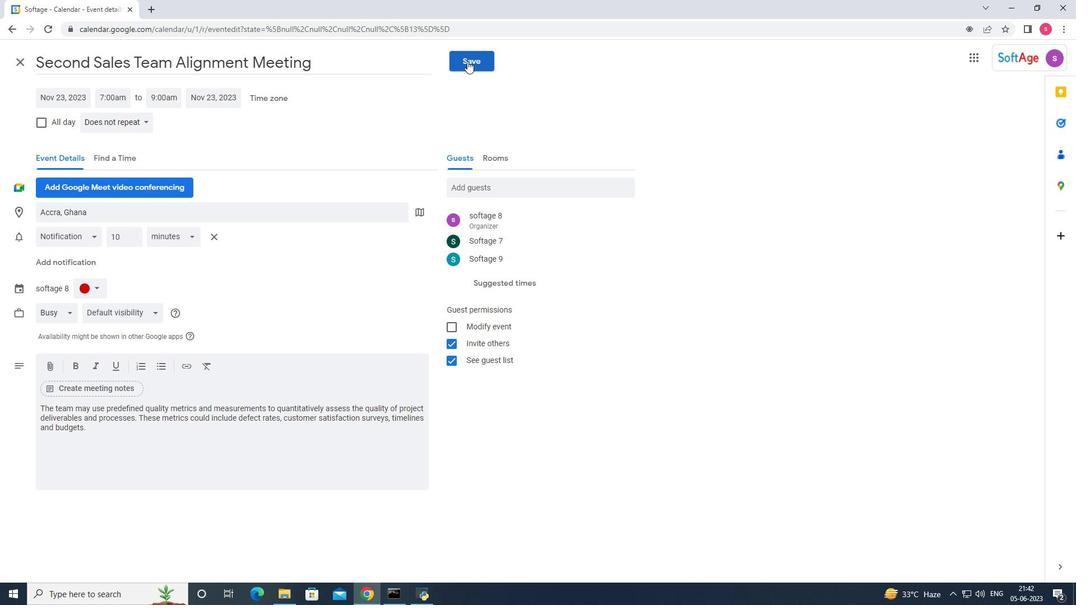 
Action: Mouse moved to (640, 335)
Screenshot: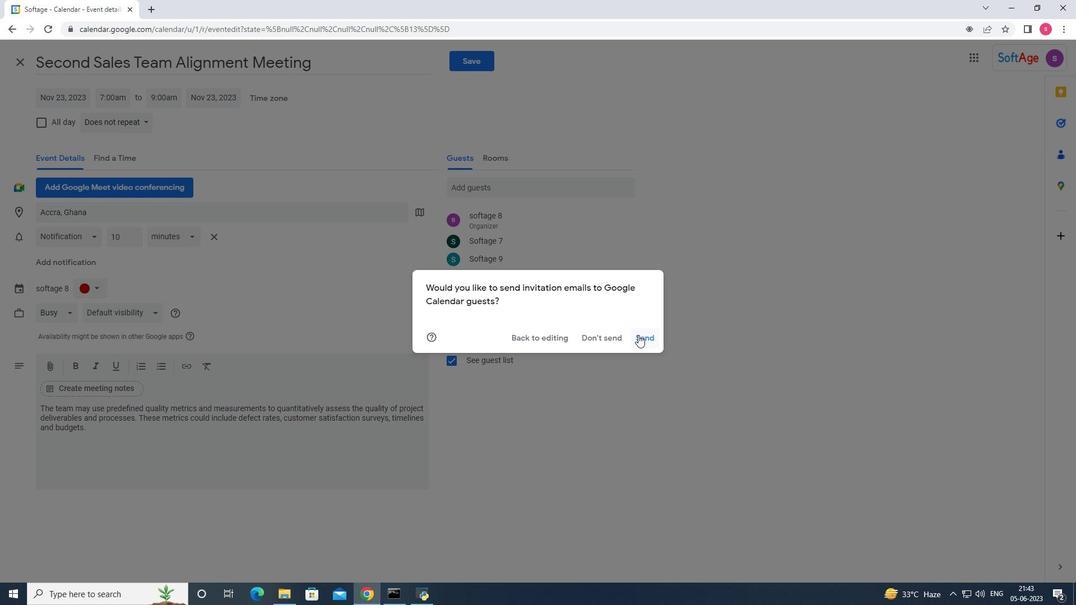 
Action: Mouse pressed left at (640, 335)
Screenshot: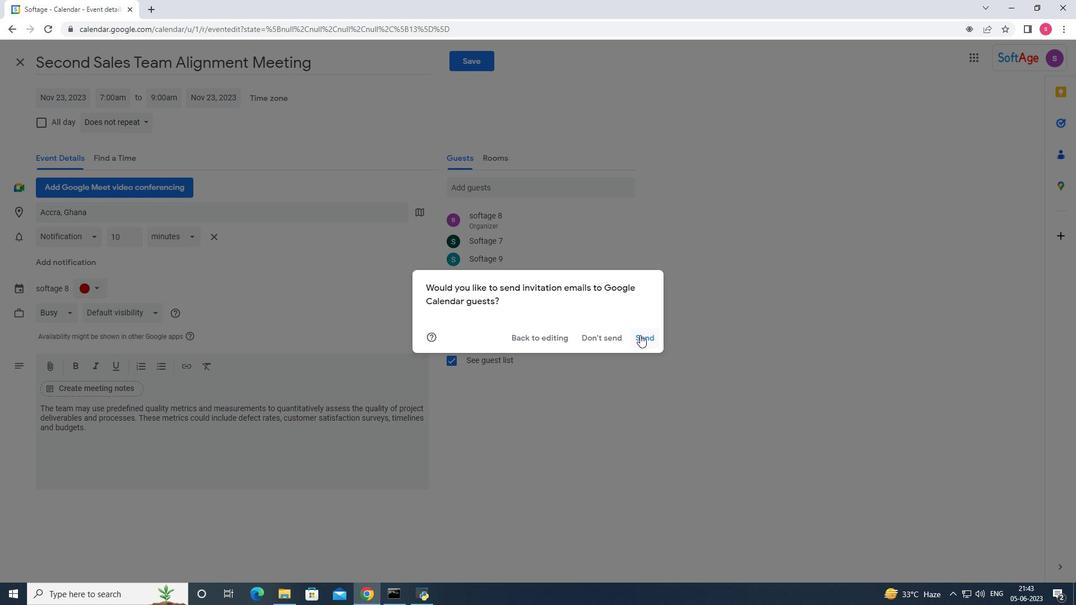 
Action: Mouse moved to (454, 275)
Screenshot: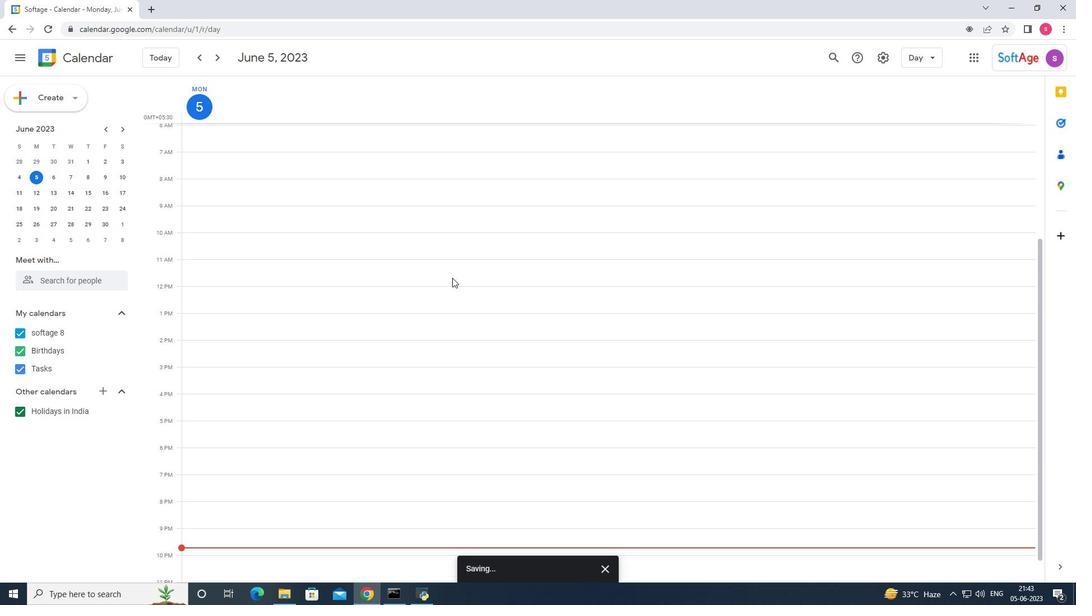 
